Task: nan
Action: Mouse moved to (535, 137)
Screenshot: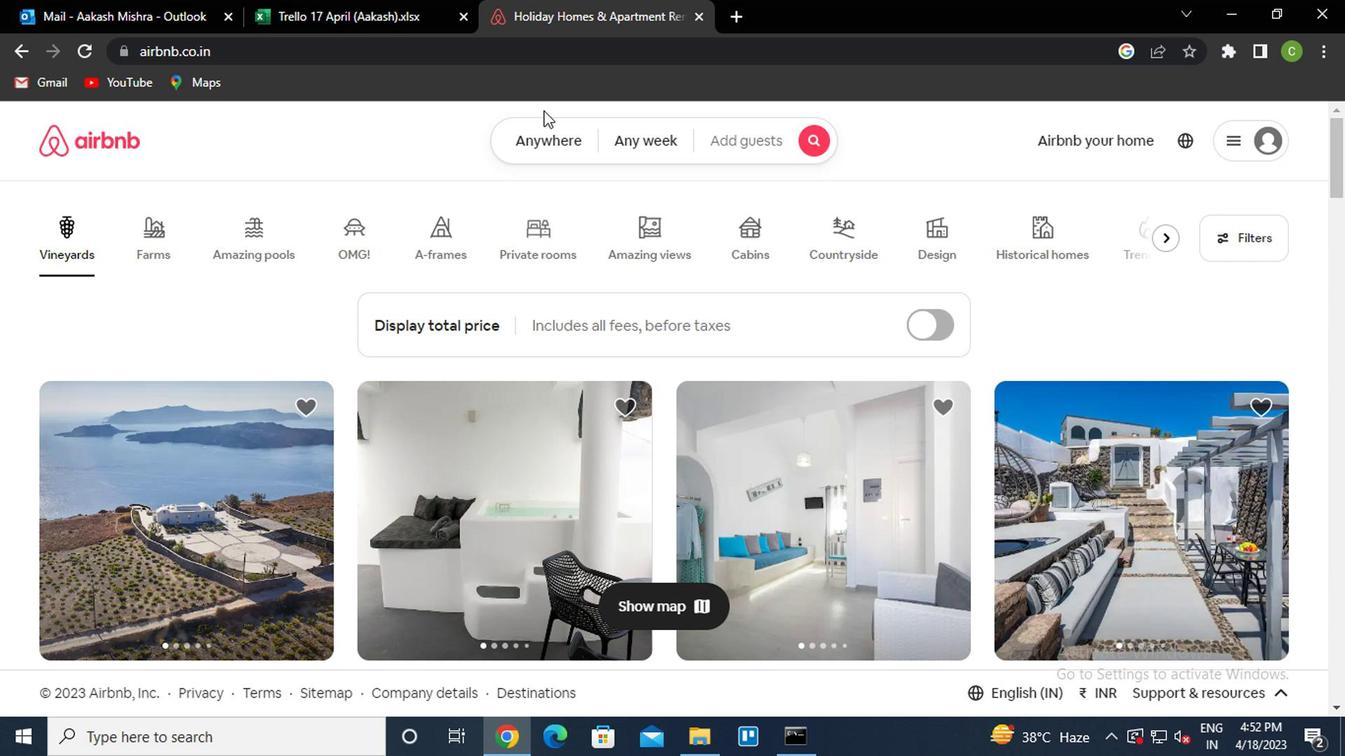 
Action: Mouse pressed left at (535, 137)
Screenshot: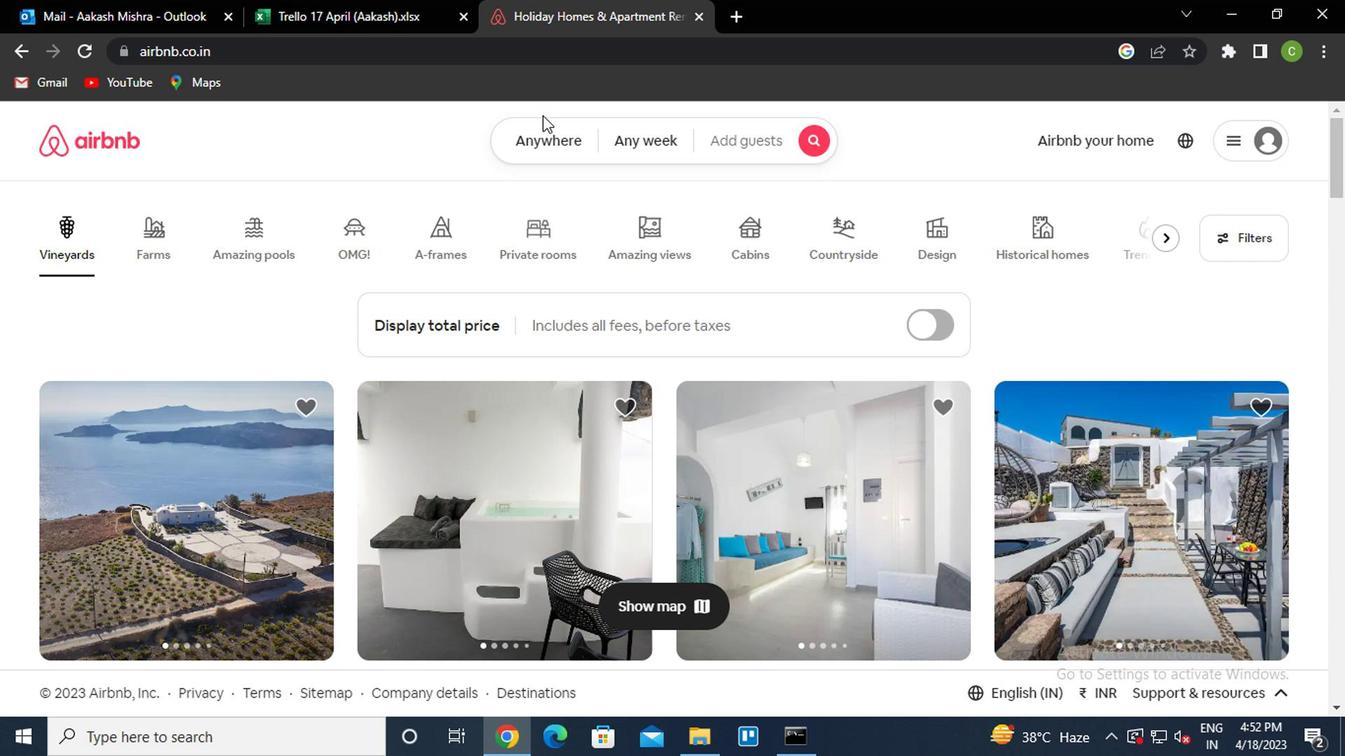 
Action: Mouse moved to (376, 227)
Screenshot: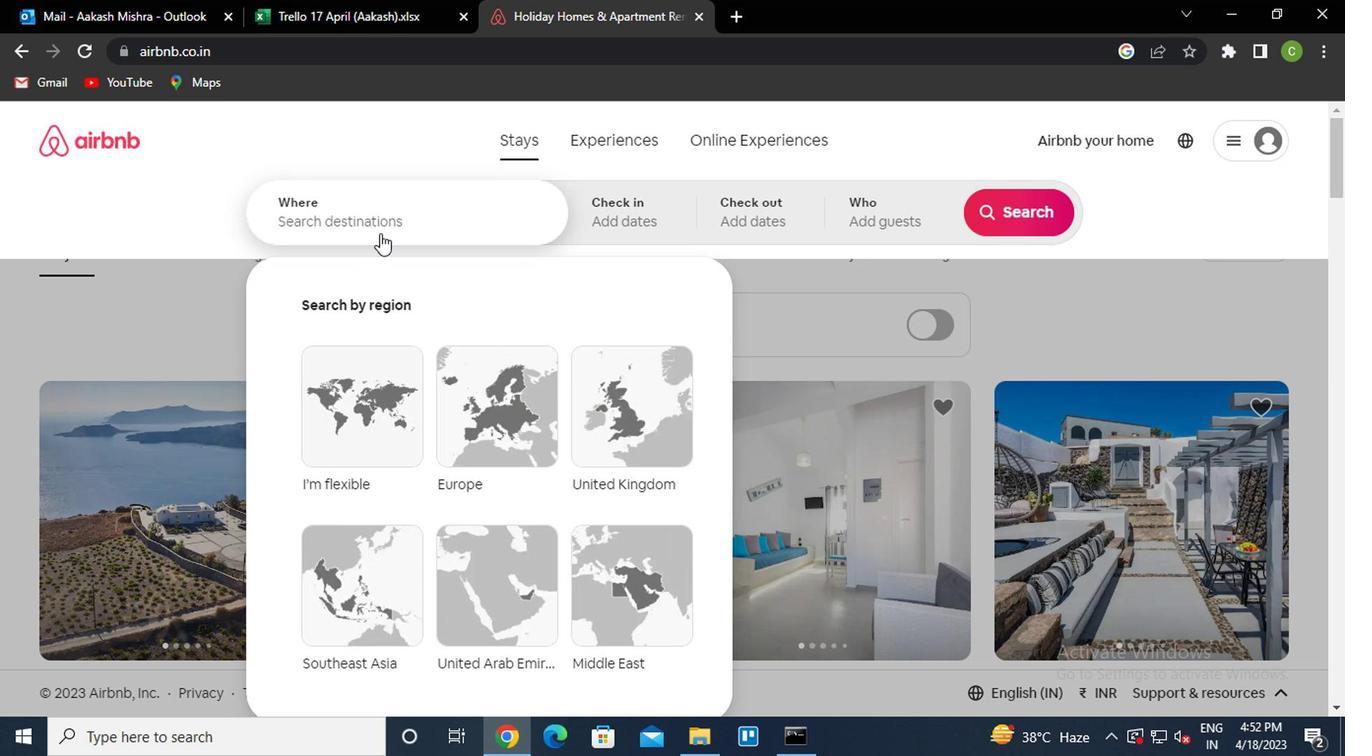 
Action: Mouse pressed left at (376, 227)
Screenshot: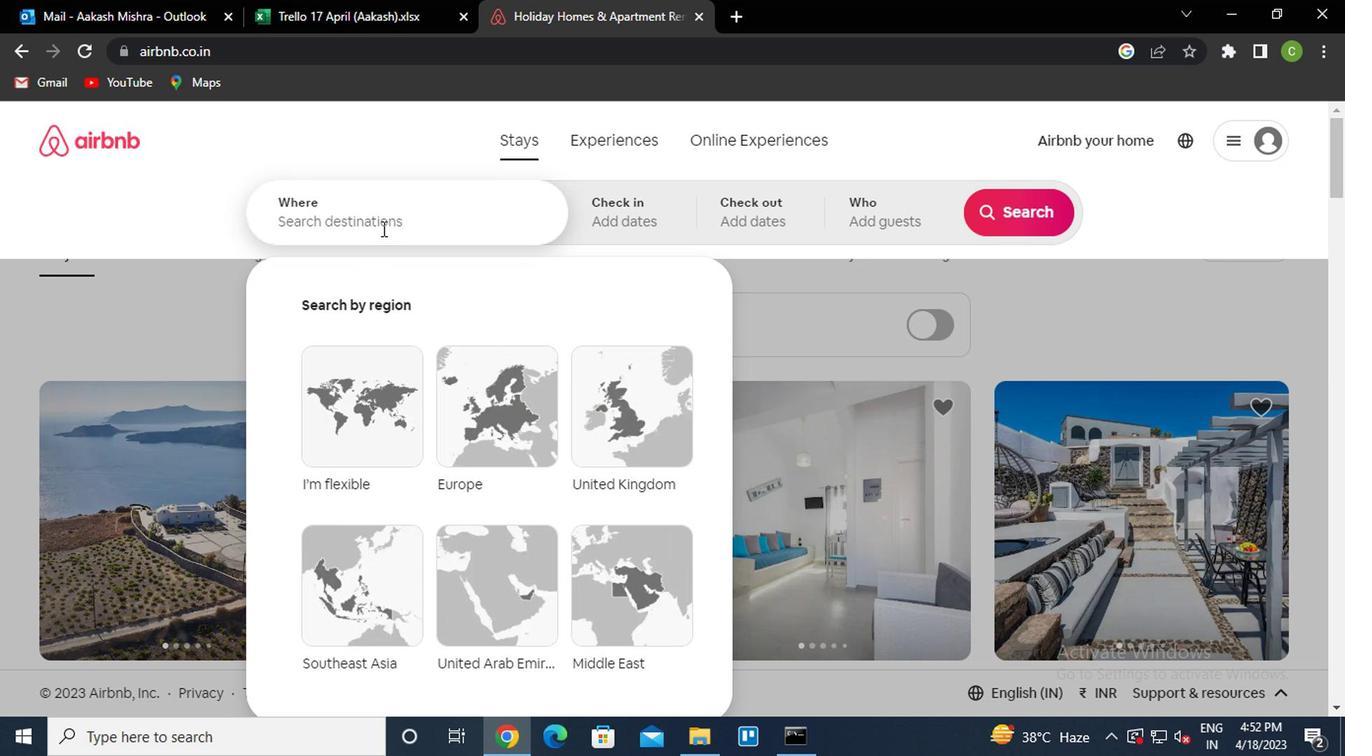 
Action: Key pressed <Key.caps_lock><Key.caps_lock>b<Key.caps_lock>reves<Key.space>brazil<Key.down><Key.enter>
Screenshot: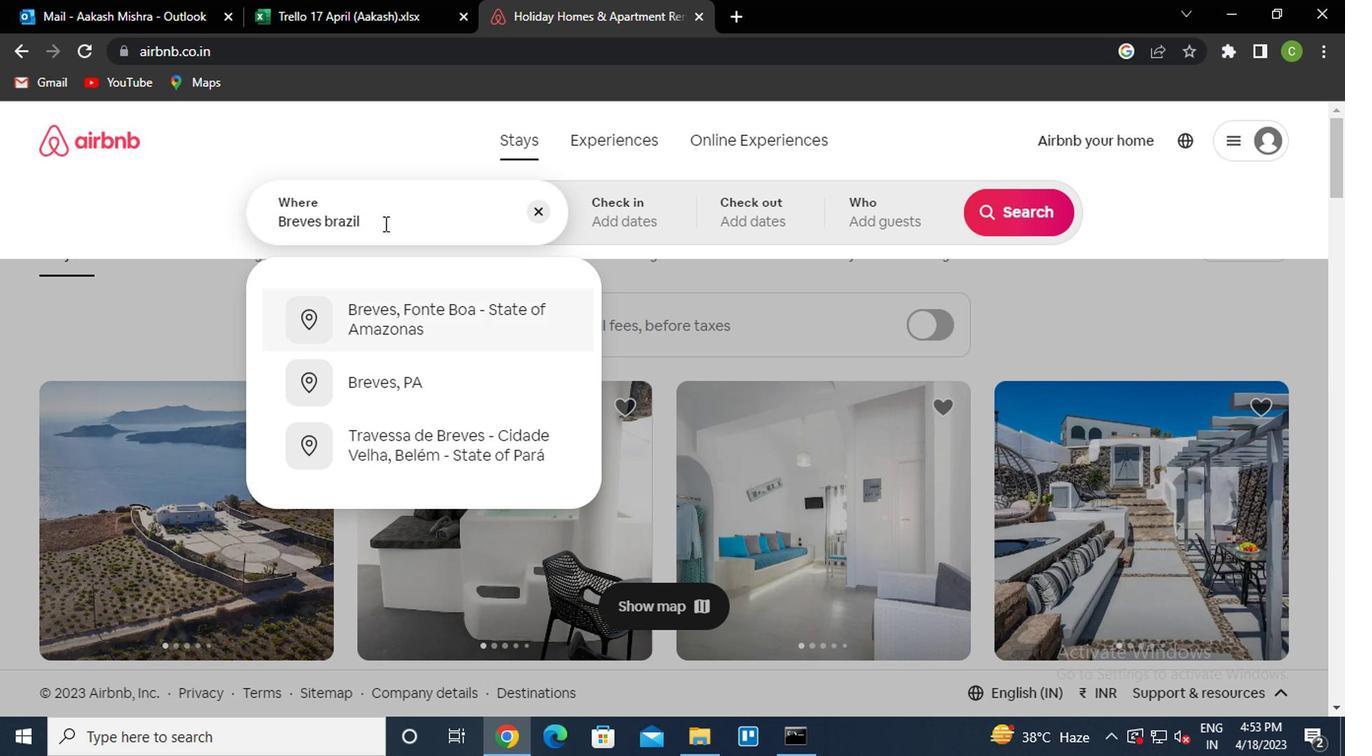 
Action: Mouse moved to (1002, 376)
Screenshot: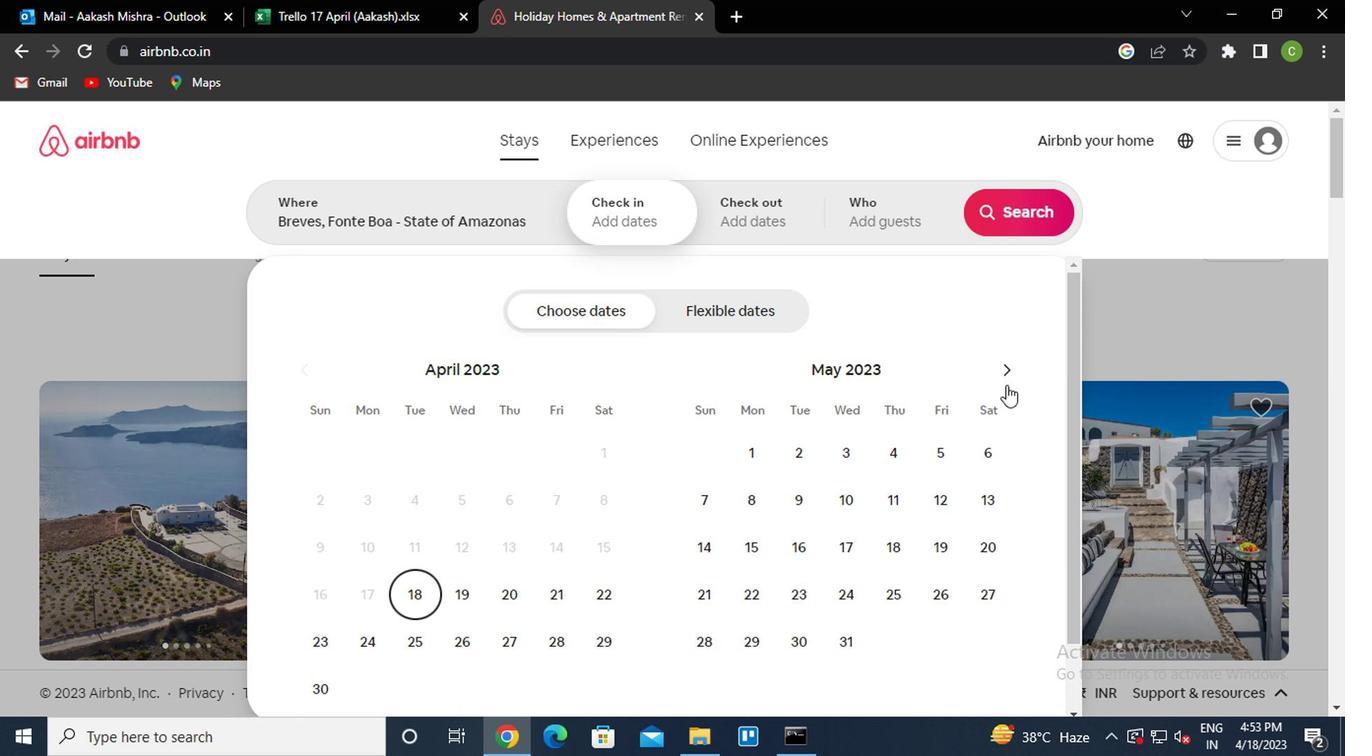 
Action: Mouse pressed left at (1002, 376)
Screenshot: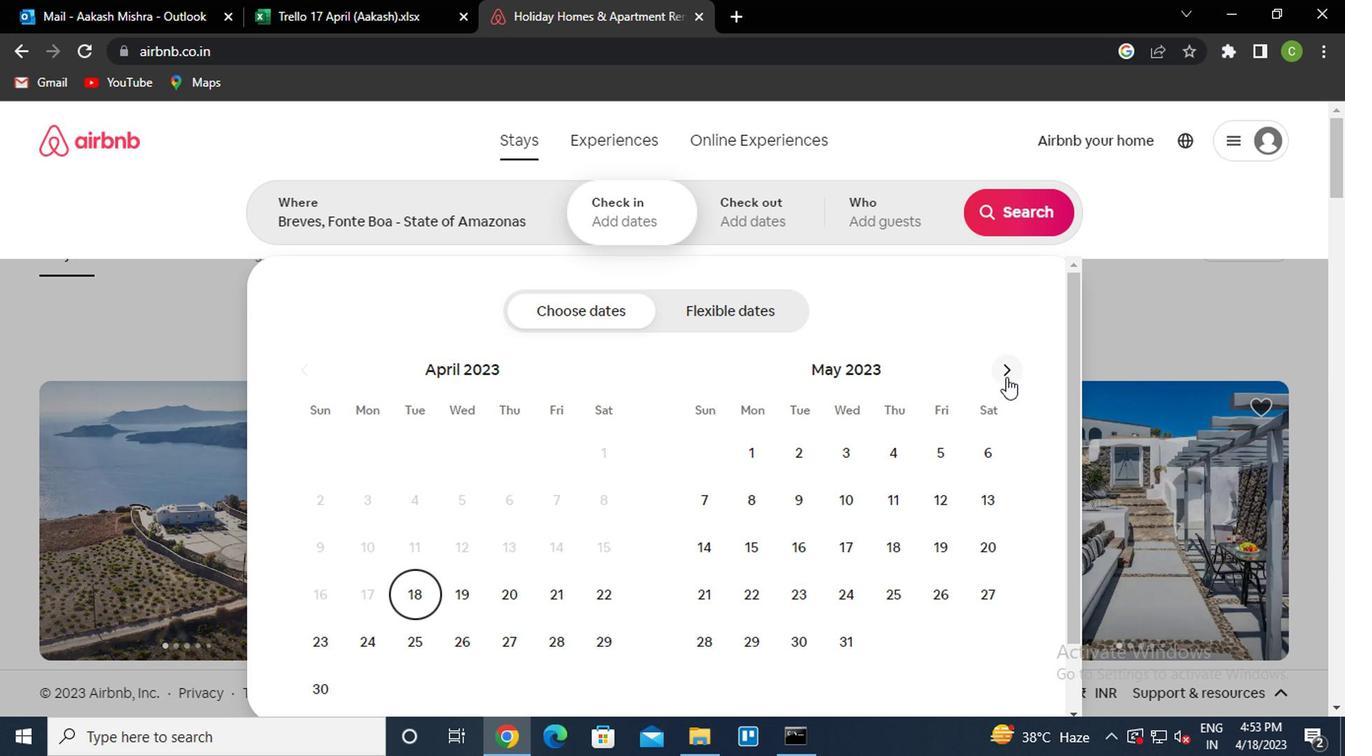 
Action: Mouse moved to (947, 494)
Screenshot: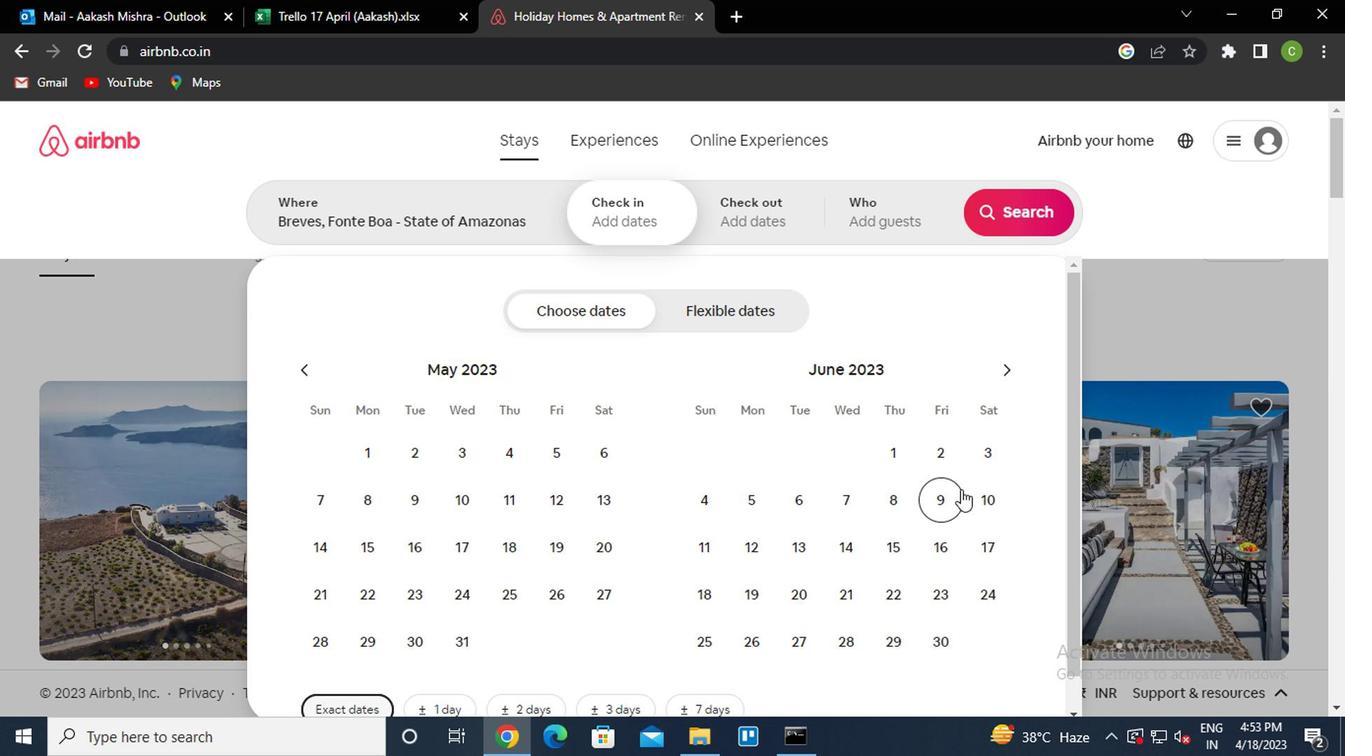 
Action: Mouse pressed left at (947, 494)
Screenshot: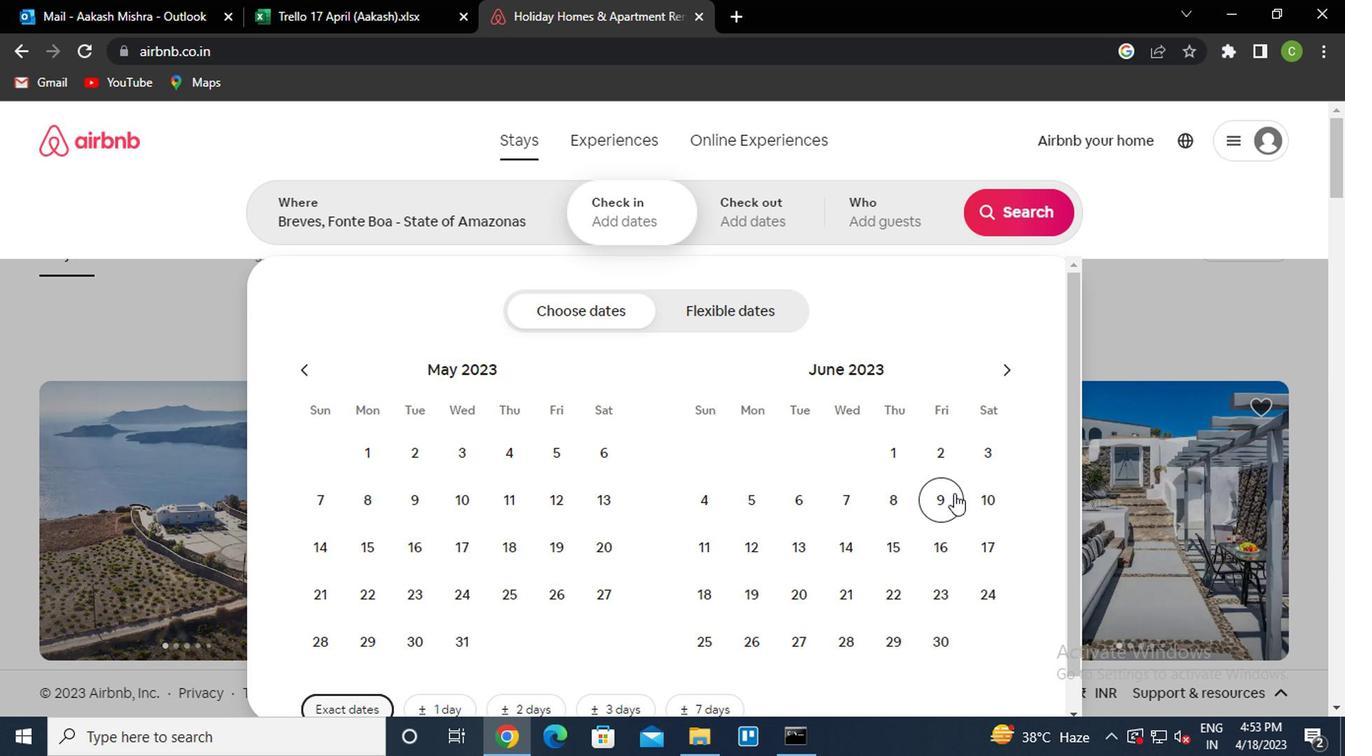 
Action: Mouse moved to (935, 537)
Screenshot: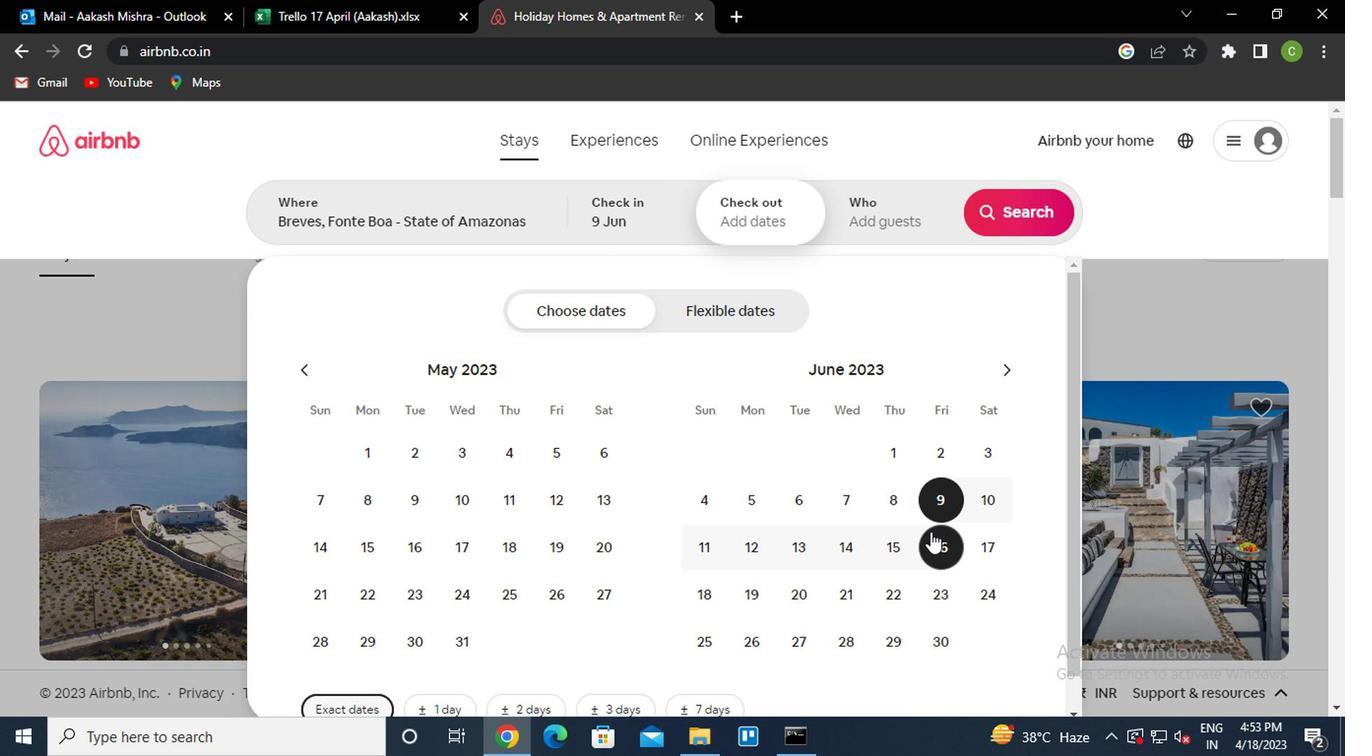 
Action: Mouse pressed left at (935, 537)
Screenshot: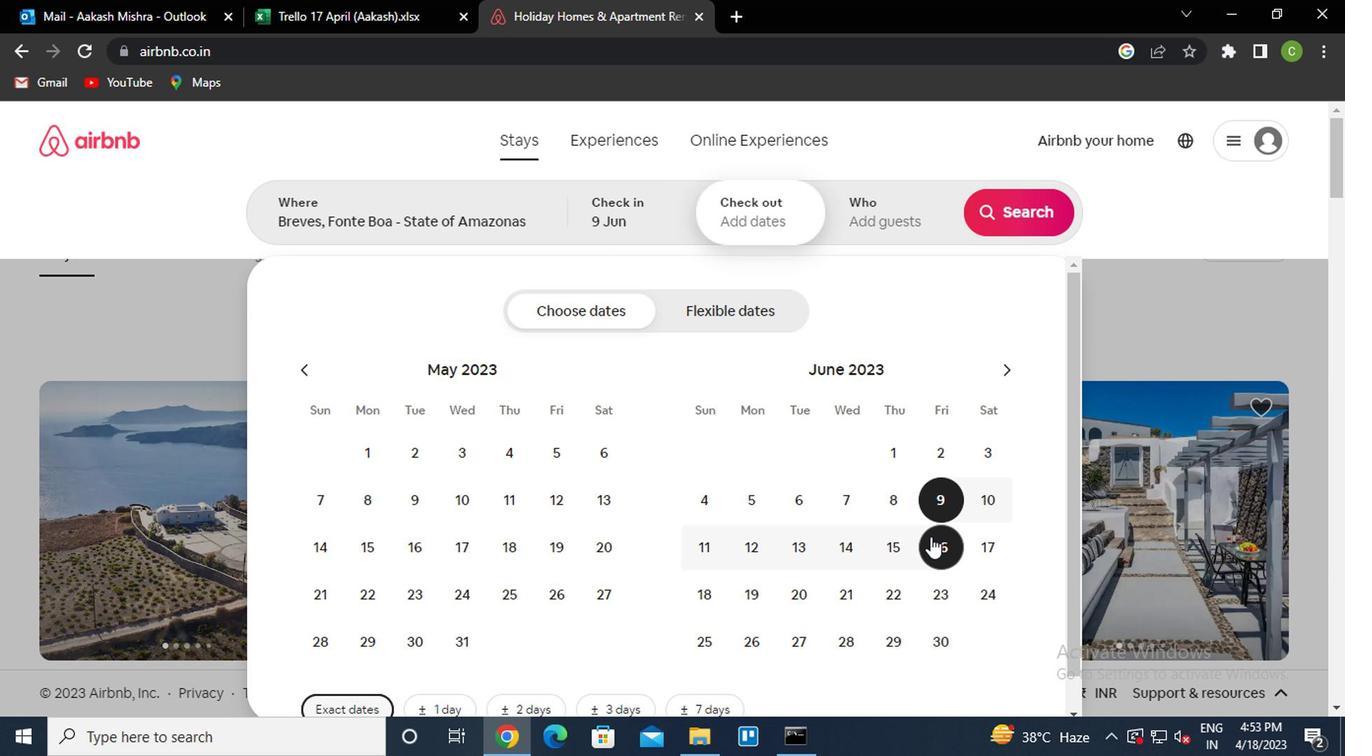 
Action: Mouse moved to (880, 199)
Screenshot: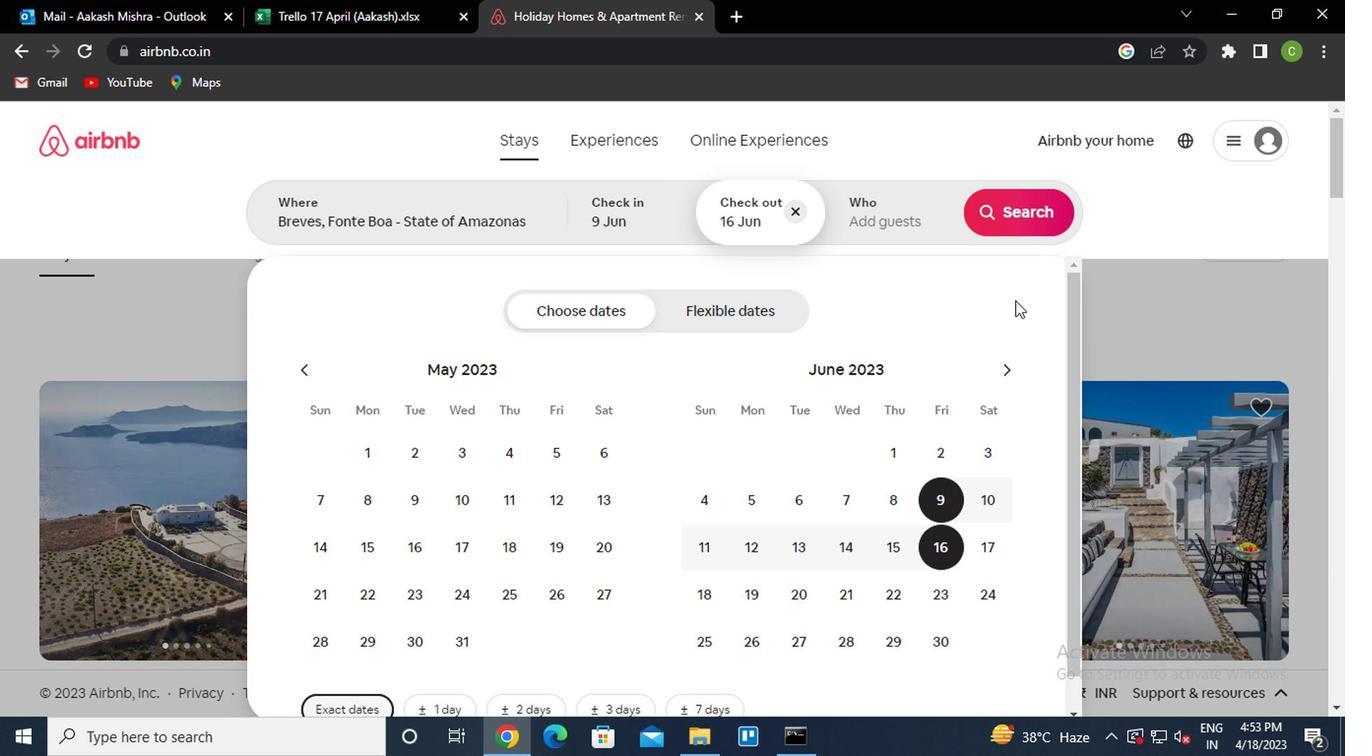 
Action: Mouse pressed left at (880, 199)
Screenshot: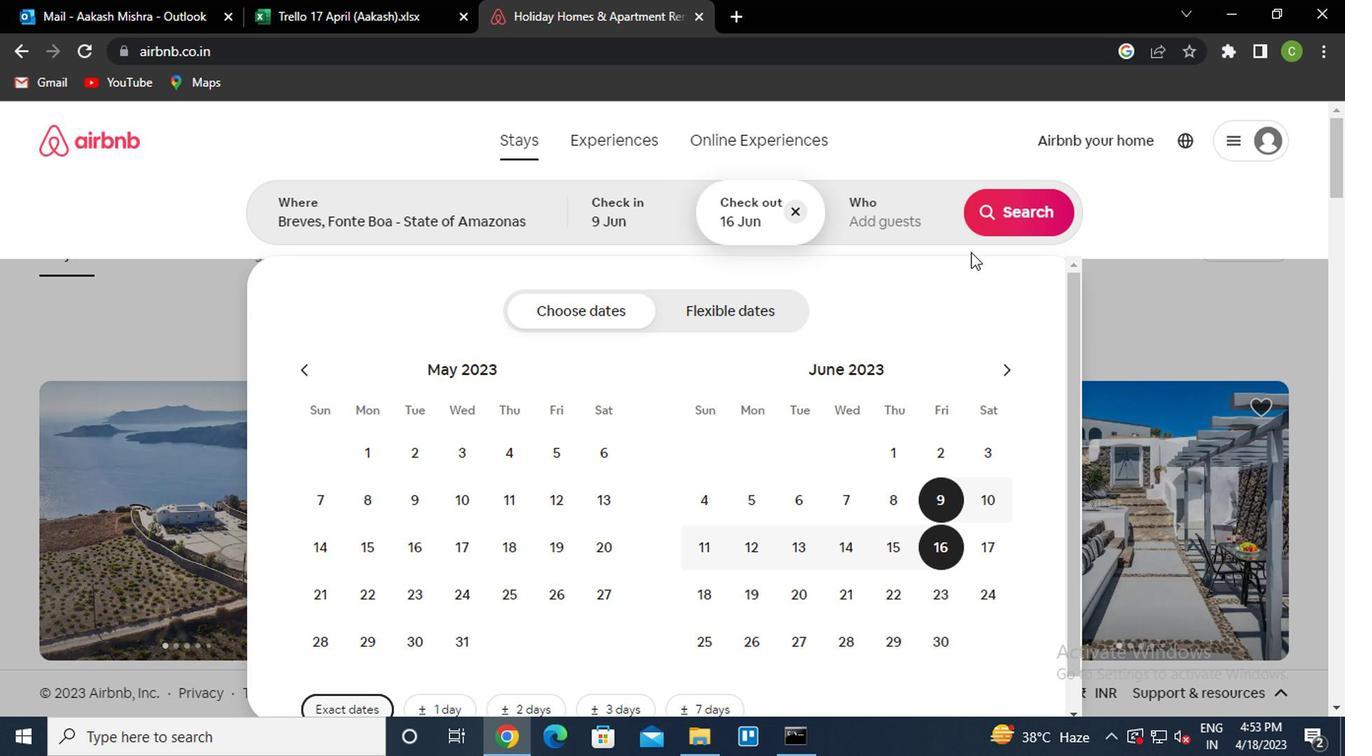 
Action: Mouse moved to (1005, 311)
Screenshot: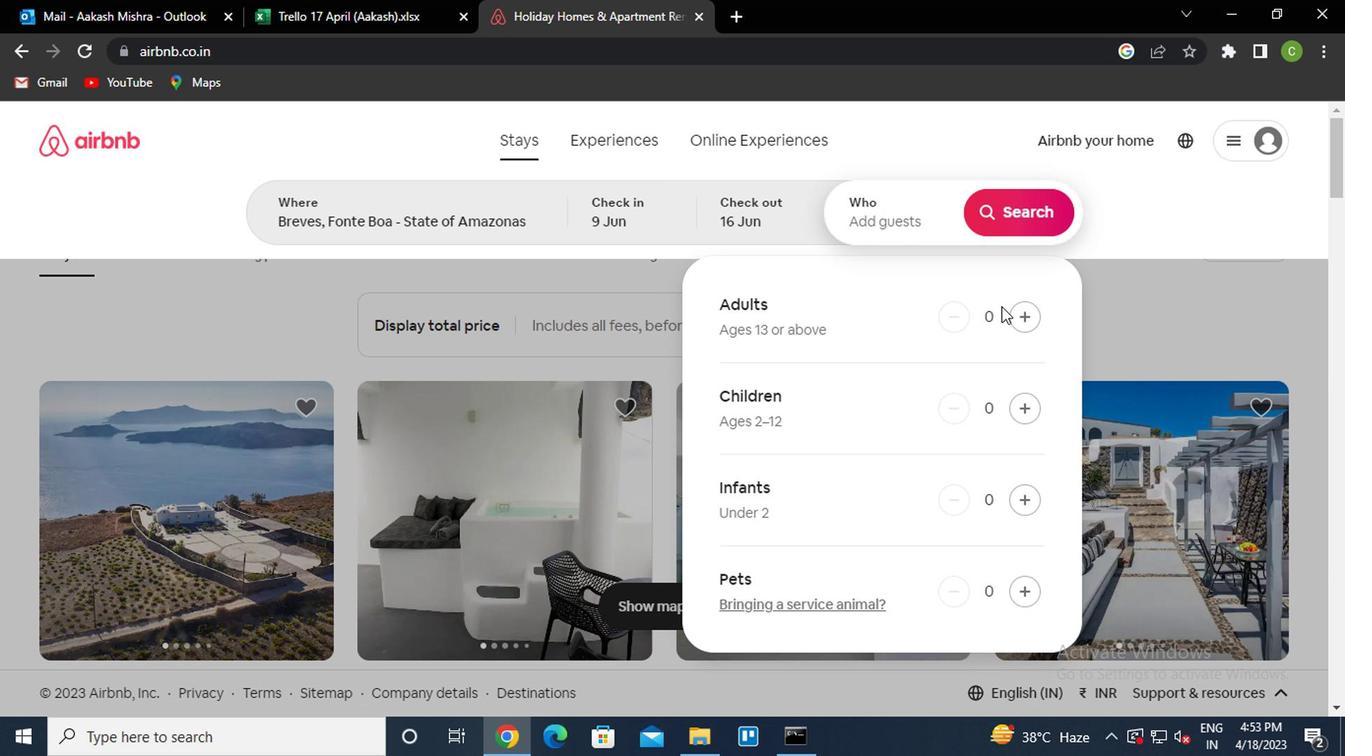 
Action: Mouse pressed left at (1005, 311)
Screenshot: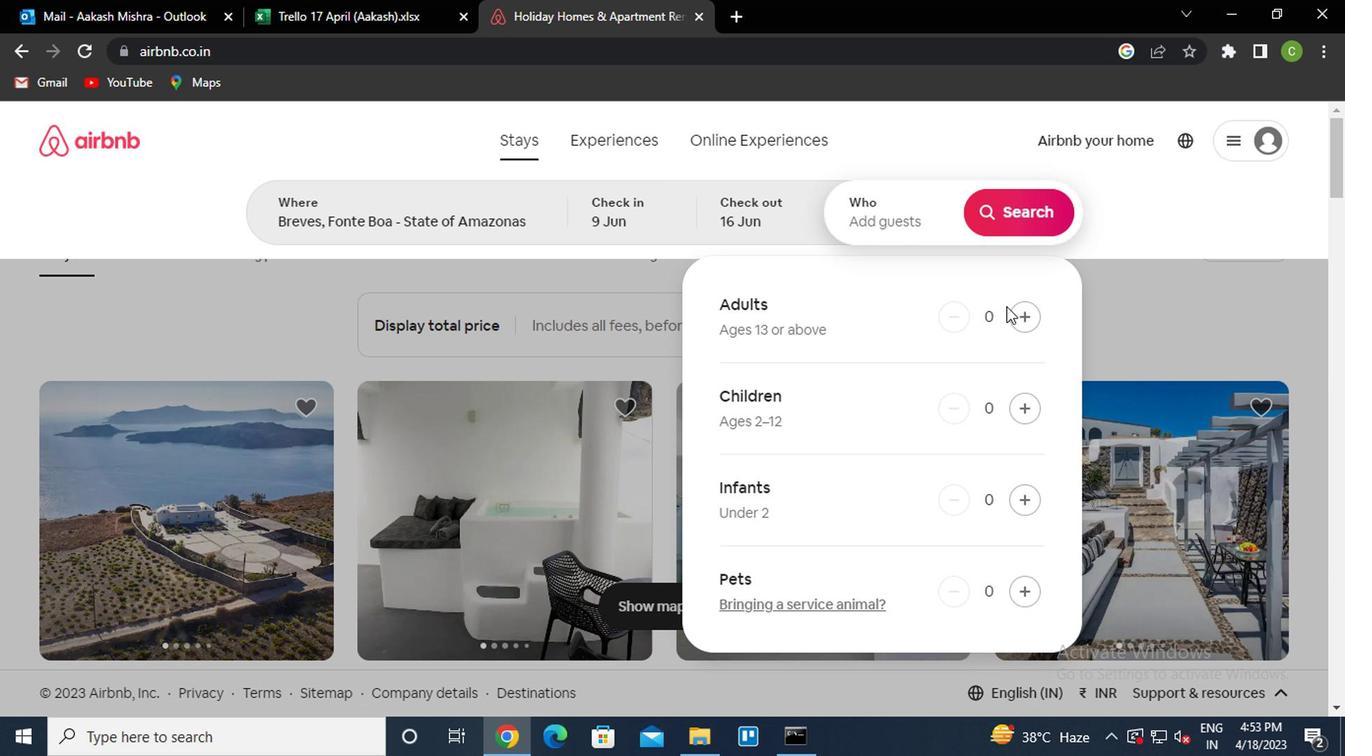 
Action: Mouse moved to (1012, 314)
Screenshot: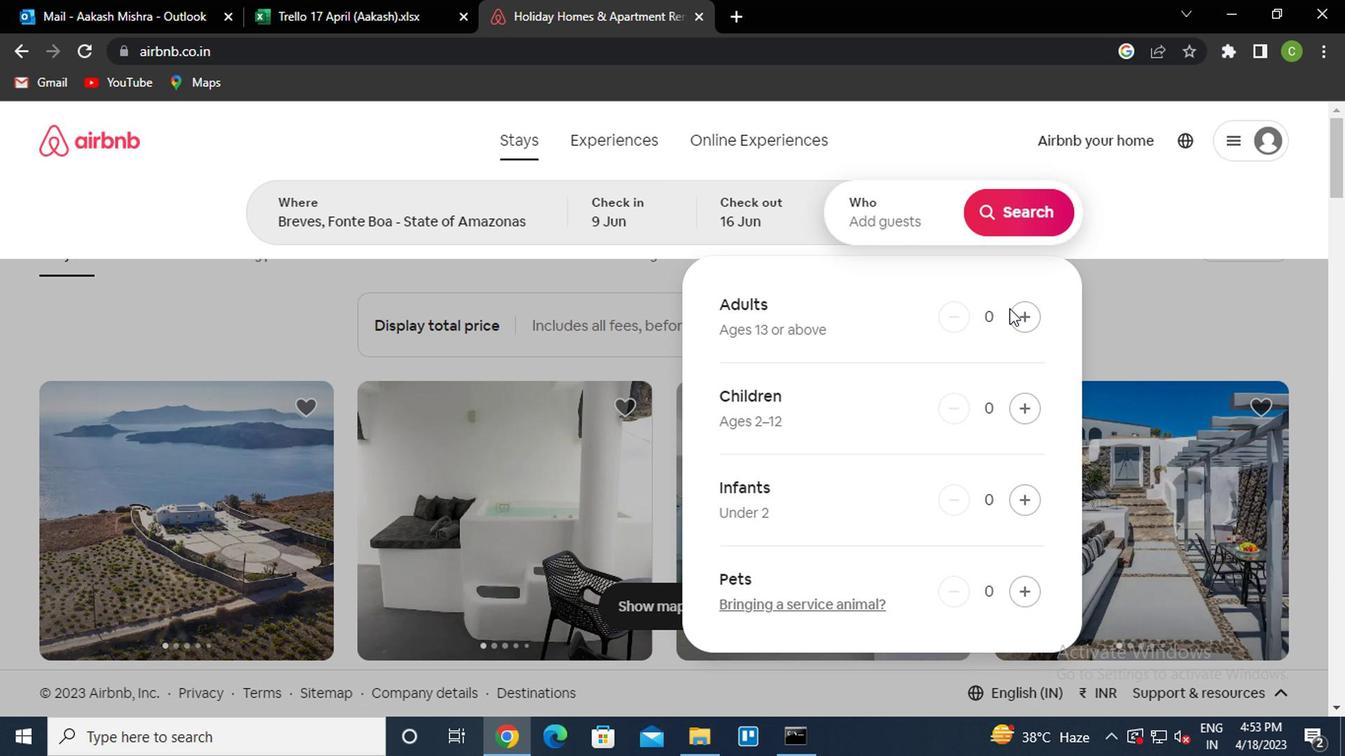
Action: Mouse pressed left at (1012, 314)
Screenshot: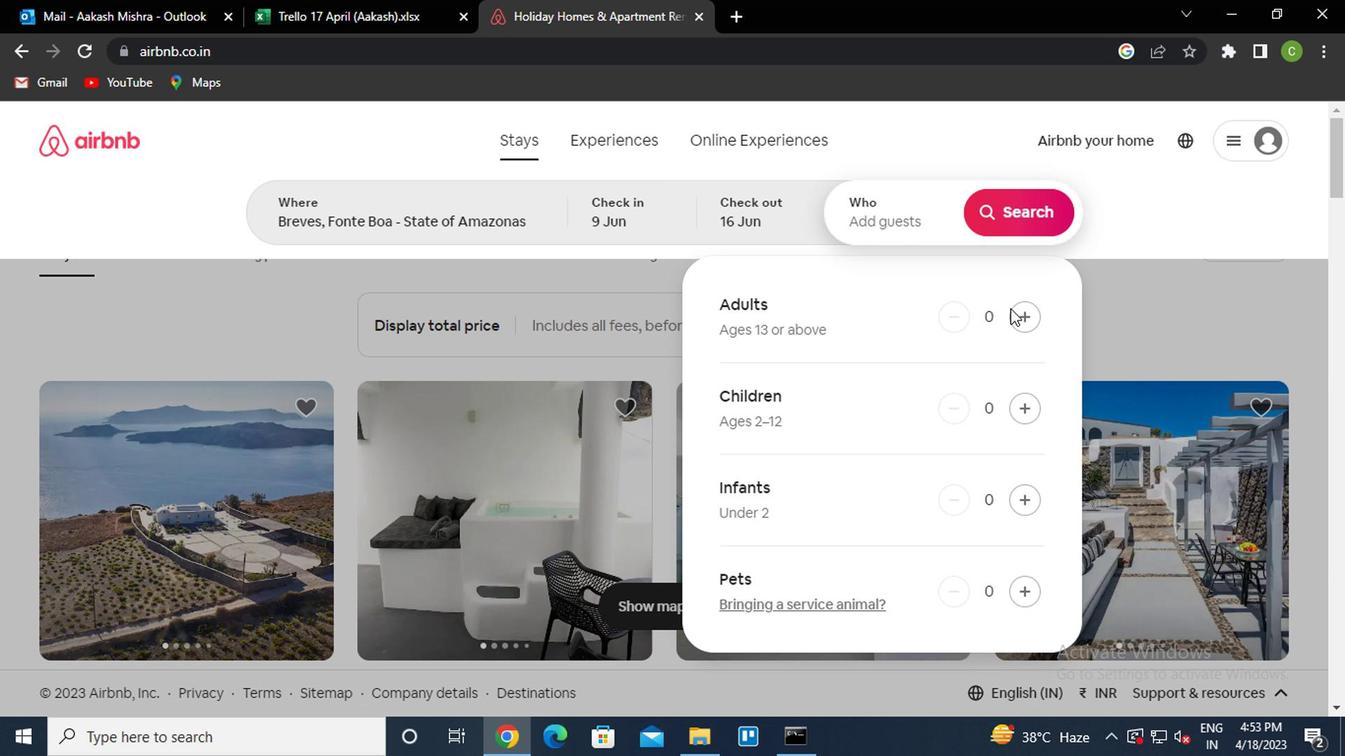 
Action: Mouse pressed left at (1012, 314)
Screenshot: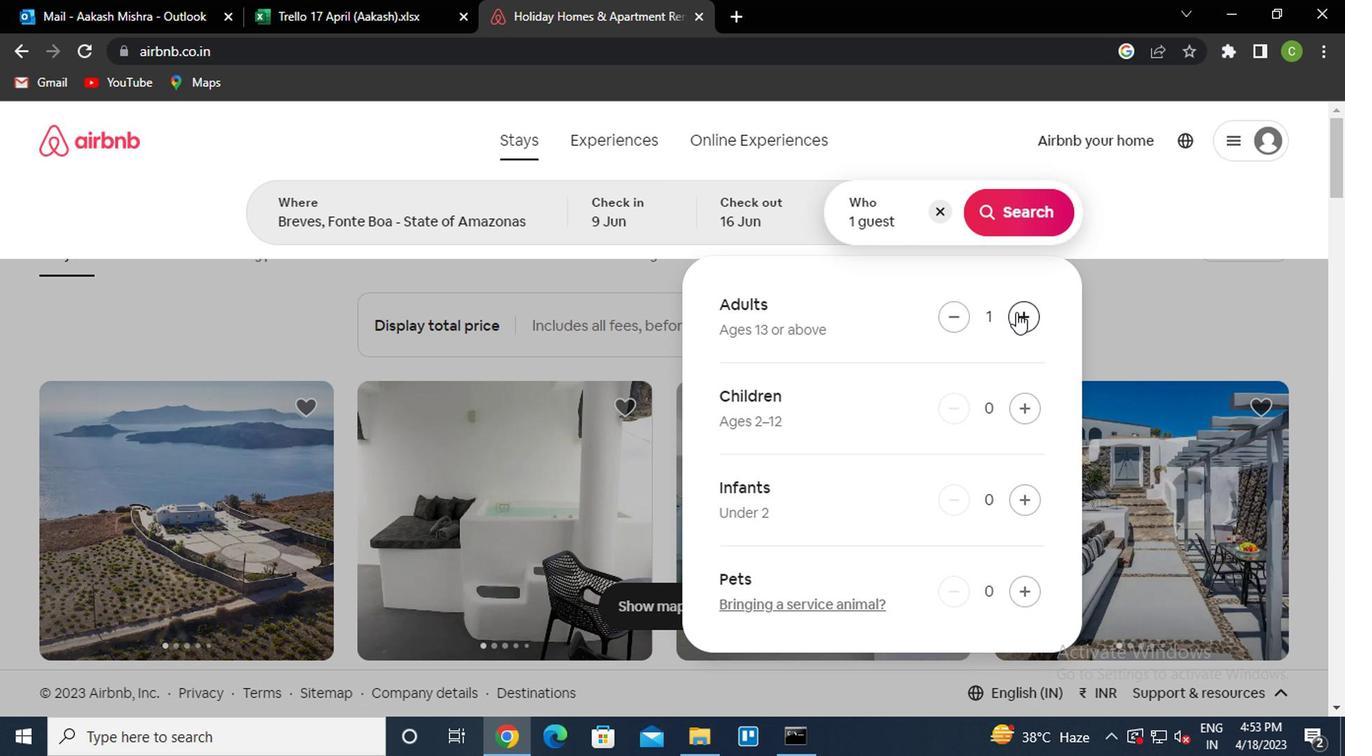 
Action: Mouse pressed left at (1012, 314)
Screenshot: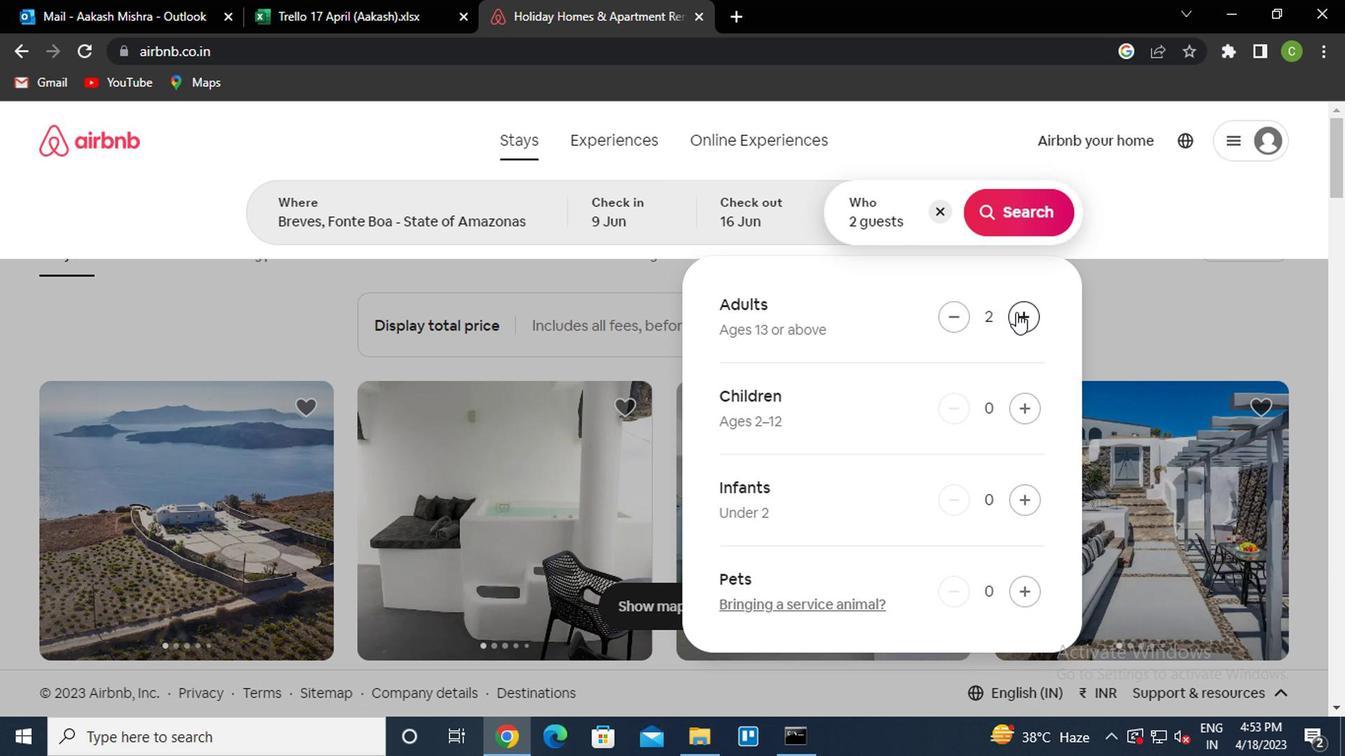 
Action: Mouse moved to (1129, 318)
Screenshot: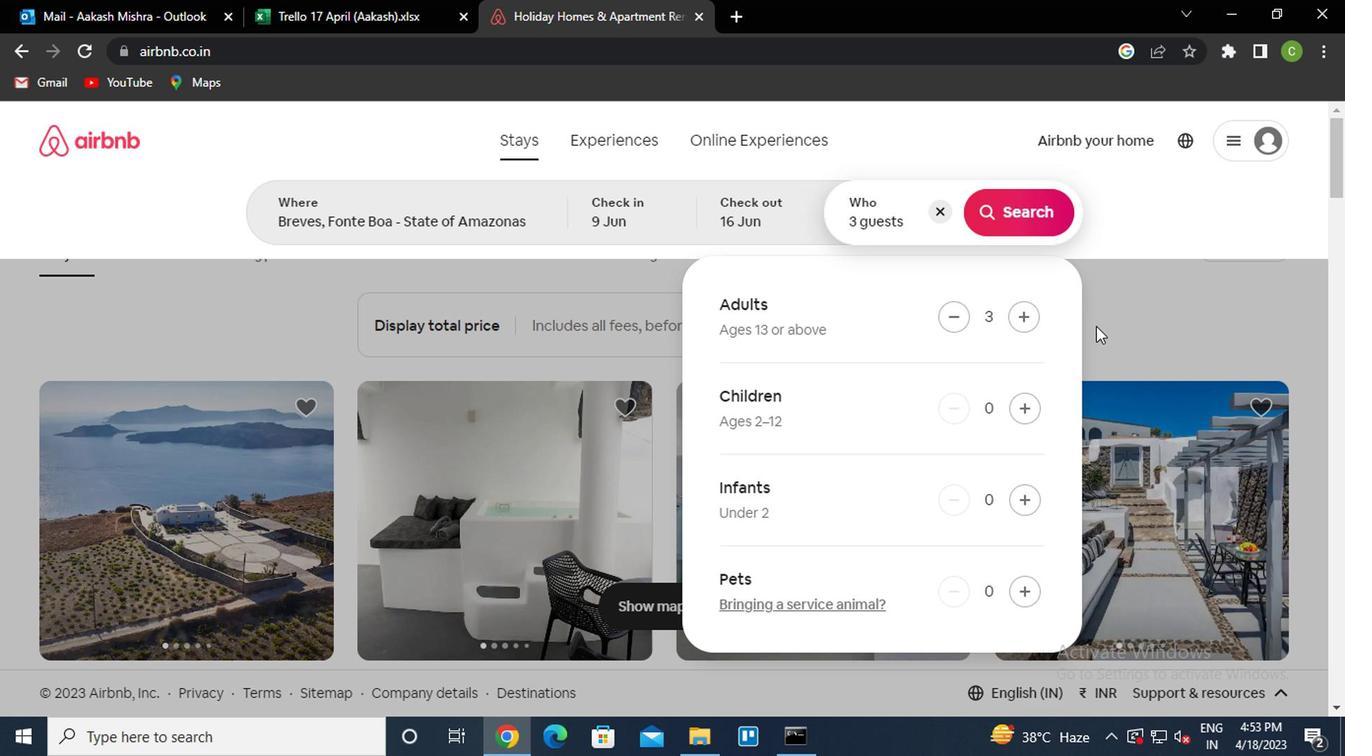 
Action: Mouse pressed left at (1129, 318)
Screenshot: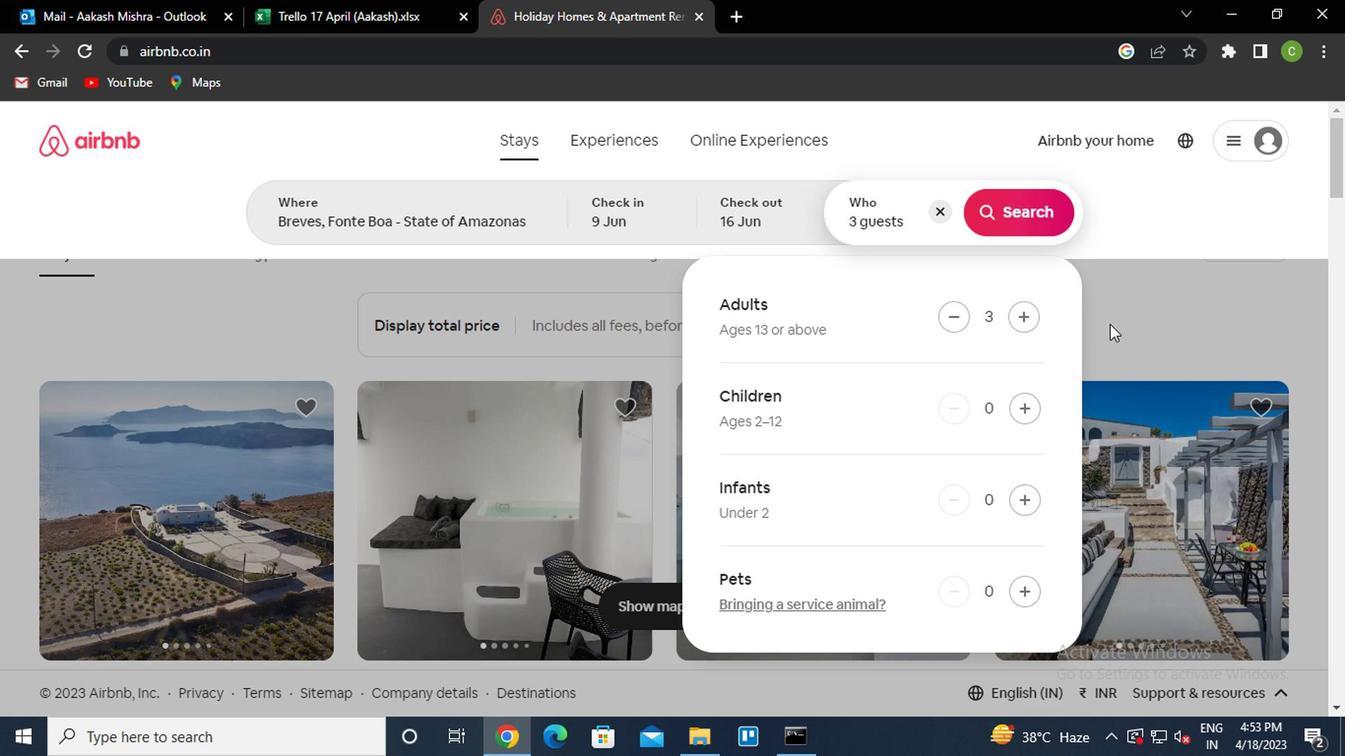 
Action: Mouse moved to (1231, 249)
Screenshot: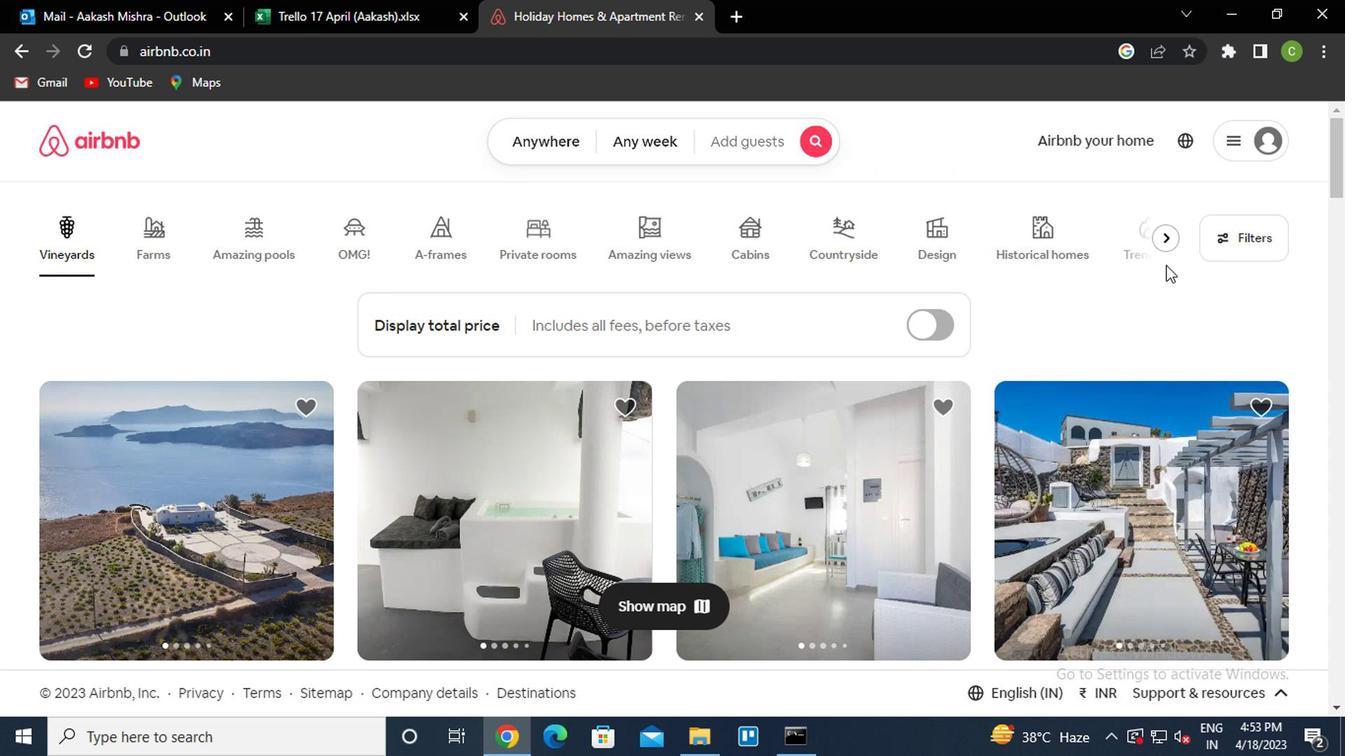 
Action: Mouse pressed left at (1231, 249)
Screenshot: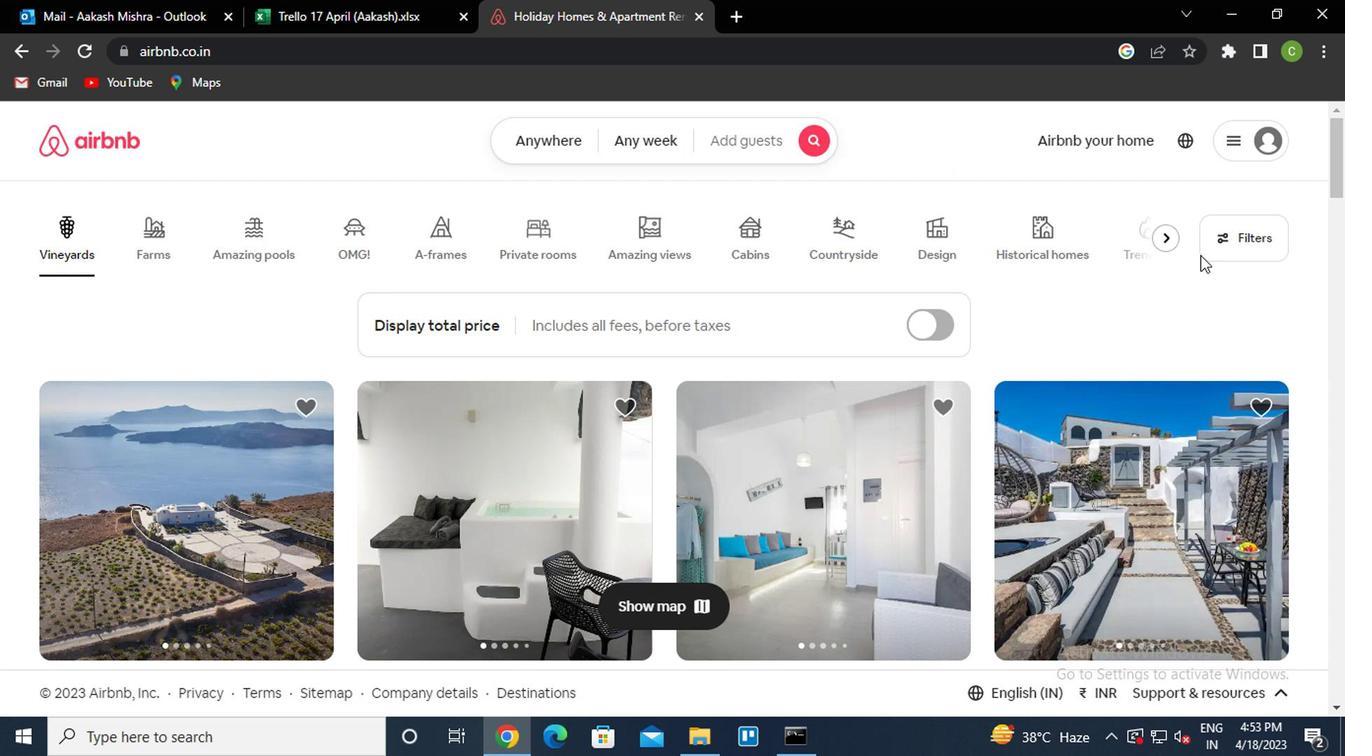 
Action: Mouse moved to (425, 461)
Screenshot: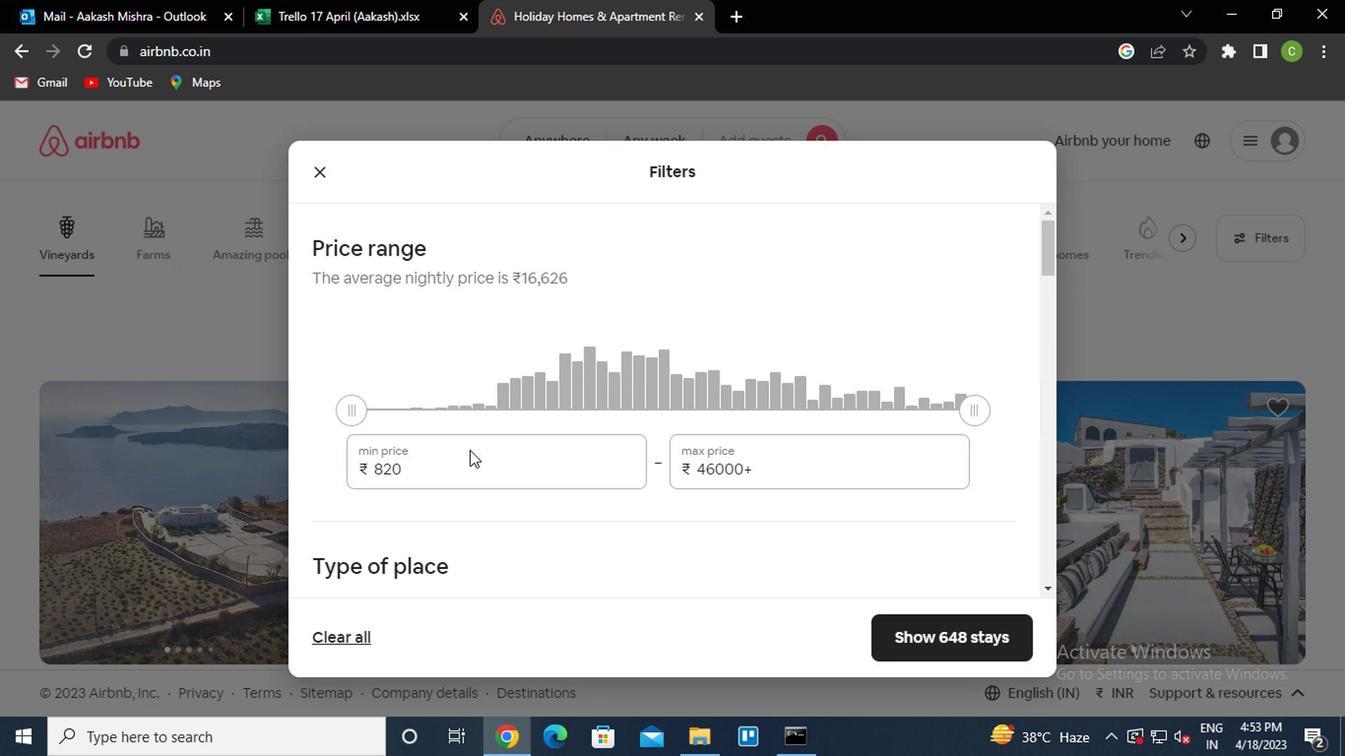 
Action: Mouse pressed left at (425, 461)
Screenshot: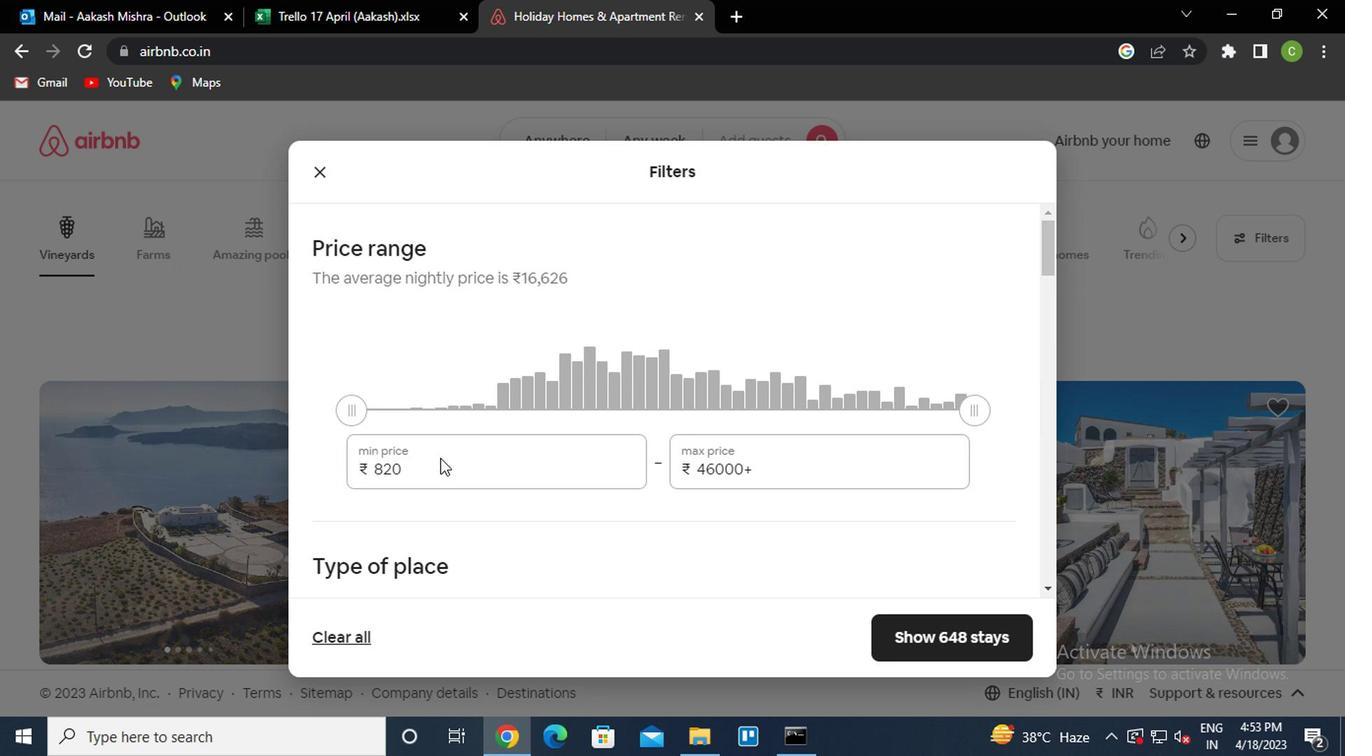 
Action: Key pressed <Key.backspace><Key.backspace><Key.backspace>12000<Key.tab>16000<Key.backspace><Key.backspace><Key.backspace><Key.backspace><Key.backspace><Key.backspace><Key.backspace><Key.backspace><Key.backspace><Key.backspace><Key.backspace><Key.backspace><Key.backspace><Key.backspace><Key.backspace><Key.backspace><Key.backspace><Key.backspace>16000
Screenshot: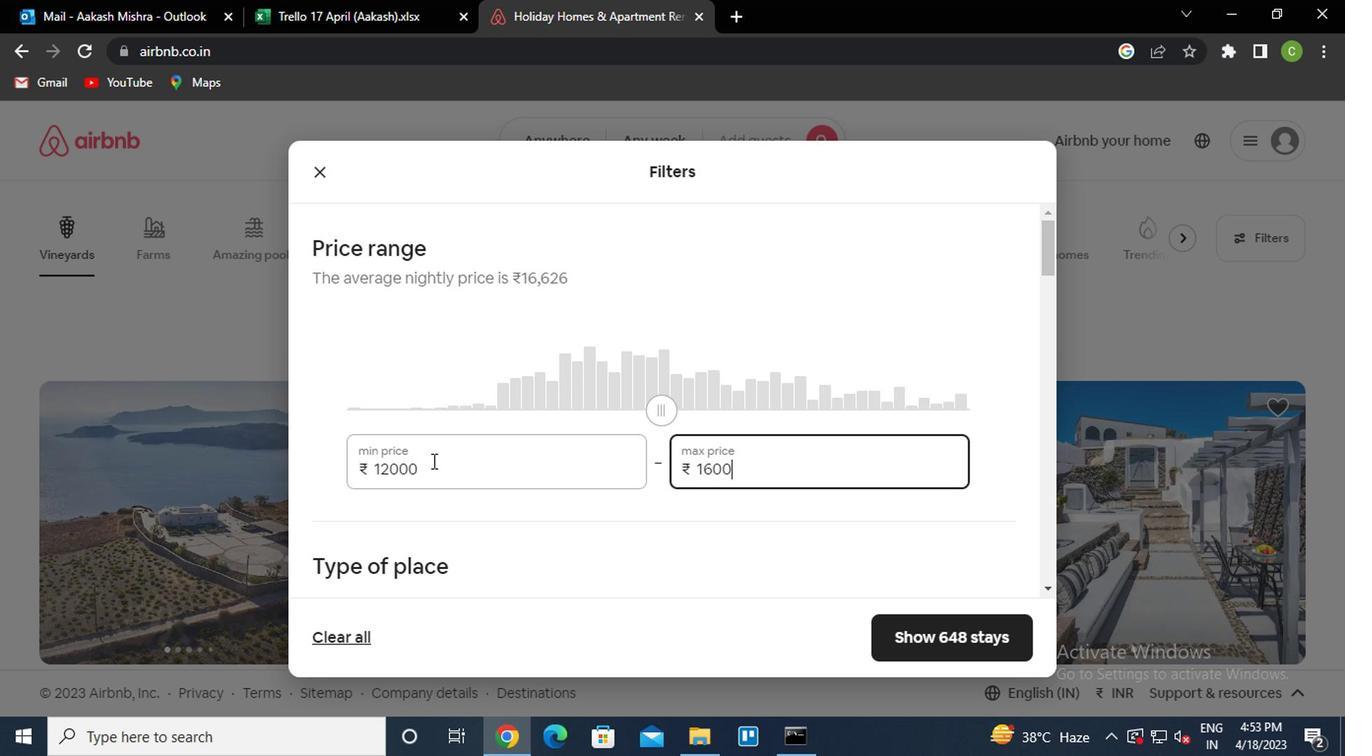 
Action: Mouse moved to (538, 400)
Screenshot: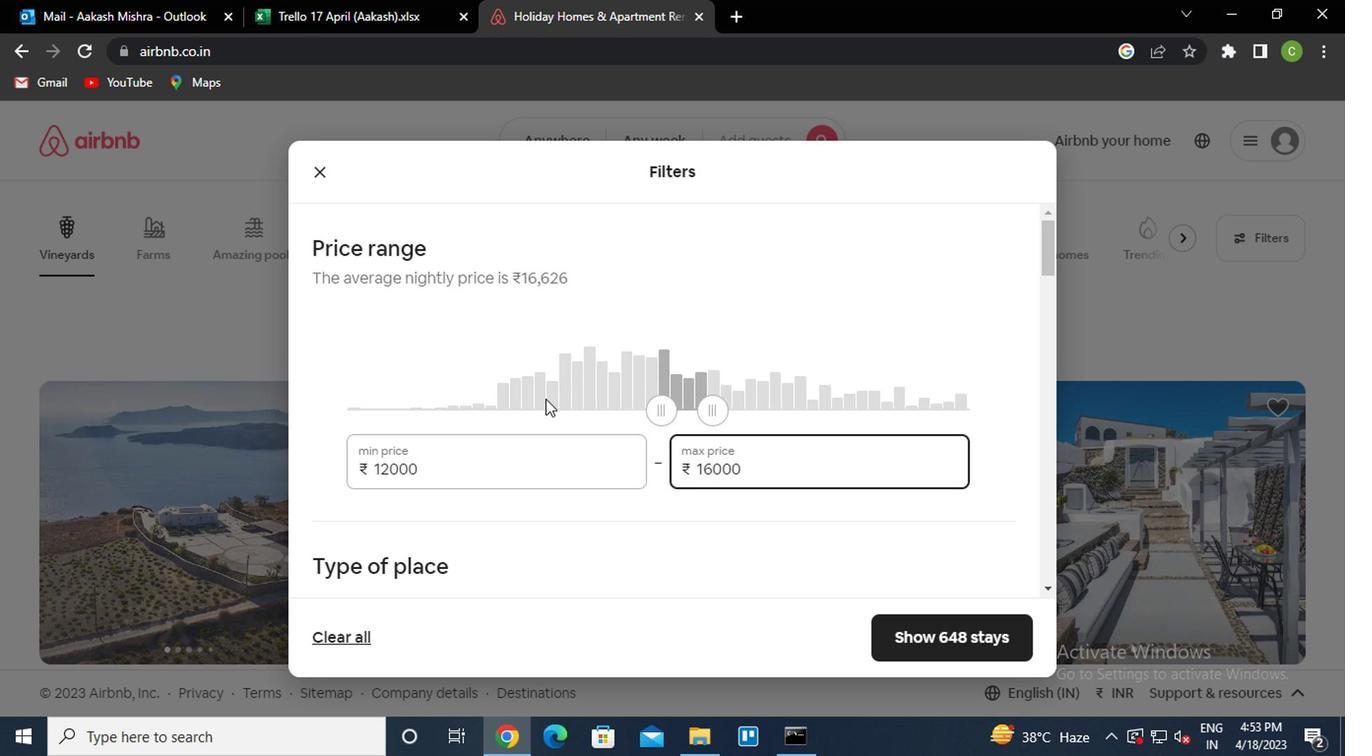 
Action: Mouse scrolled (538, 398) with delta (0, -1)
Screenshot: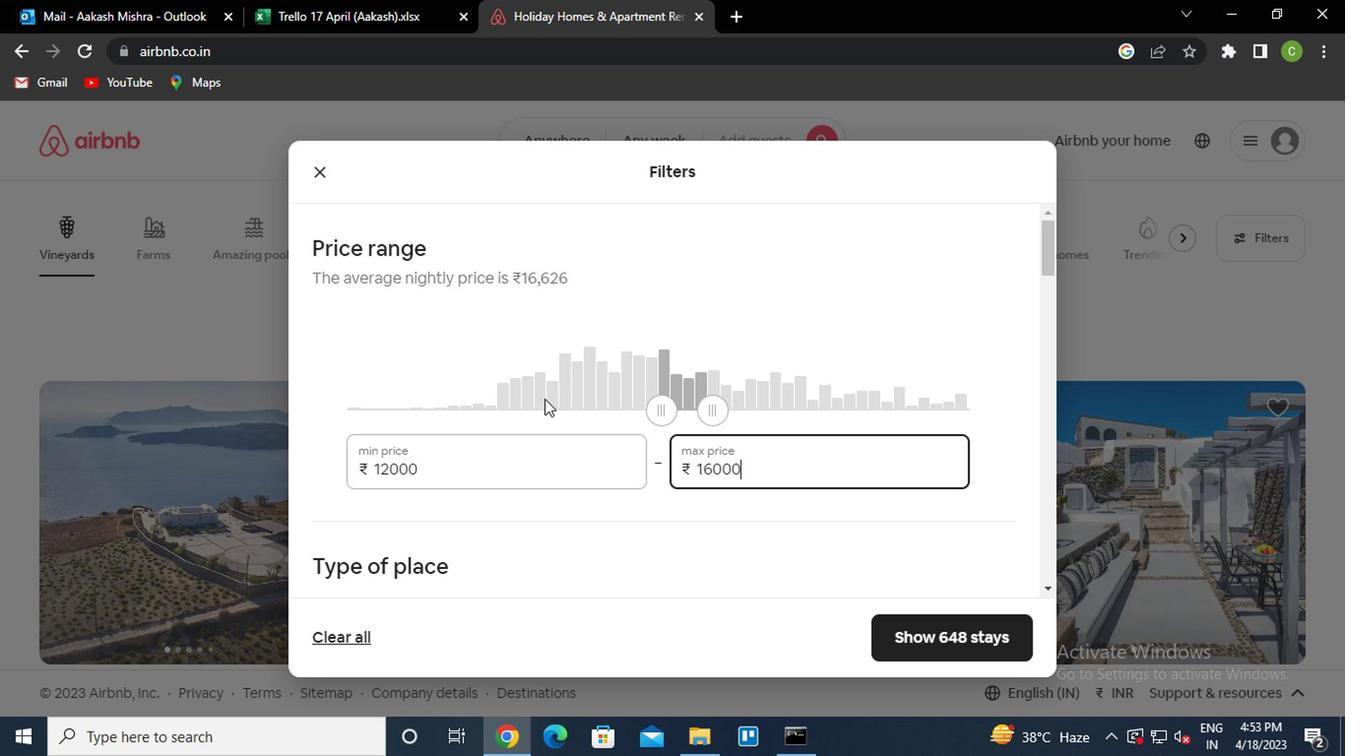 
Action: Mouse moved to (381, 369)
Screenshot: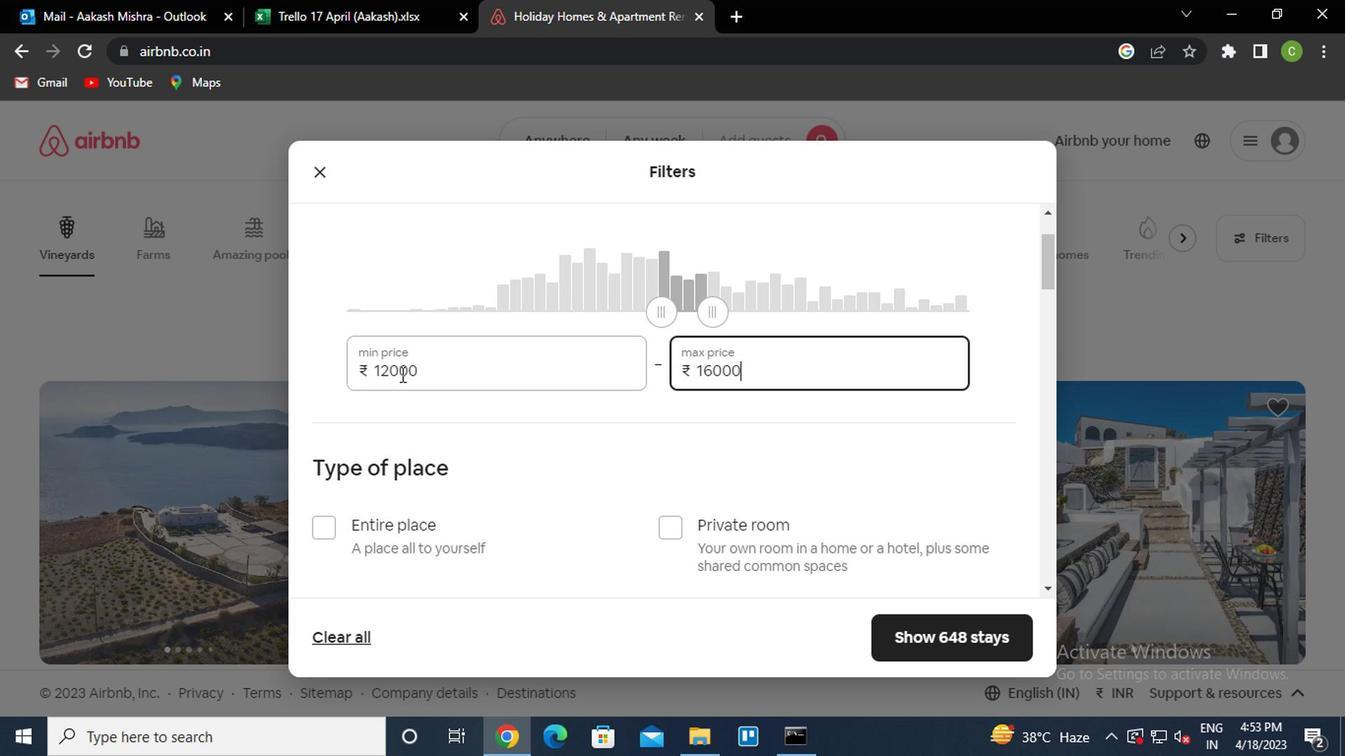 
Action: Mouse pressed left at (381, 369)
Screenshot: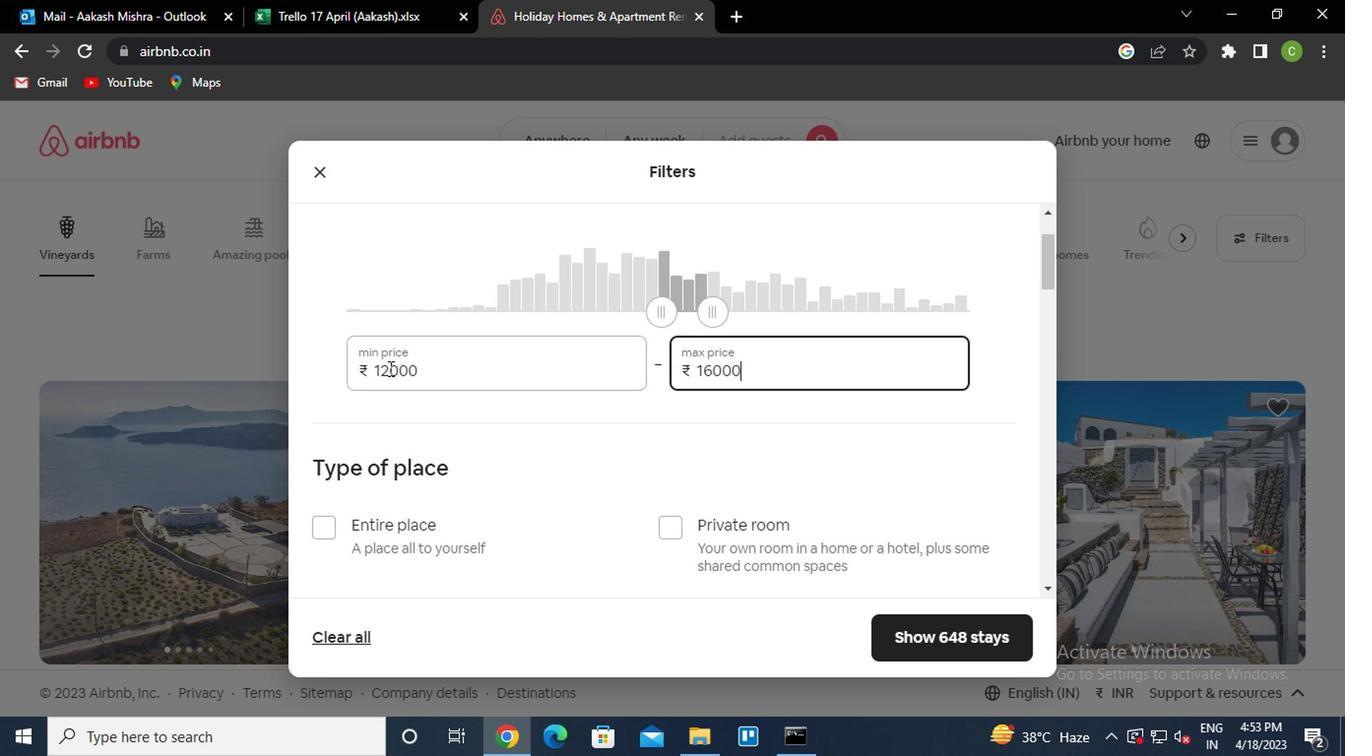 
Action: Mouse moved to (449, 390)
Screenshot: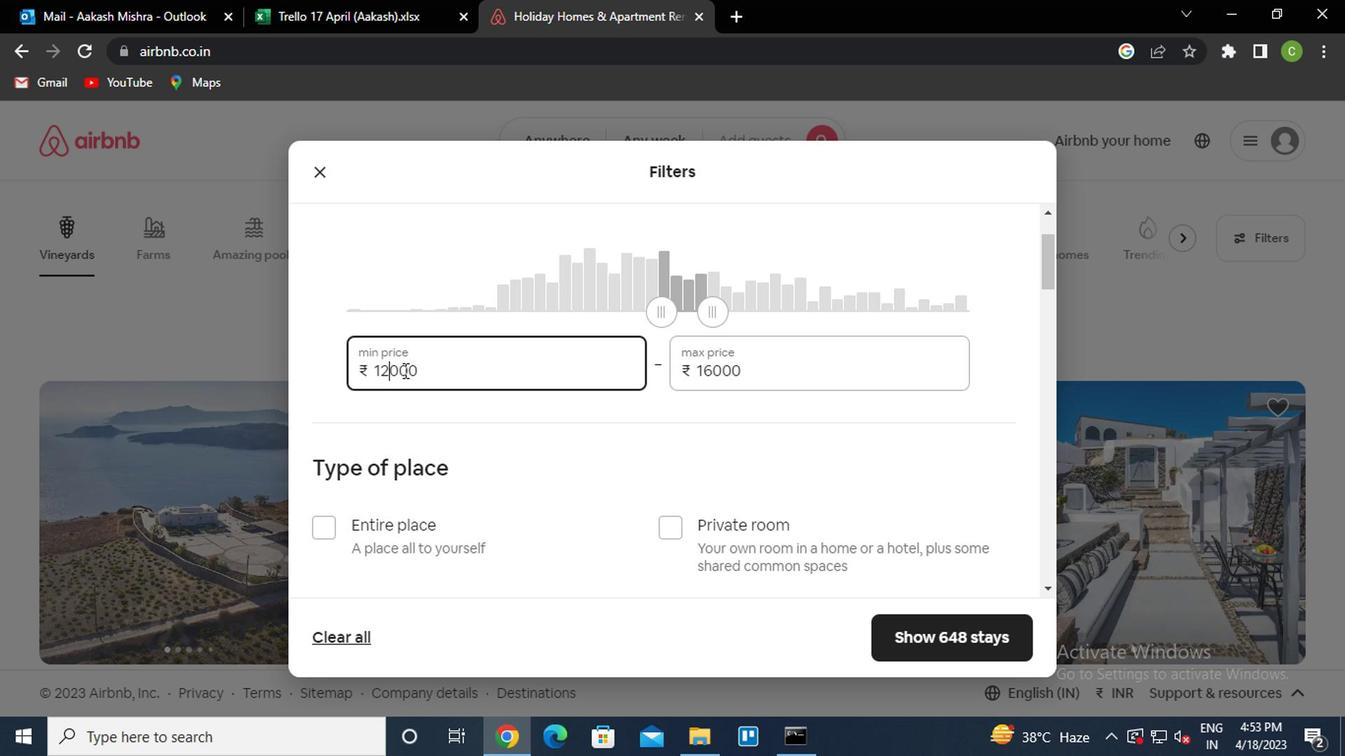 
Action: Key pressed <Key.backspace><Key.backspace>8
Screenshot: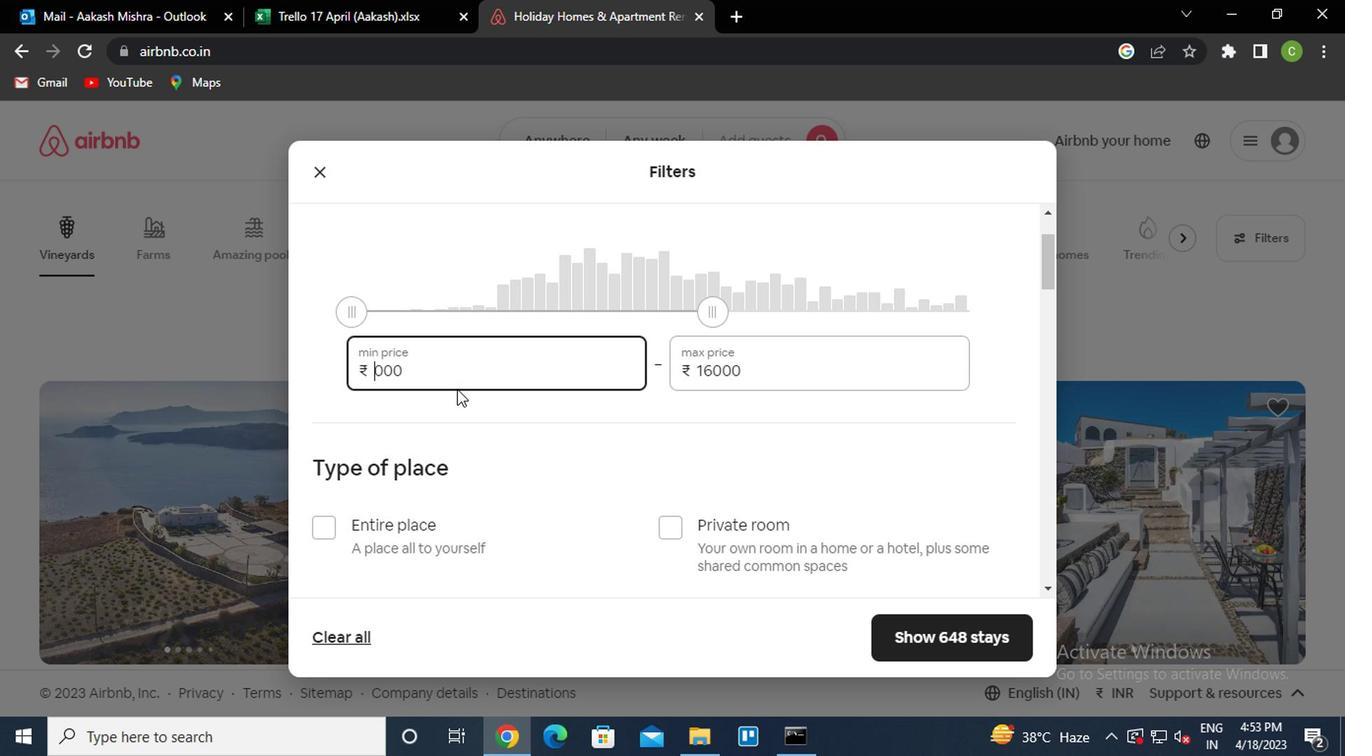 
Action: Mouse moved to (533, 472)
Screenshot: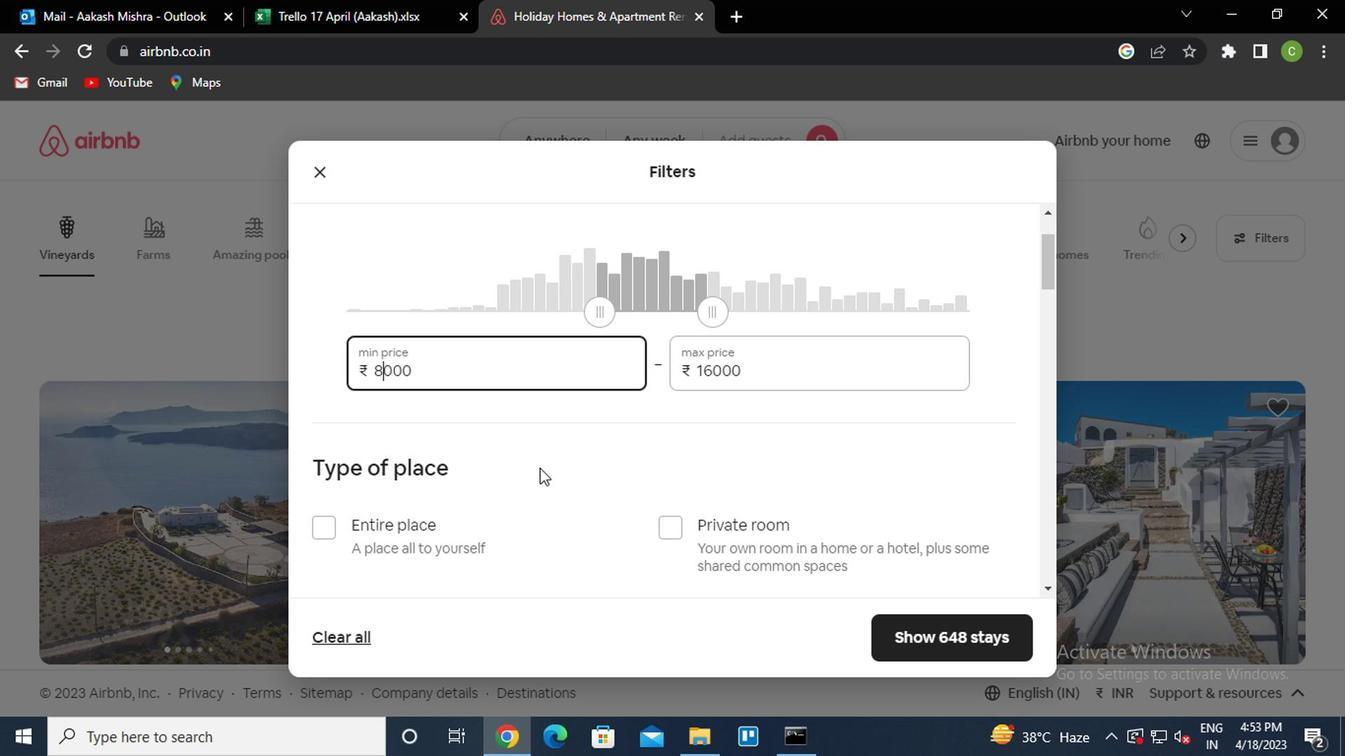 
Action: Mouse scrolled (533, 471) with delta (0, 0)
Screenshot: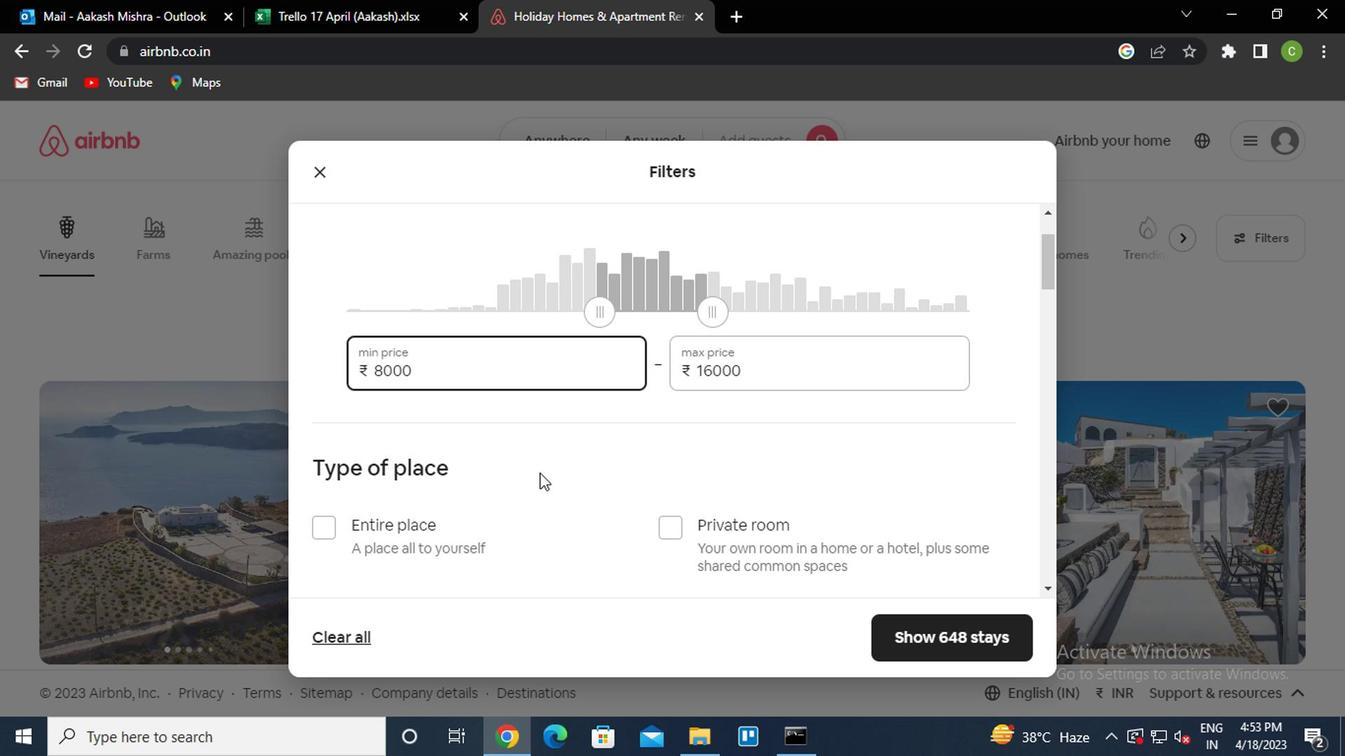 
Action: Mouse moved to (534, 484)
Screenshot: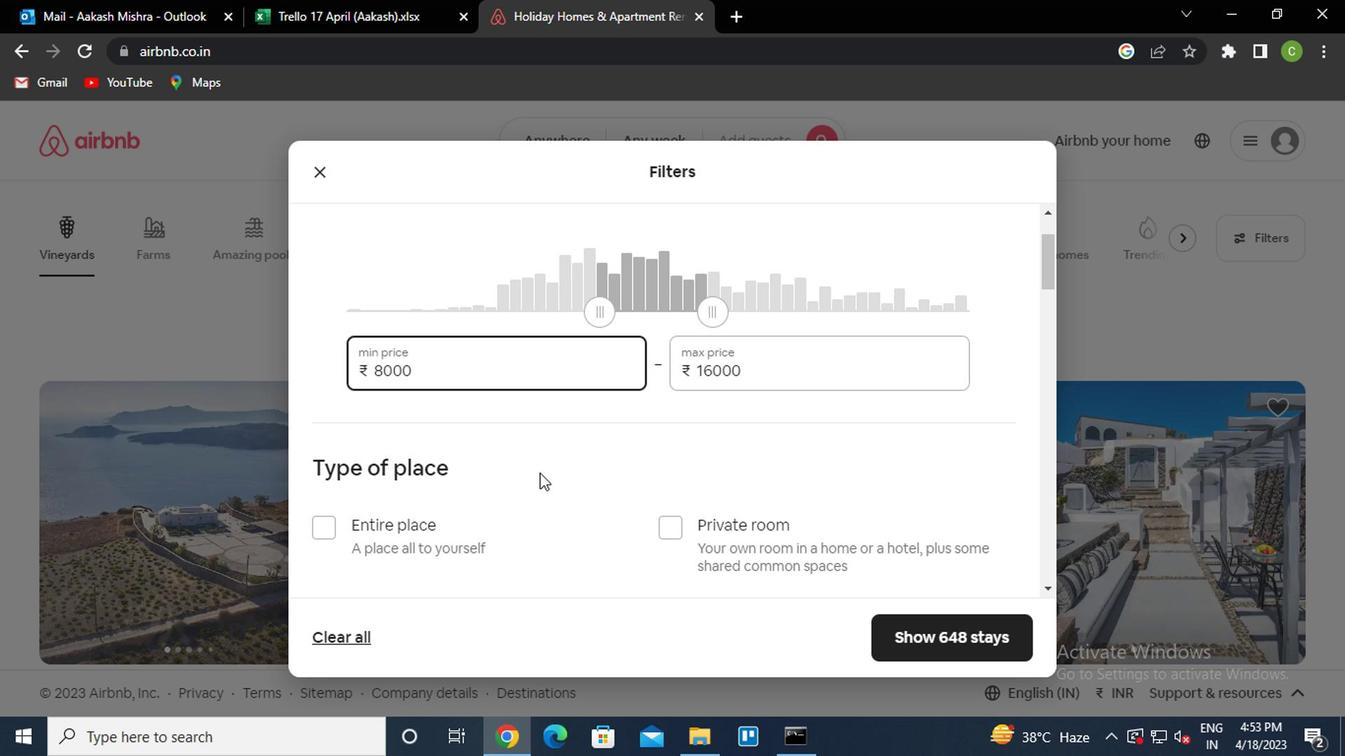 
Action: Mouse scrolled (534, 484) with delta (0, 0)
Screenshot: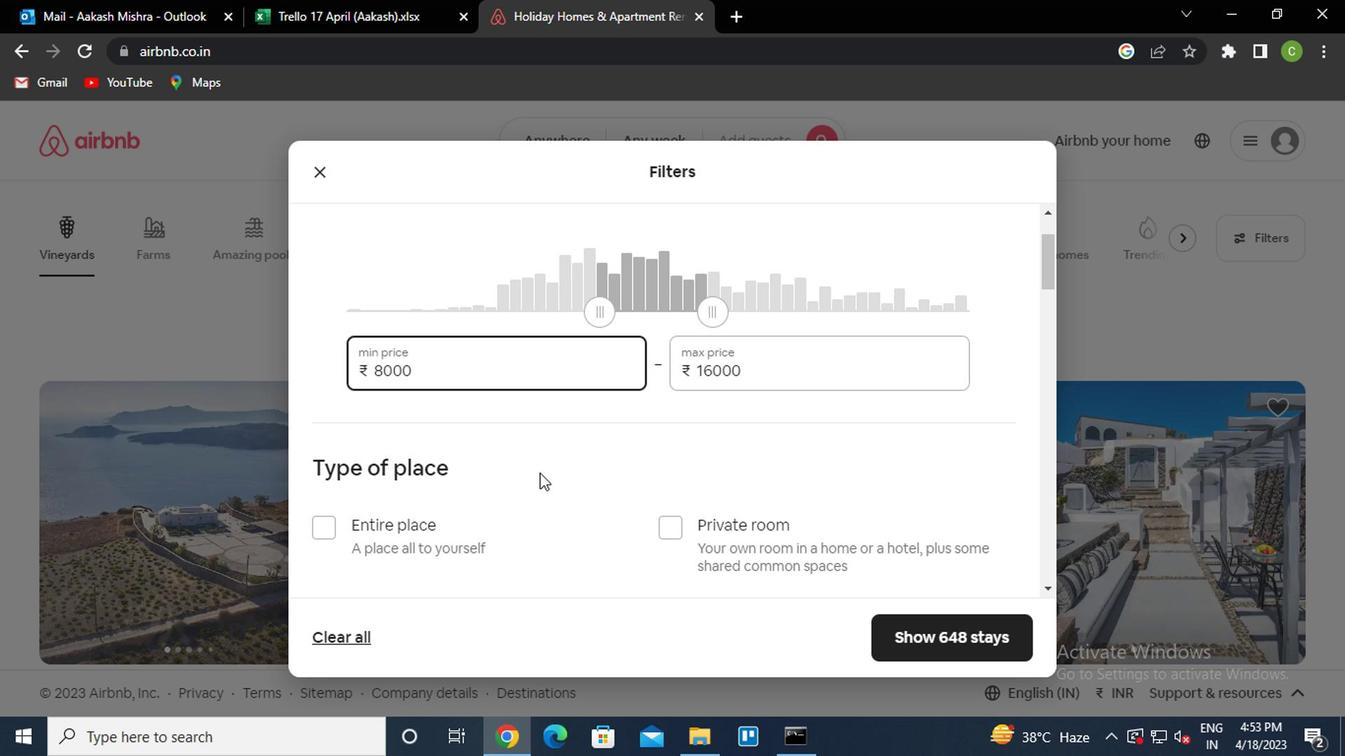 
Action: Mouse moved to (339, 334)
Screenshot: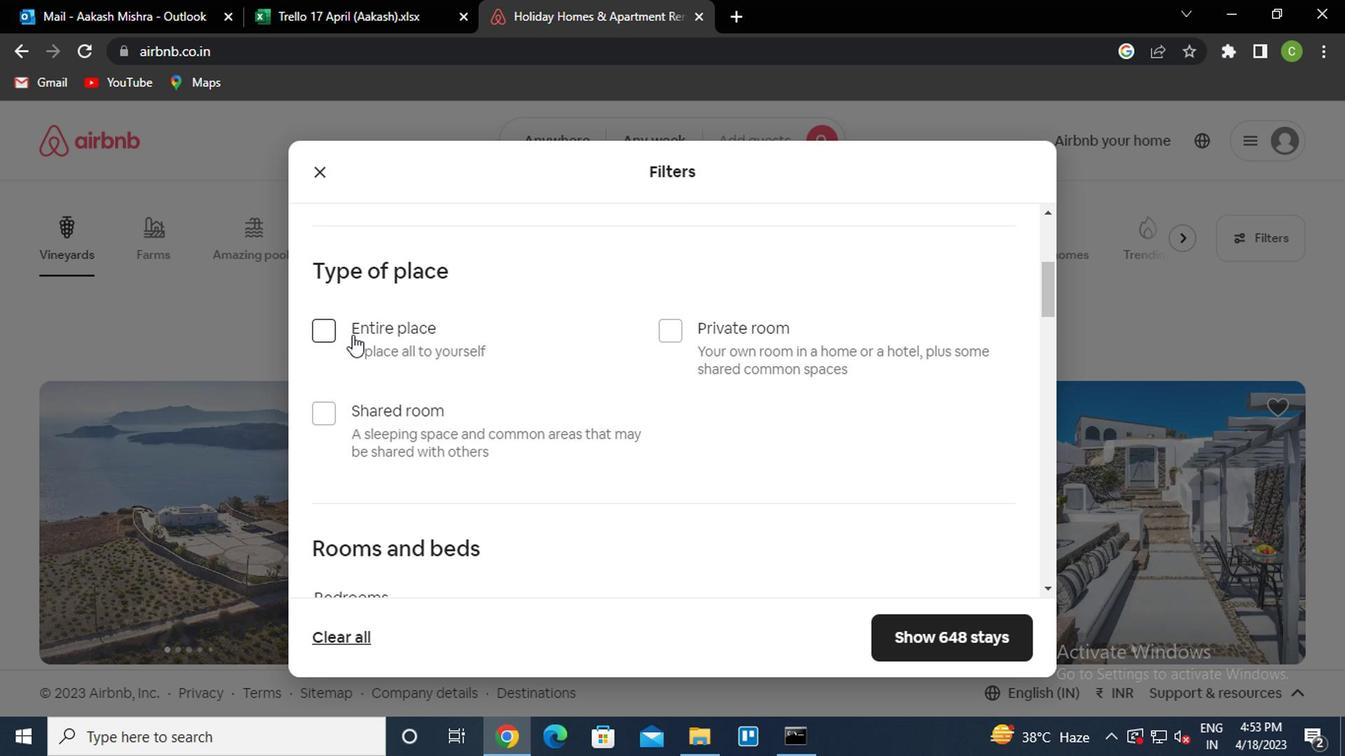 
Action: Mouse pressed left at (339, 334)
Screenshot: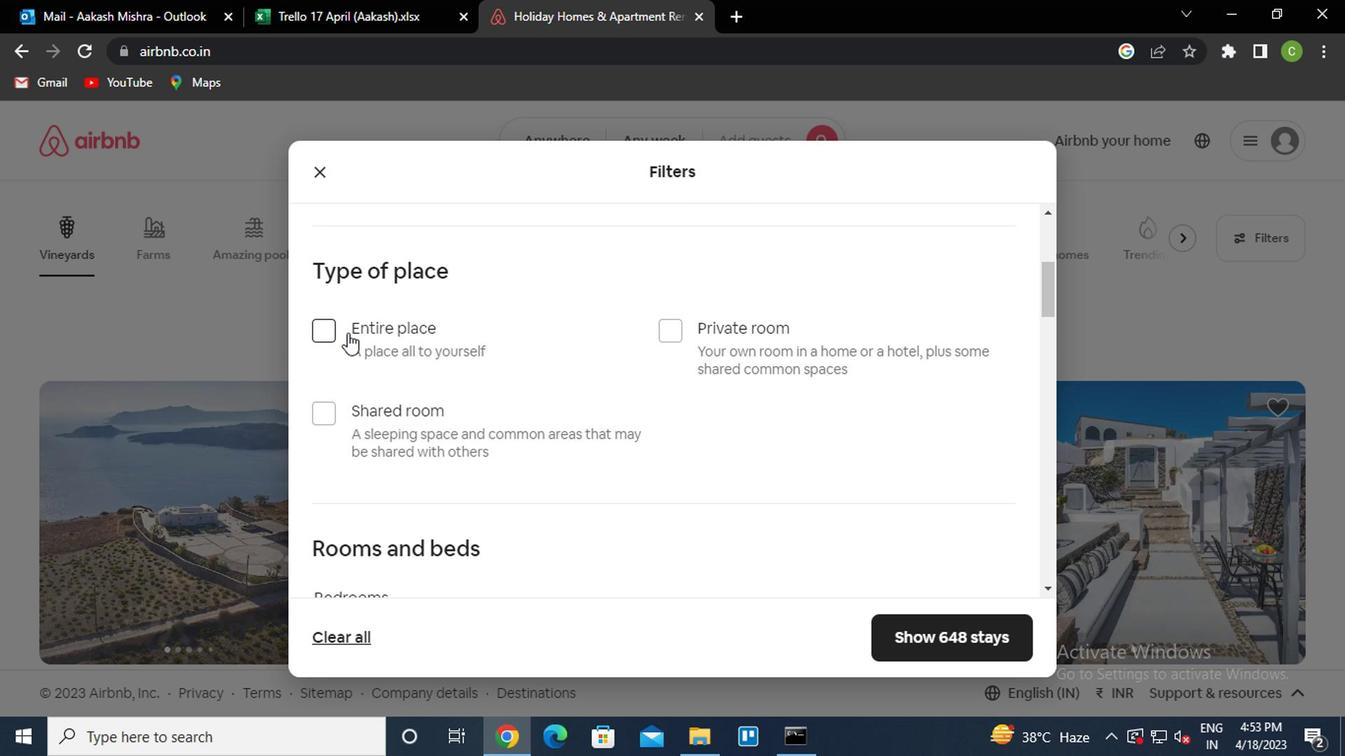 
Action: Mouse moved to (549, 379)
Screenshot: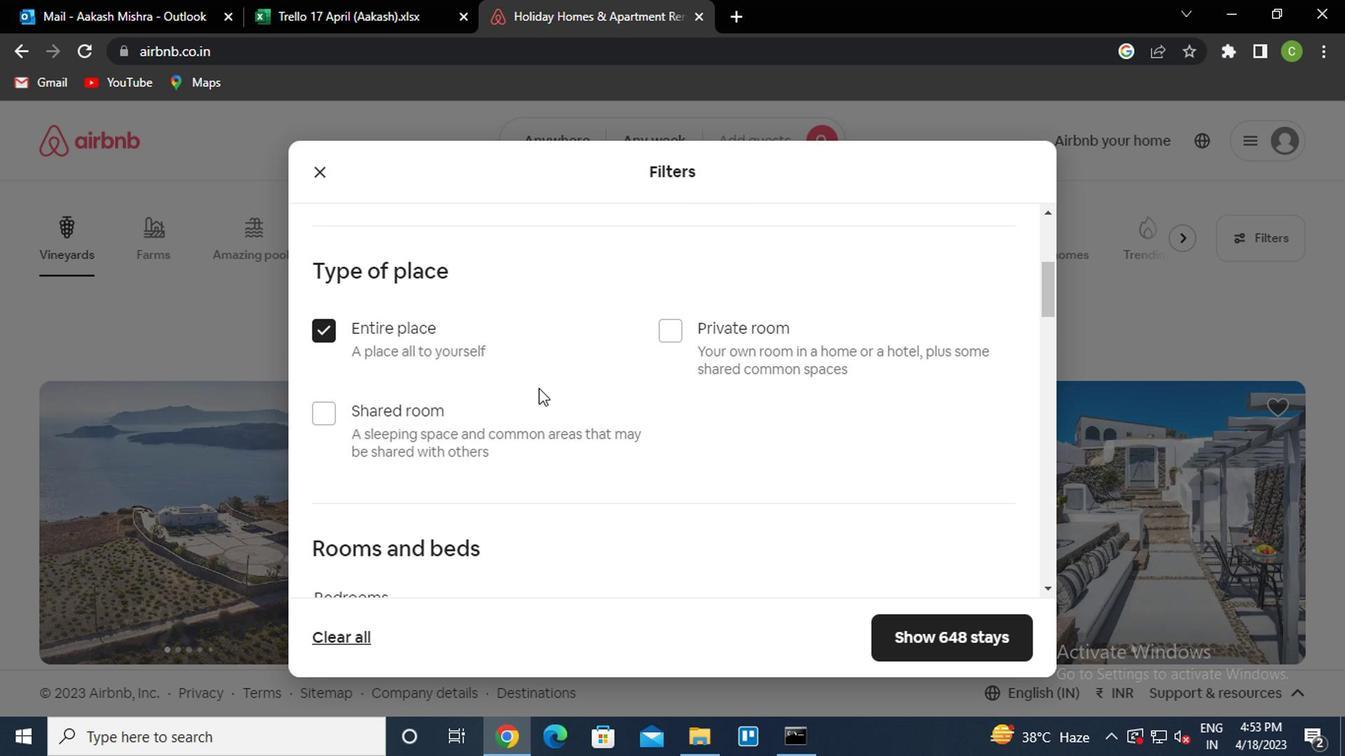 
Action: Mouse scrolled (549, 378) with delta (0, -1)
Screenshot: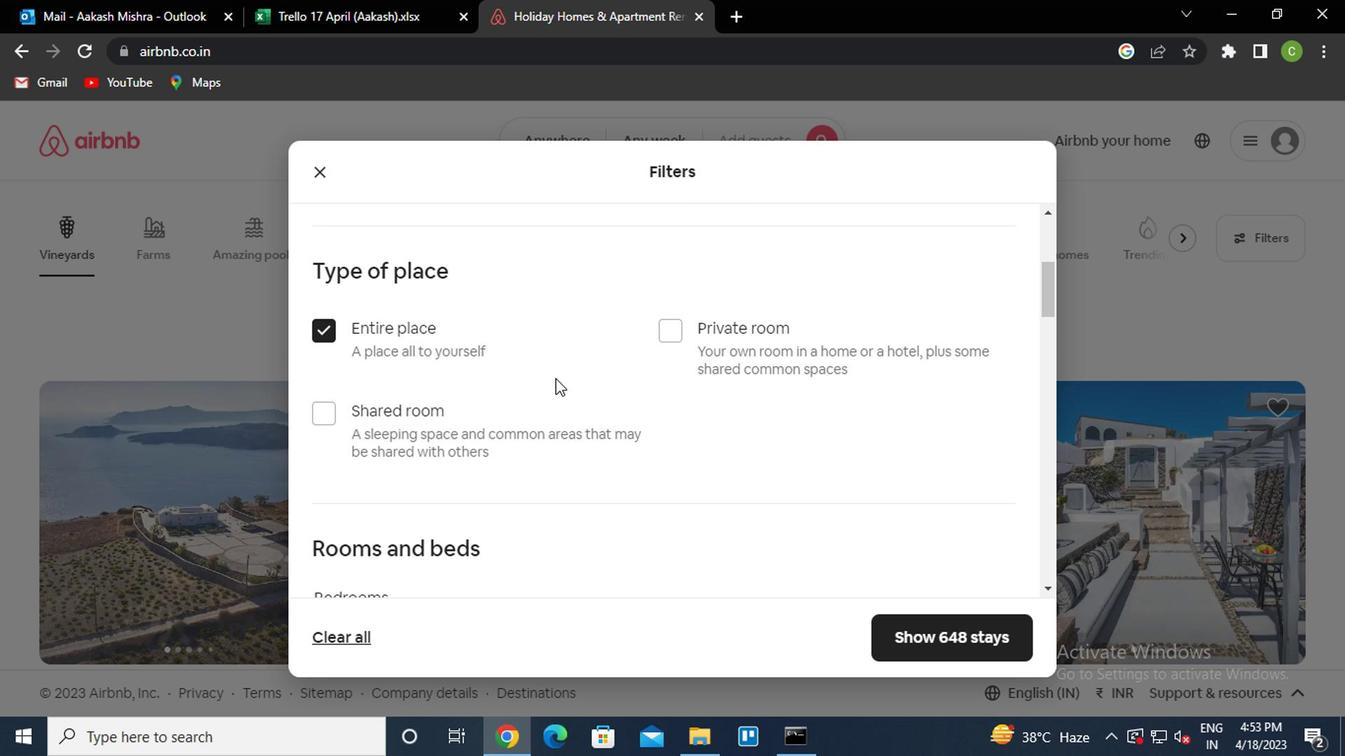 
Action: Mouse scrolled (549, 378) with delta (0, -1)
Screenshot: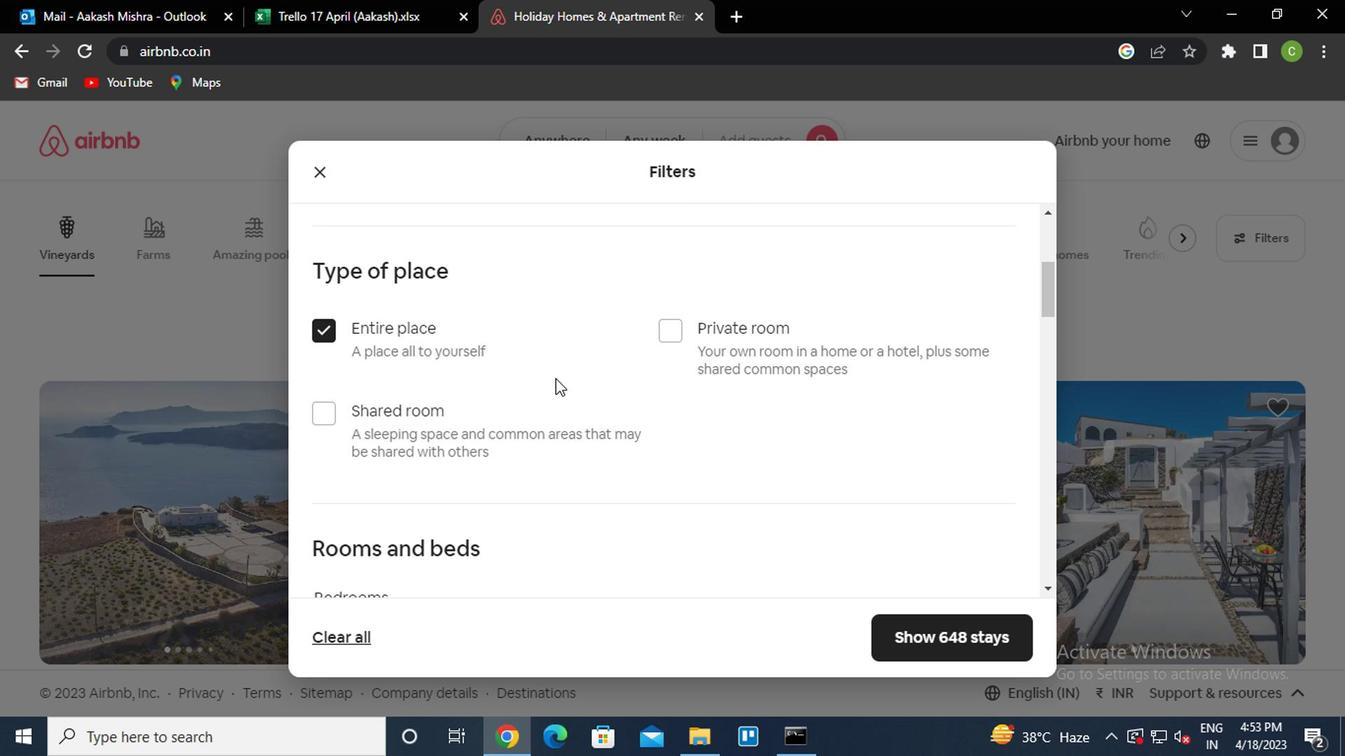 
Action: Mouse scrolled (549, 378) with delta (0, -1)
Screenshot: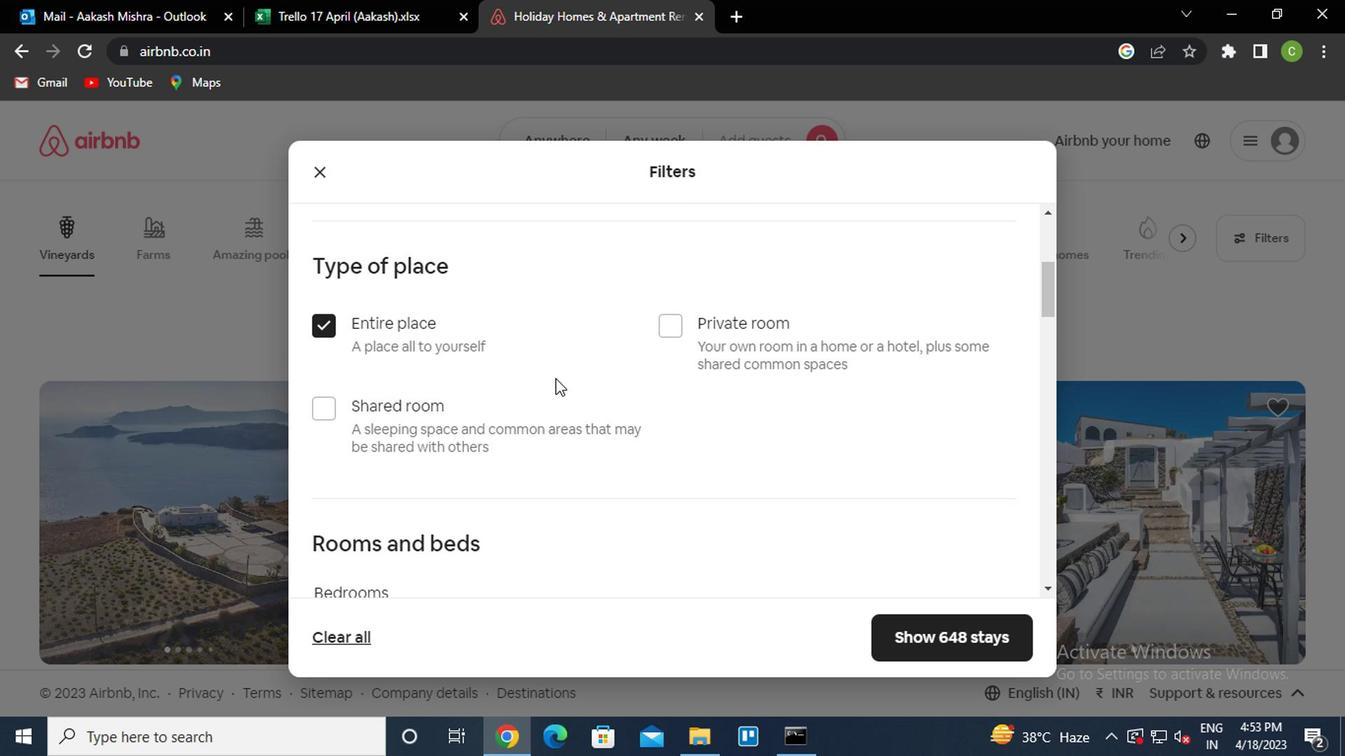 
Action: Mouse scrolled (549, 378) with delta (0, -1)
Screenshot: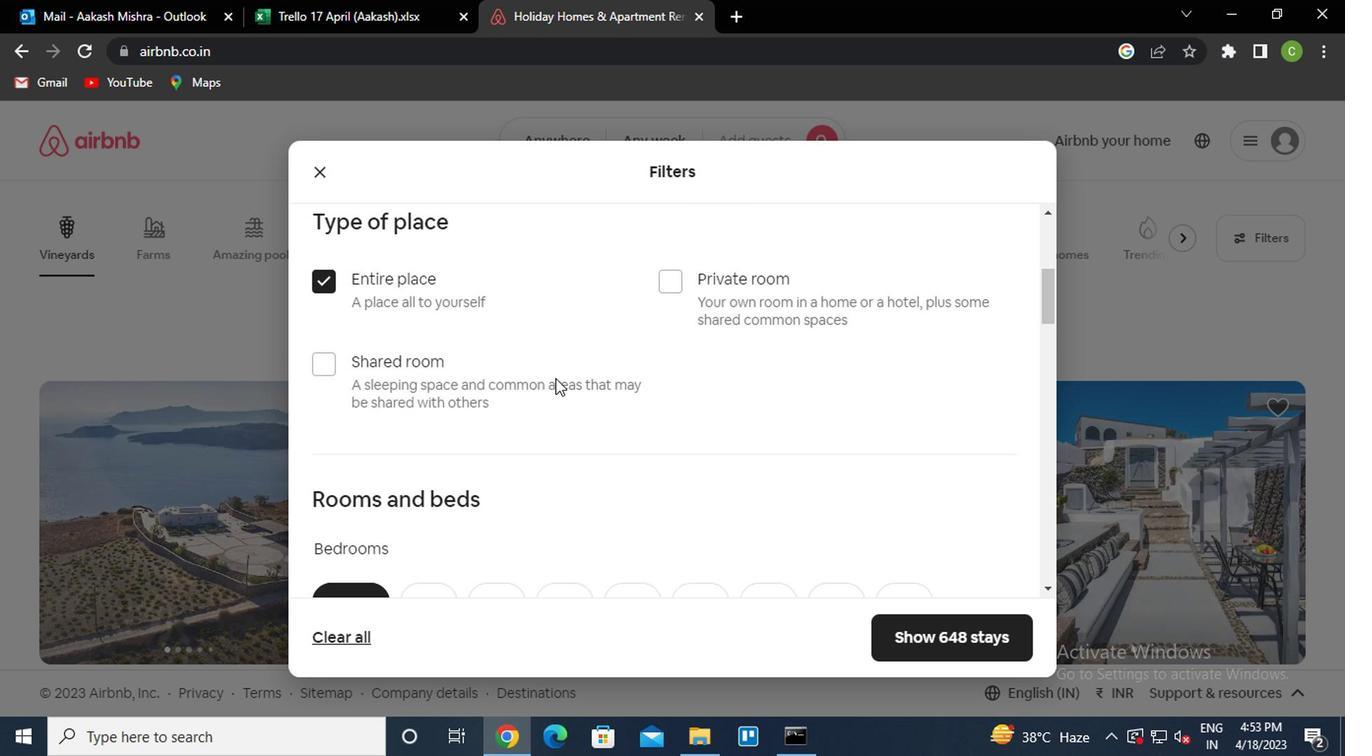 
Action: Mouse moved to (491, 265)
Screenshot: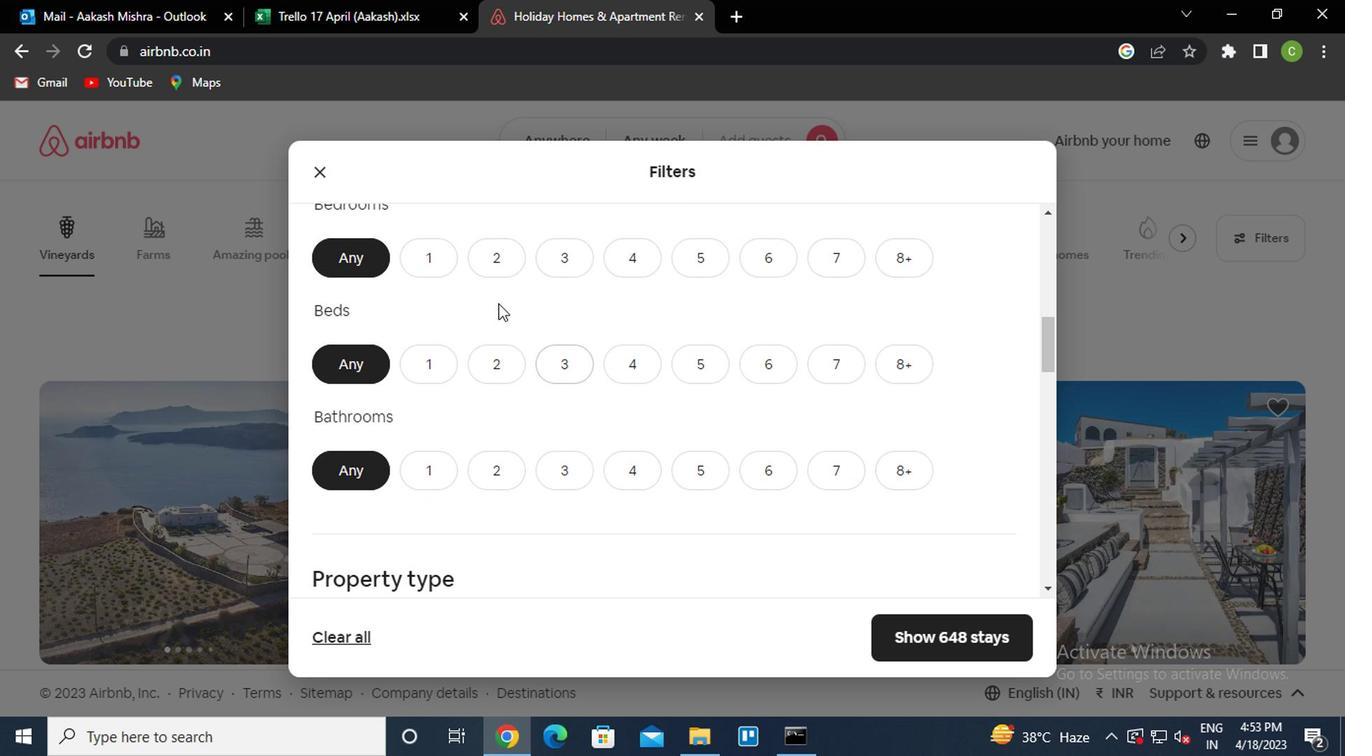 
Action: Mouse pressed left at (491, 265)
Screenshot: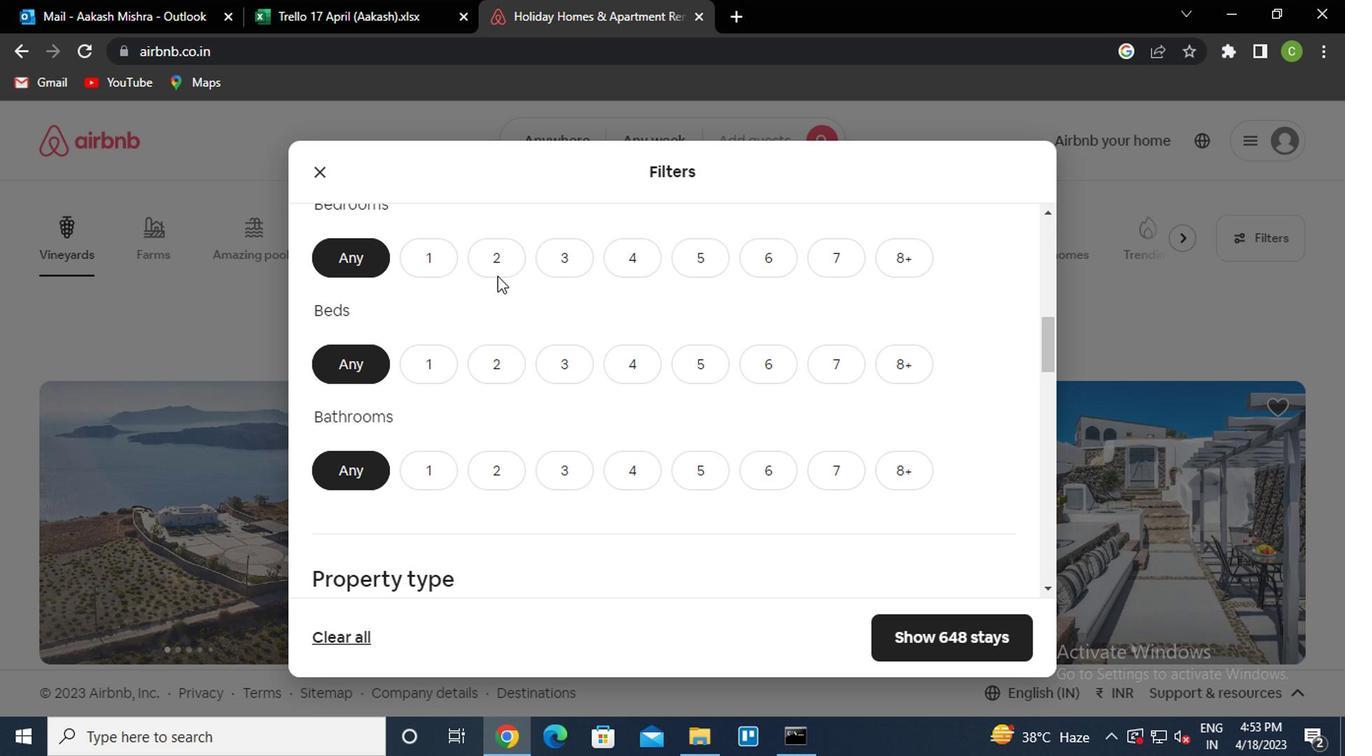 
Action: Mouse moved to (491, 364)
Screenshot: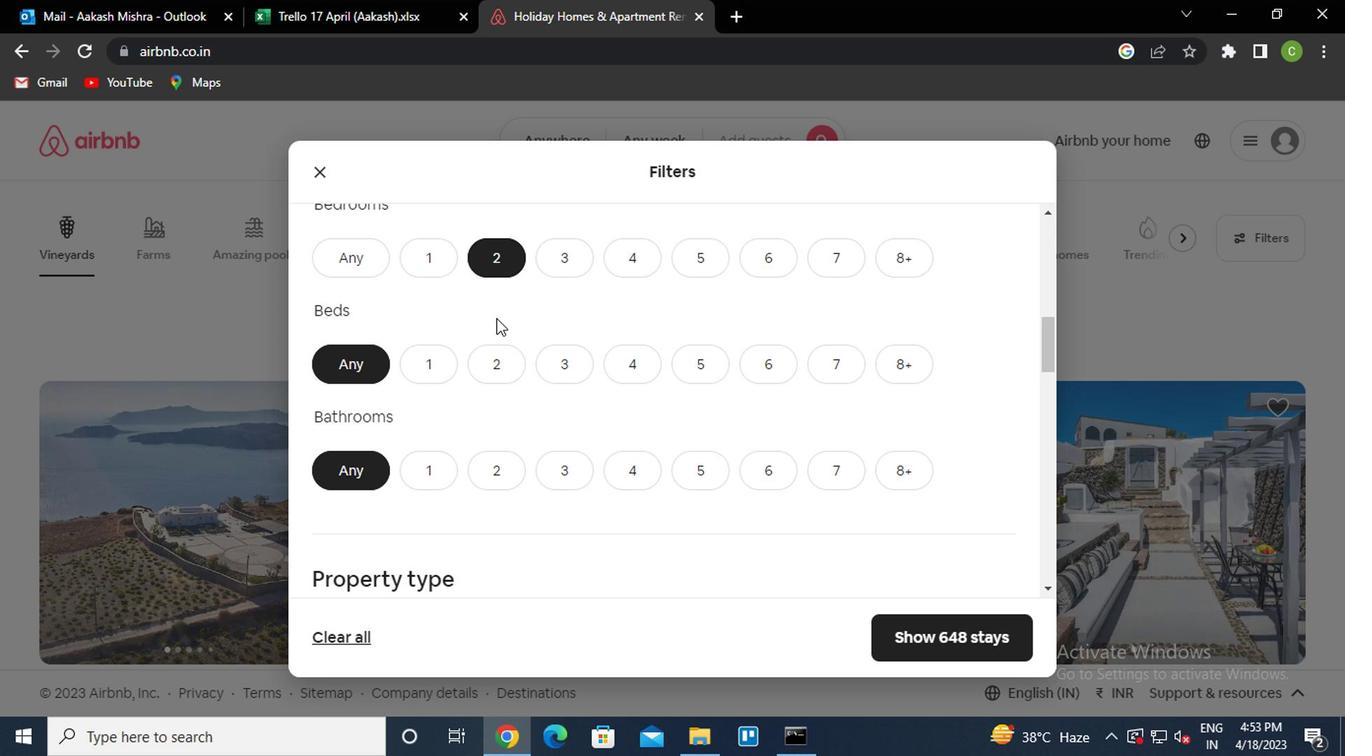 
Action: Mouse pressed left at (491, 364)
Screenshot: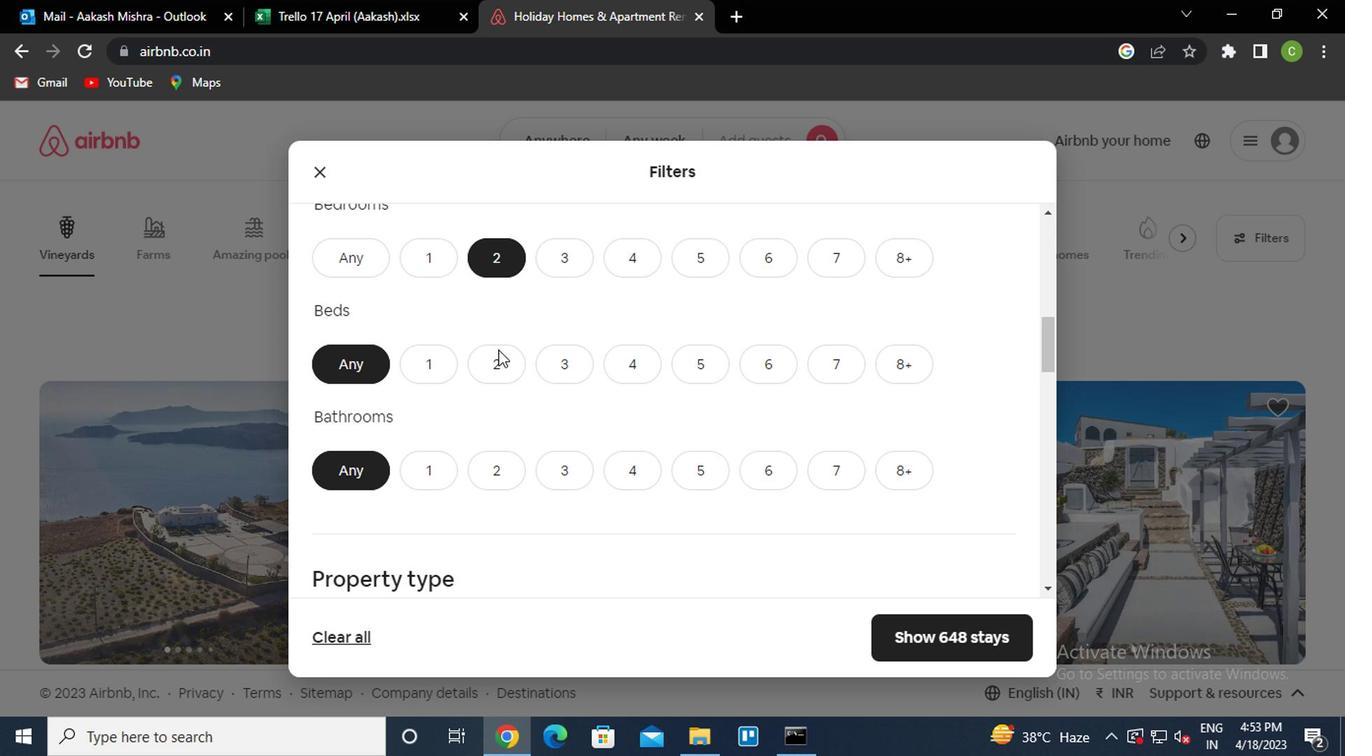 
Action: Mouse moved to (426, 482)
Screenshot: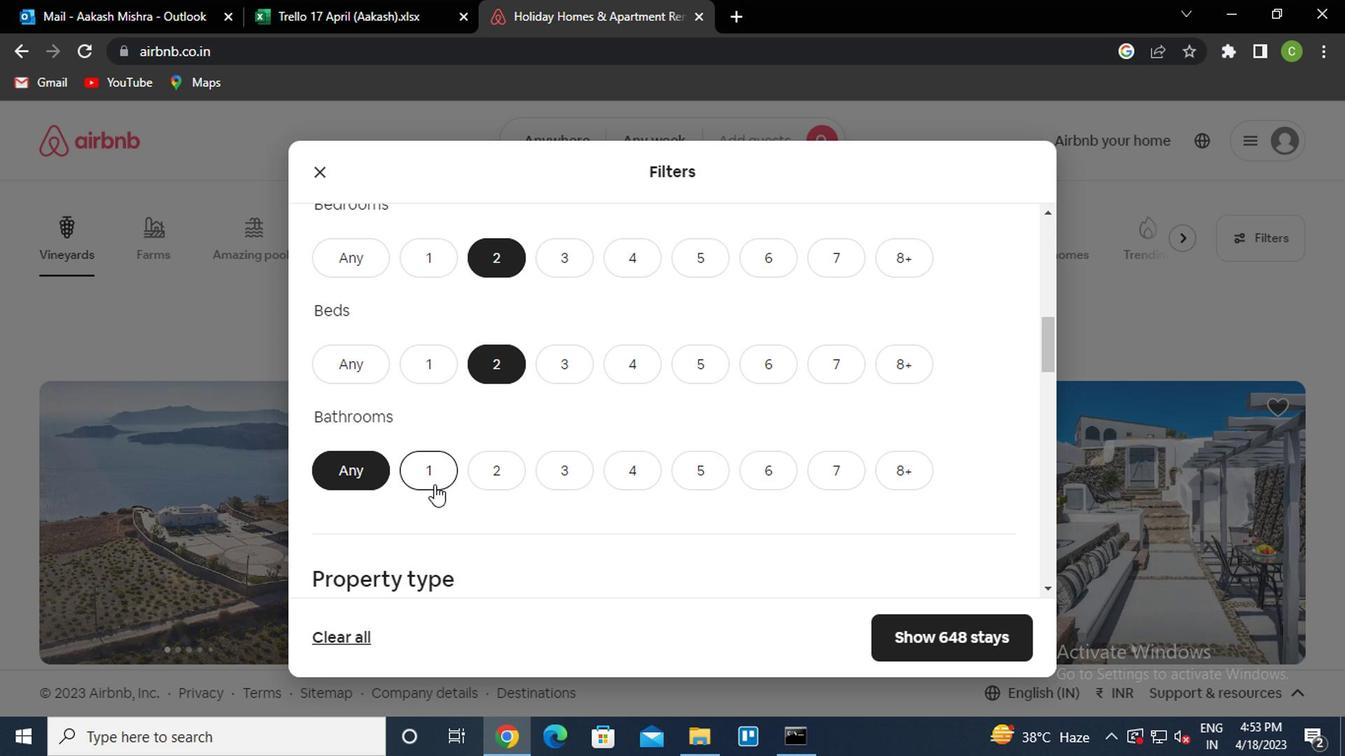 
Action: Mouse pressed left at (426, 482)
Screenshot: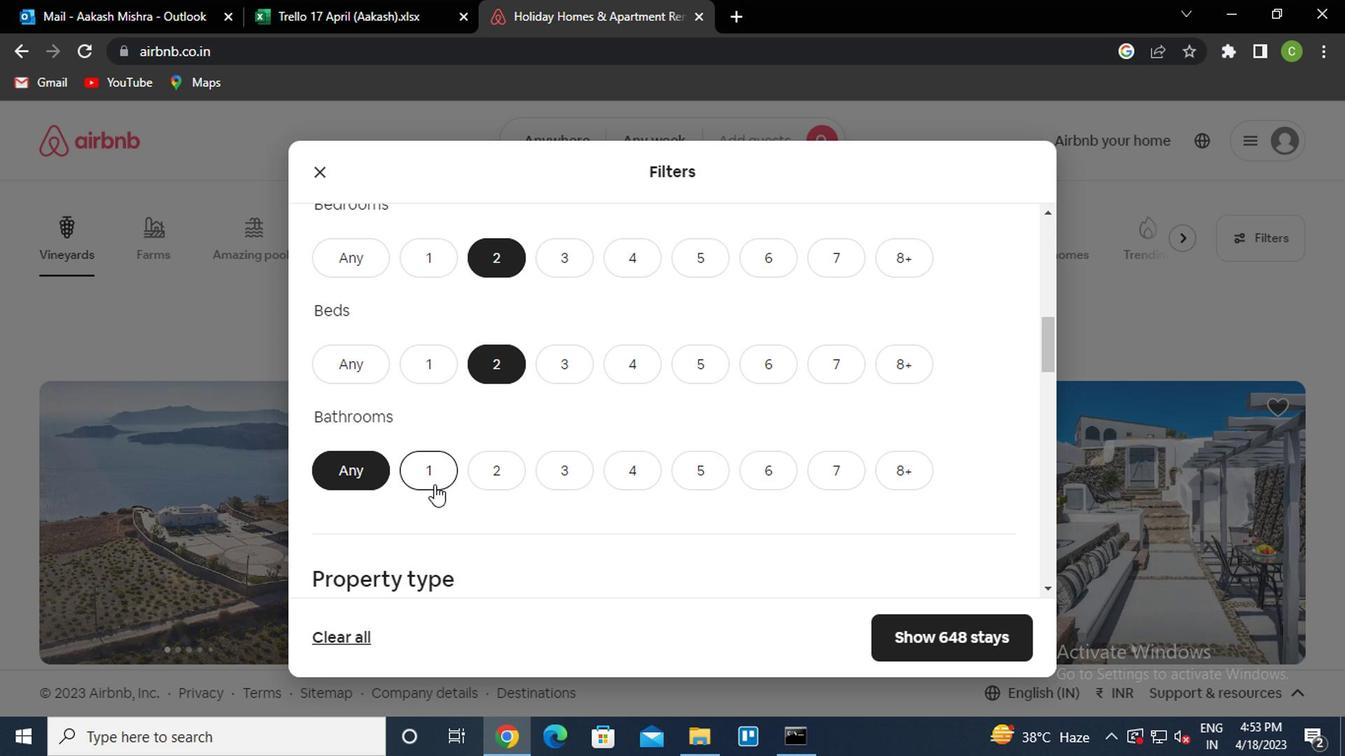 
Action: Mouse moved to (539, 458)
Screenshot: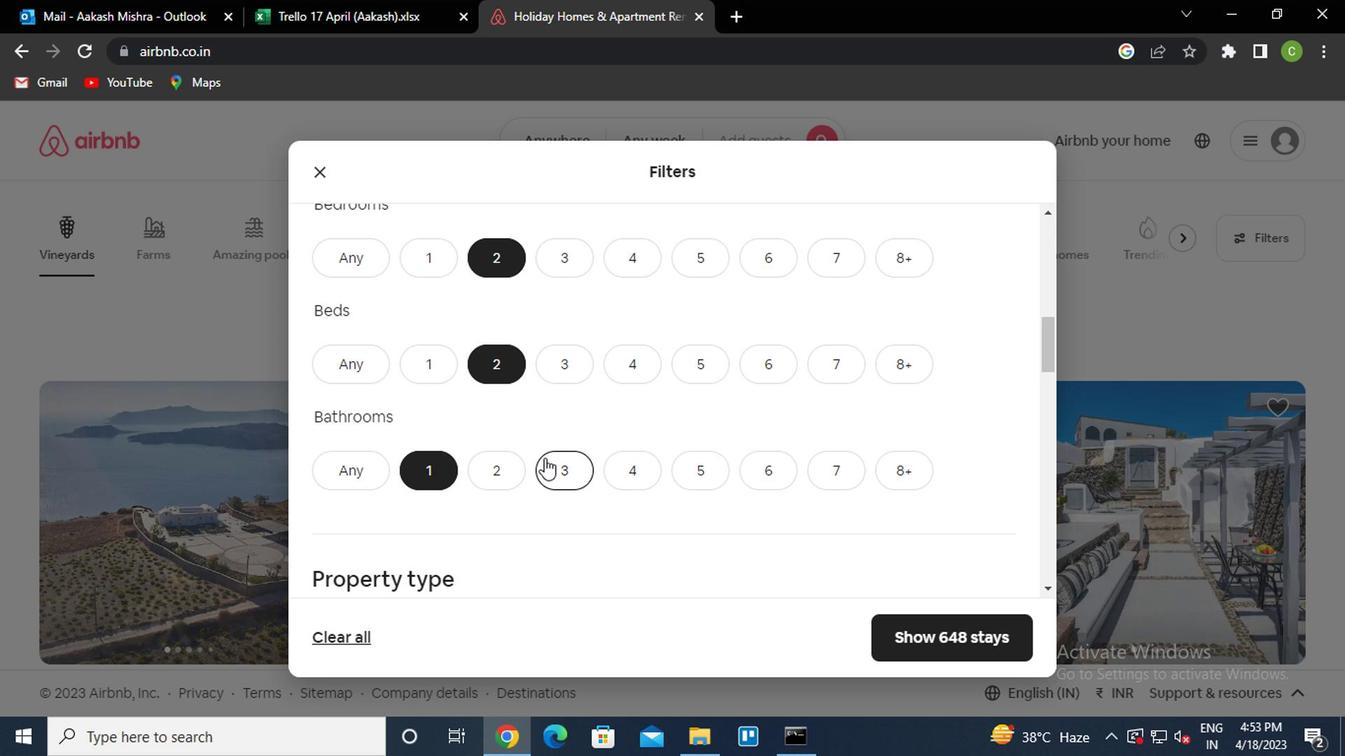 
Action: Mouse scrolled (539, 456) with delta (0, -1)
Screenshot: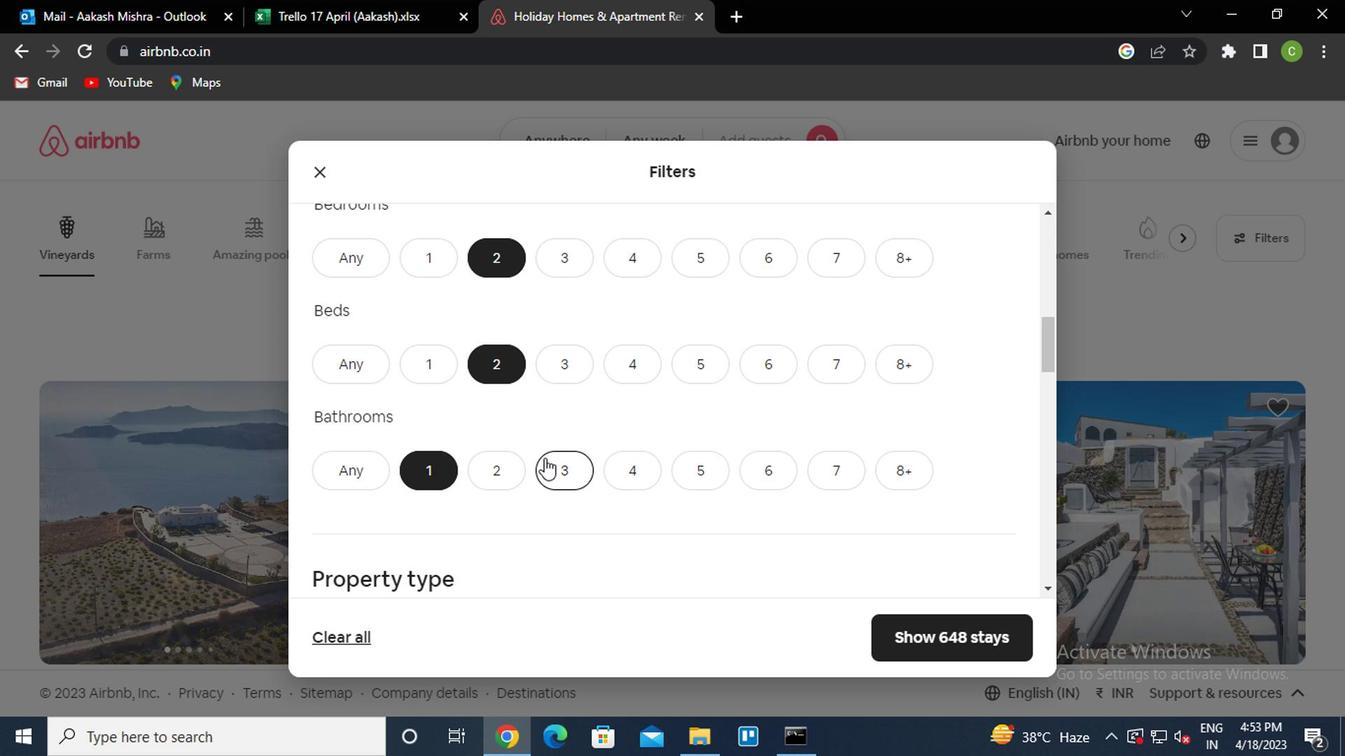 
Action: Mouse scrolled (539, 456) with delta (0, -1)
Screenshot: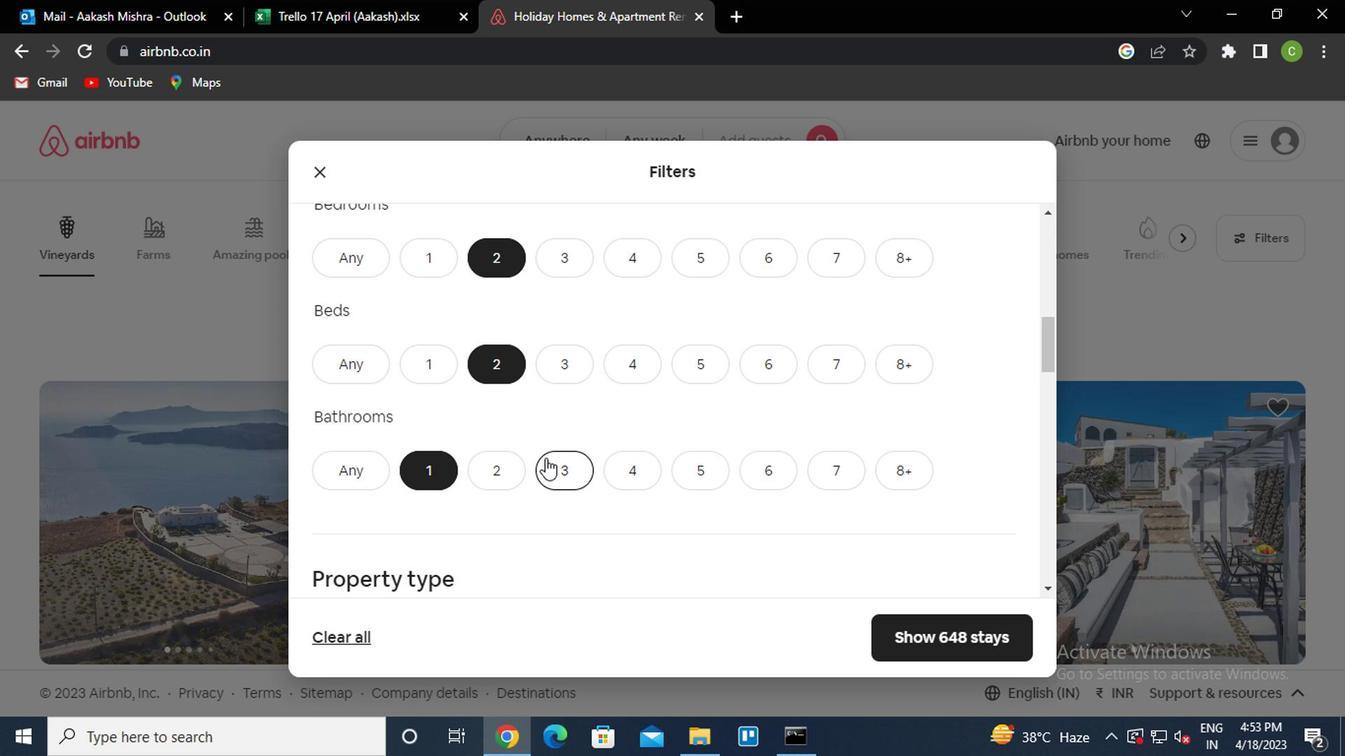 
Action: Mouse scrolled (539, 456) with delta (0, -1)
Screenshot: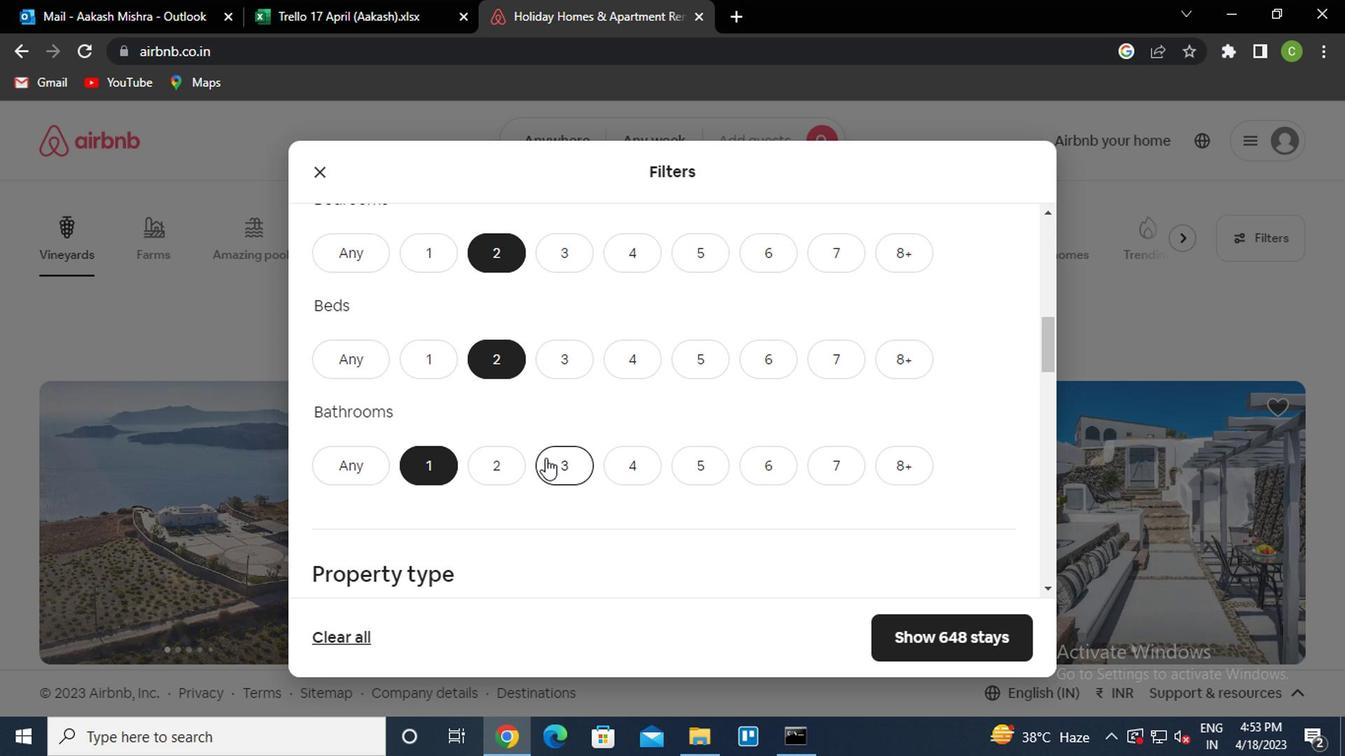 
Action: Mouse moved to (528, 400)
Screenshot: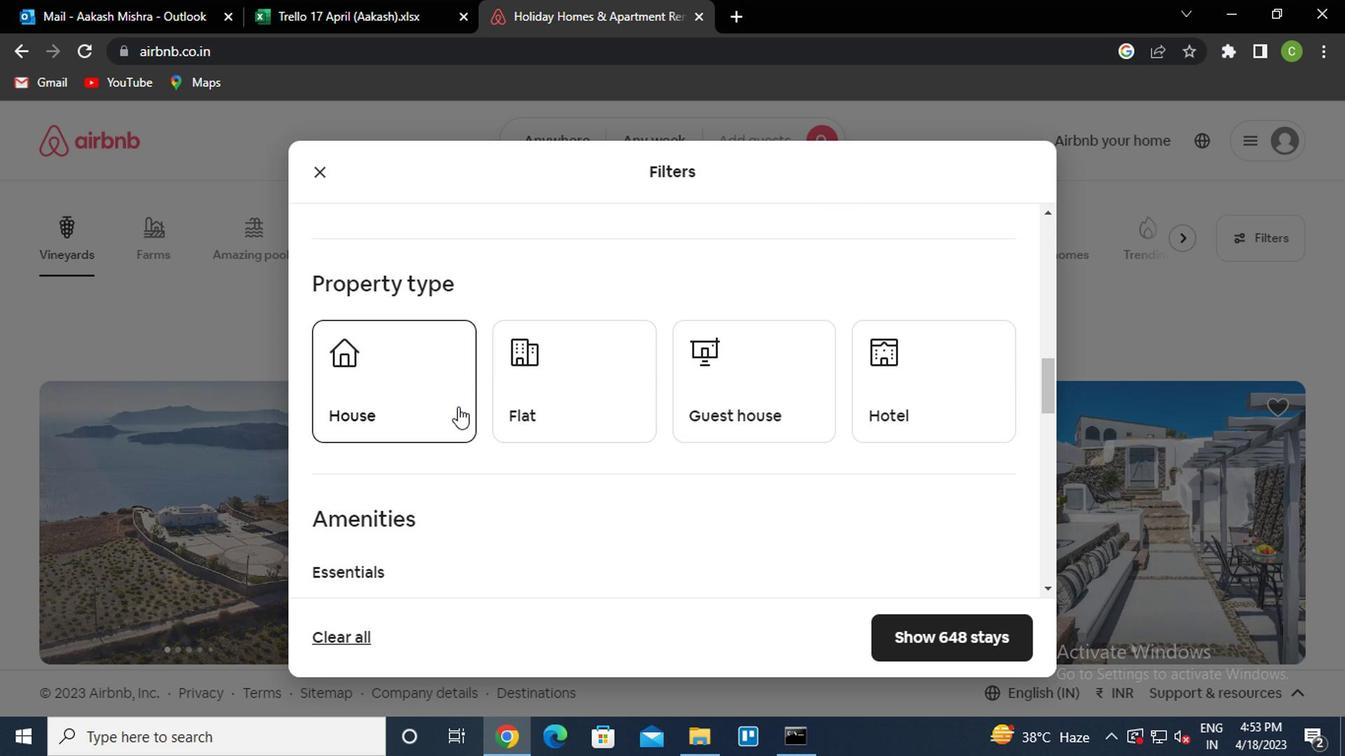 
Action: Mouse pressed left at (528, 400)
Screenshot: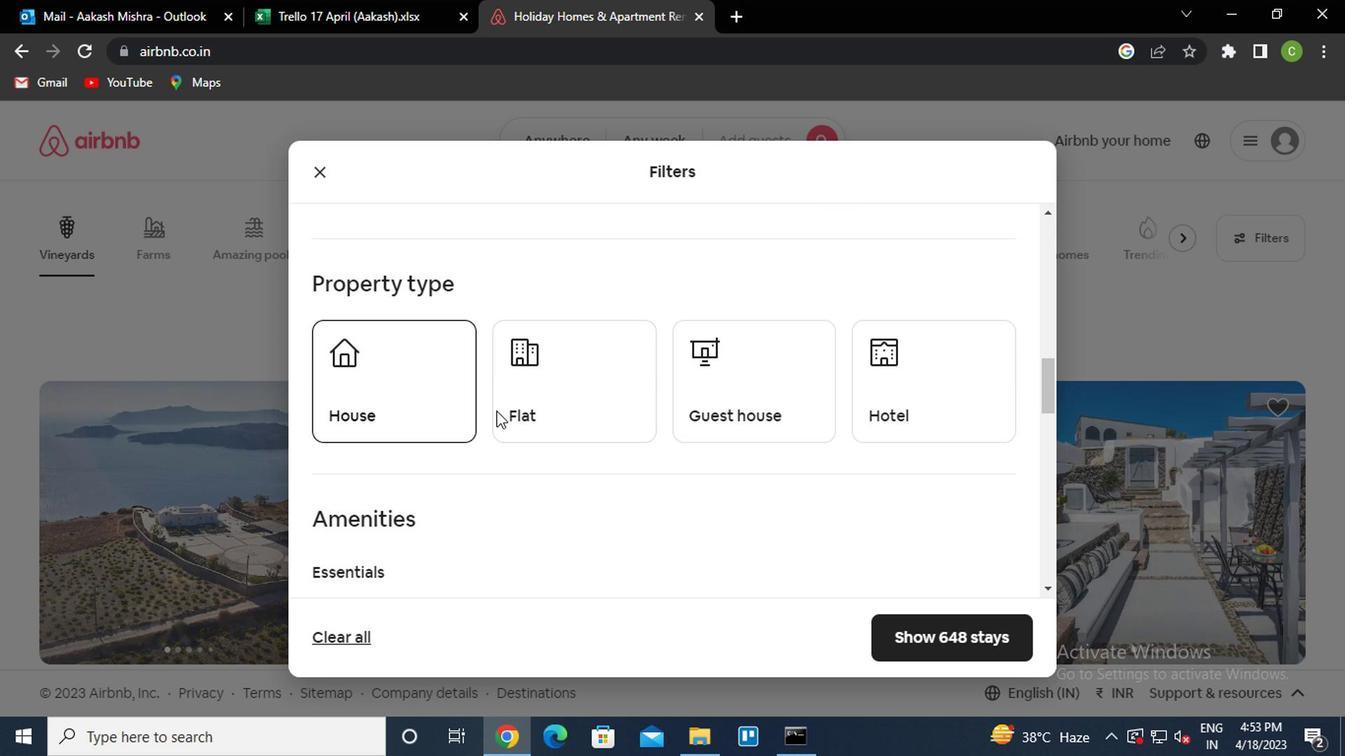 
Action: Mouse moved to (614, 482)
Screenshot: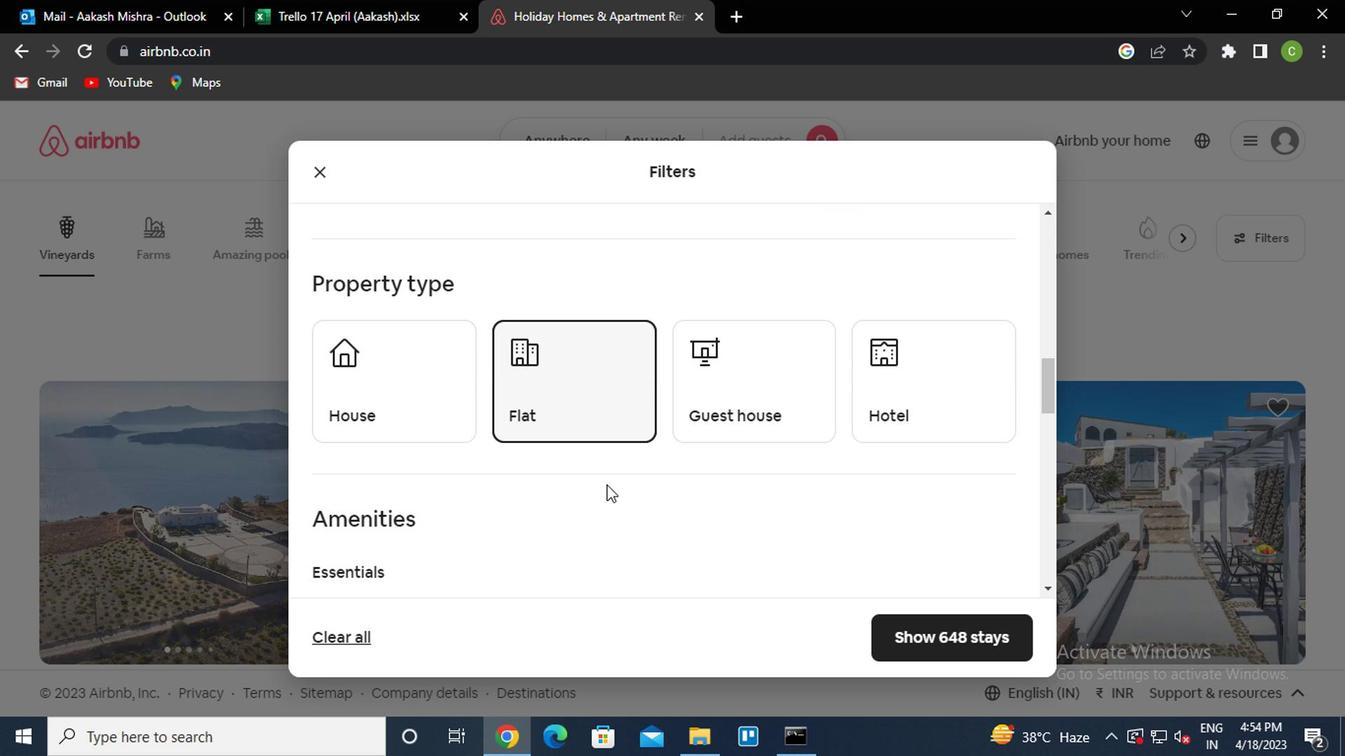 
Action: Mouse scrolled (614, 482) with delta (0, 0)
Screenshot: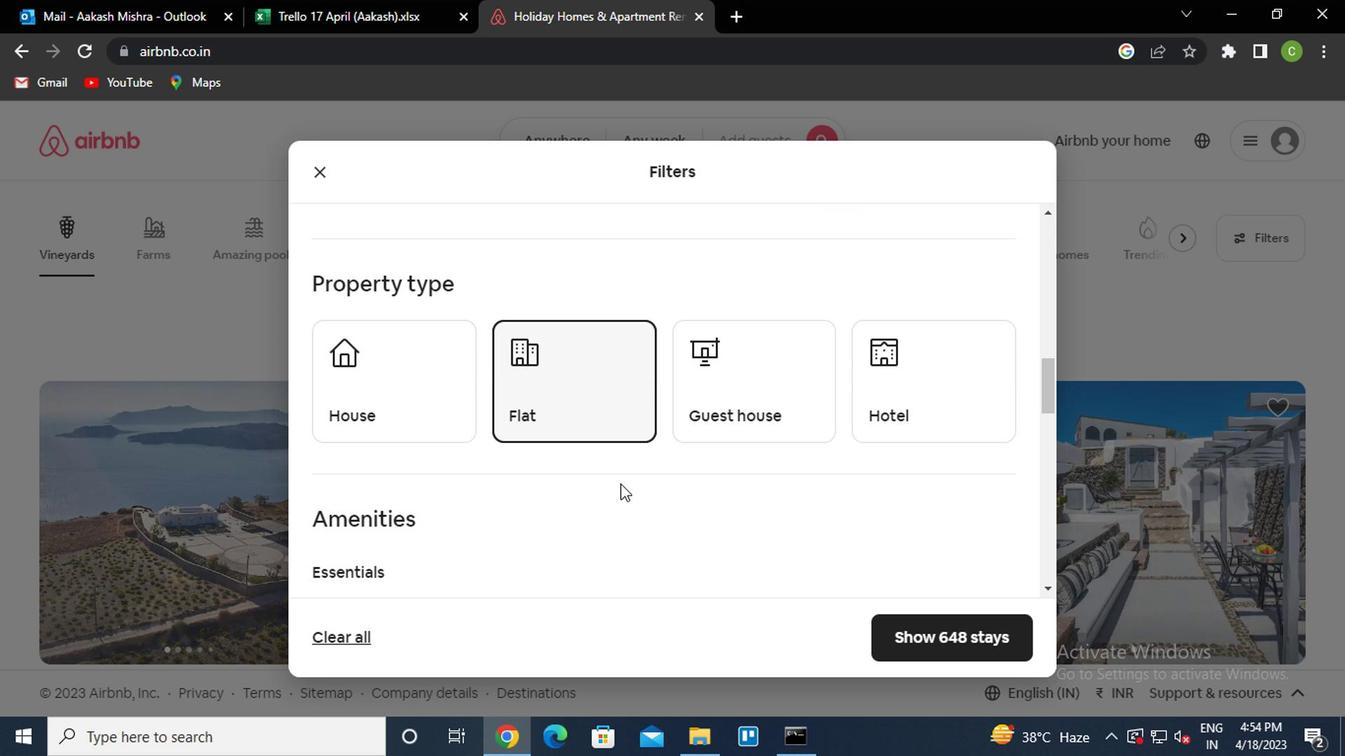 
Action: Mouse scrolled (614, 482) with delta (0, 0)
Screenshot: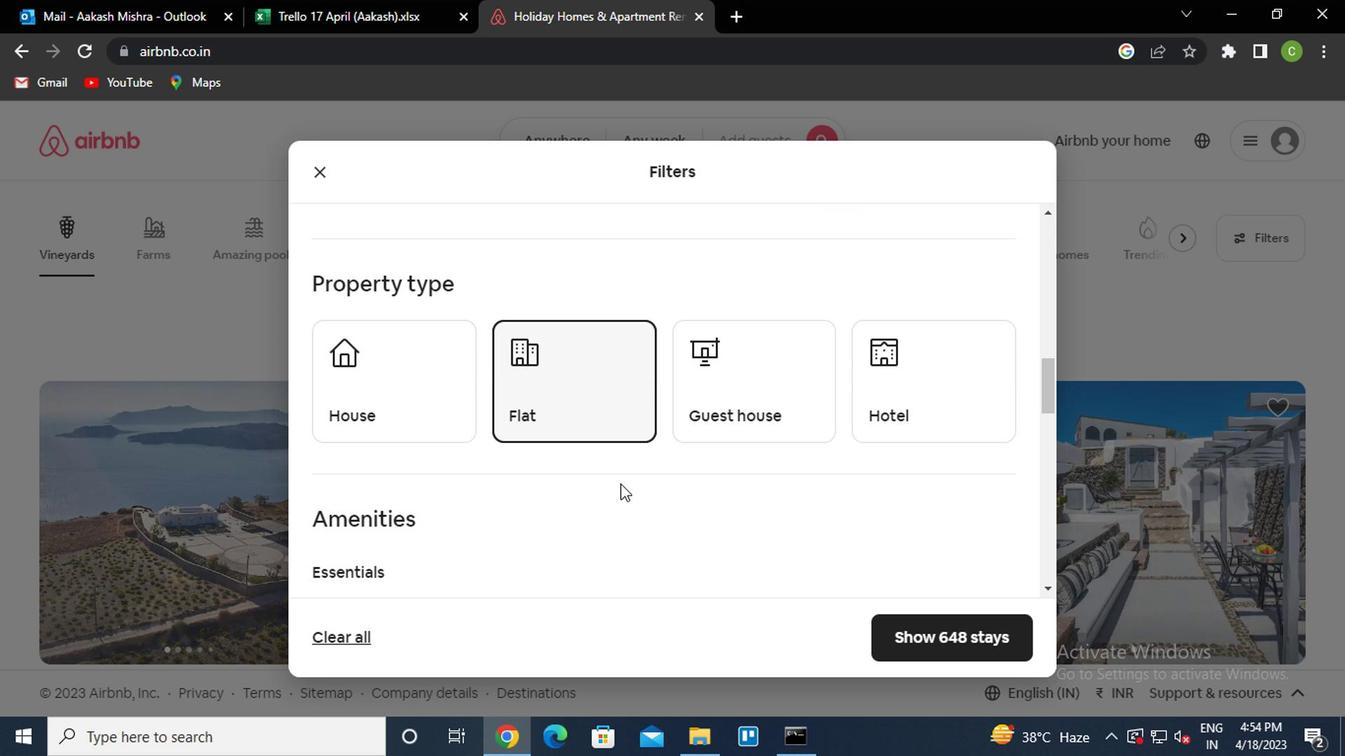 
Action: Mouse scrolled (614, 482) with delta (0, 0)
Screenshot: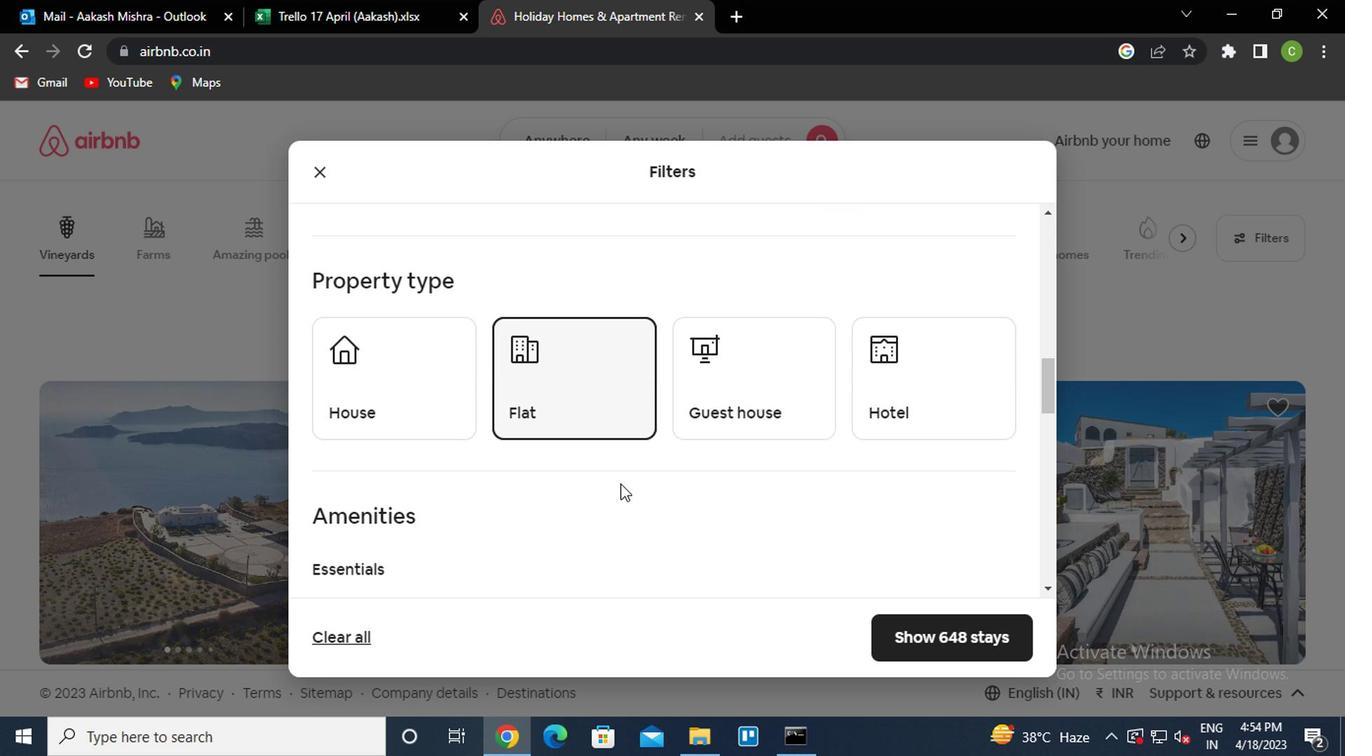 
Action: Mouse moved to (742, 482)
Screenshot: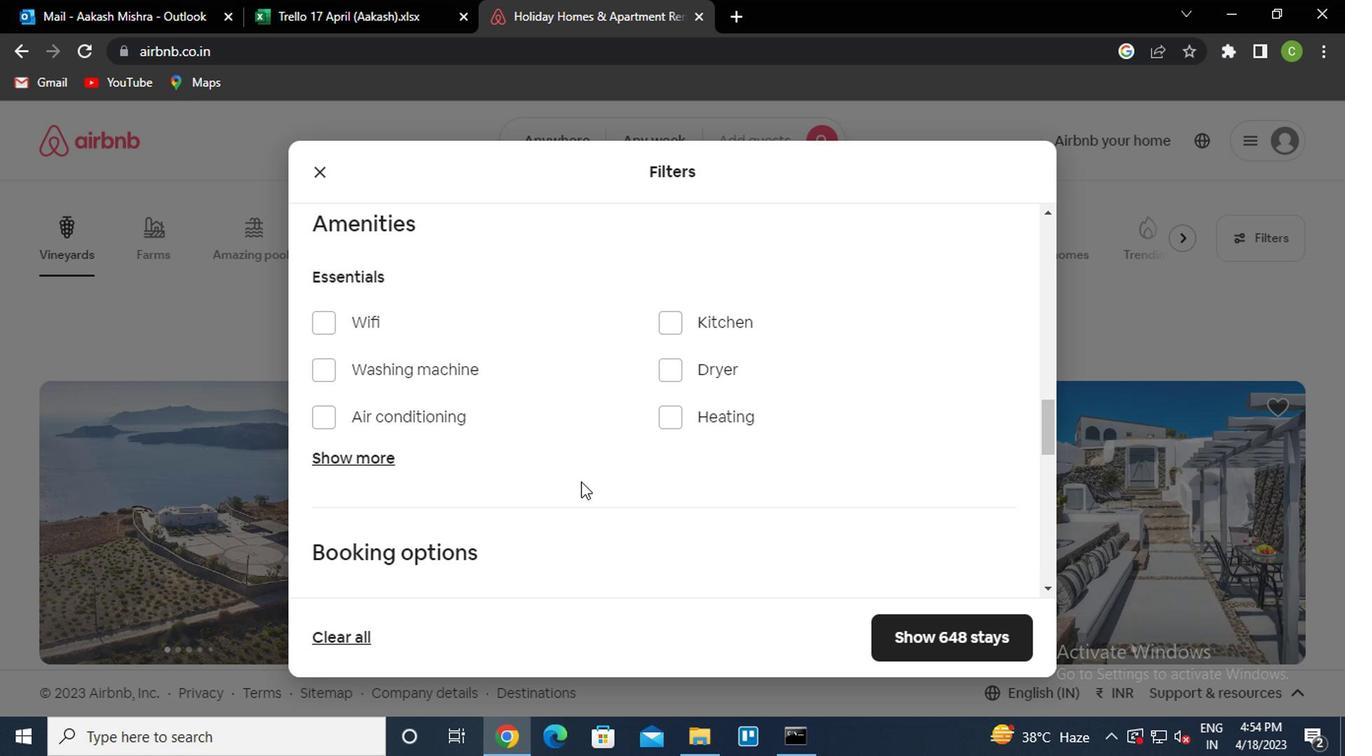 
Action: Mouse scrolled (742, 482) with delta (0, 0)
Screenshot: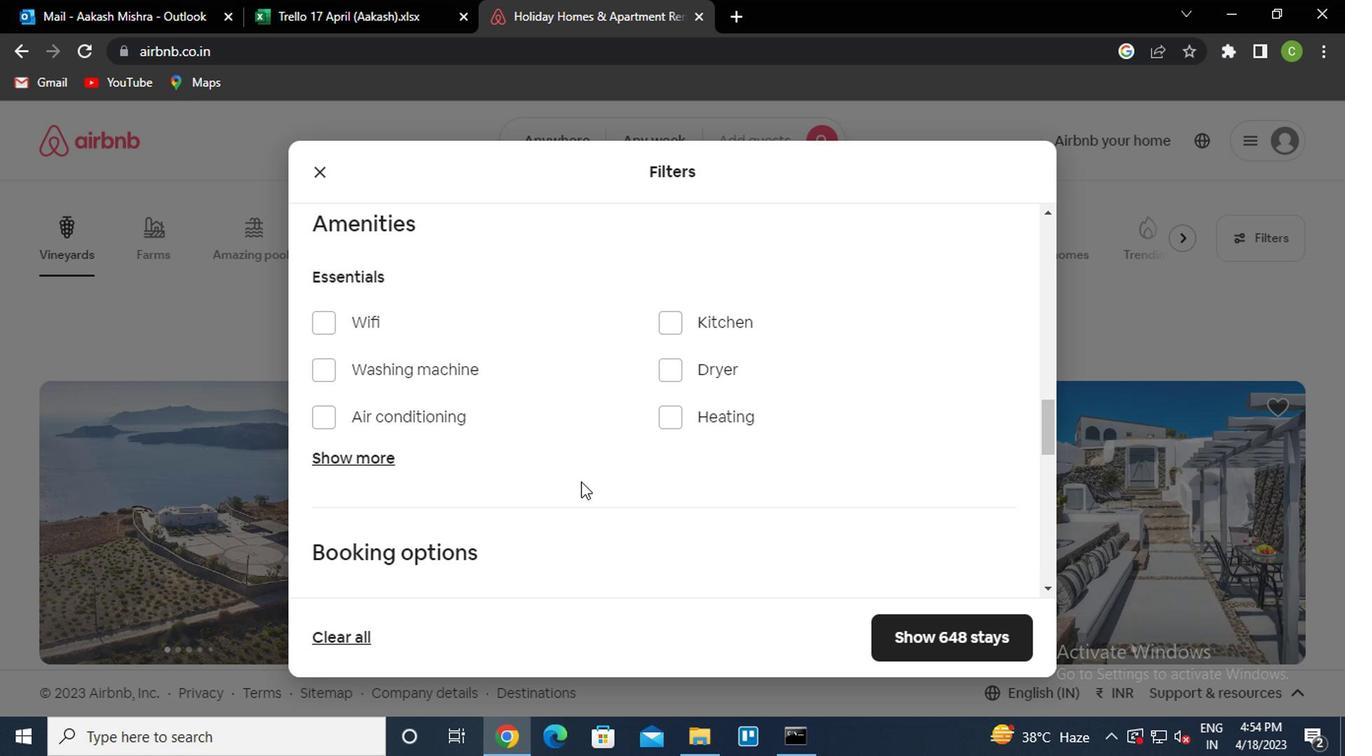 
Action: Mouse moved to (739, 482)
Screenshot: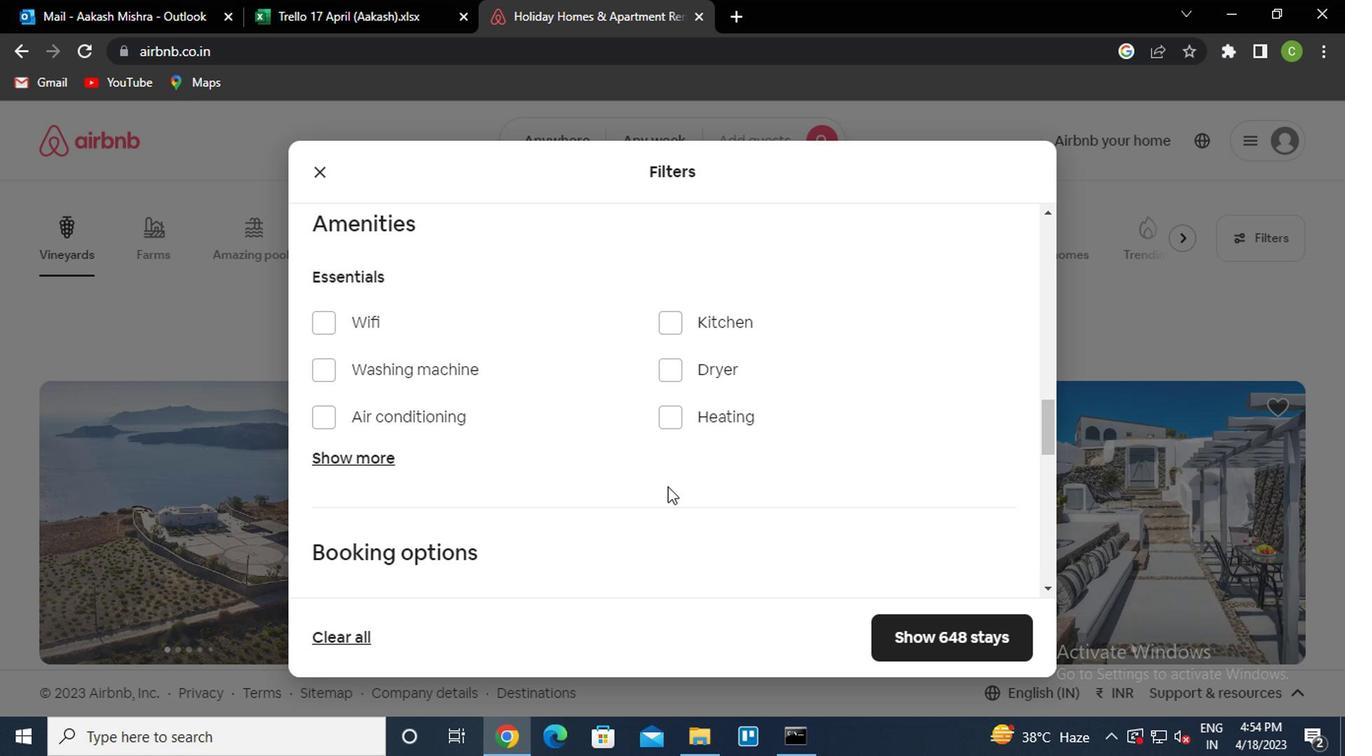 
Action: Mouse scrolled (739, 481) with delta (0, 0)
Screenshot: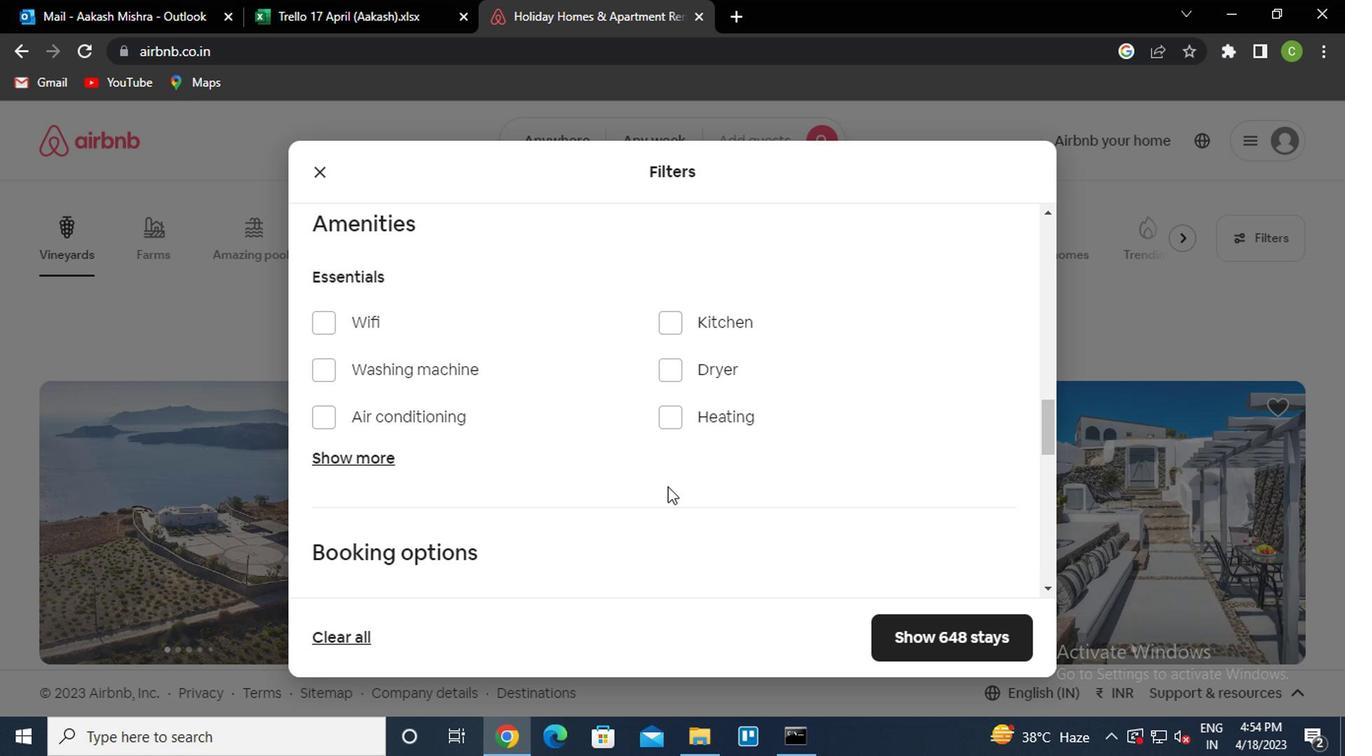 
Action: Mouse moved to (735, 479)
Screenshot: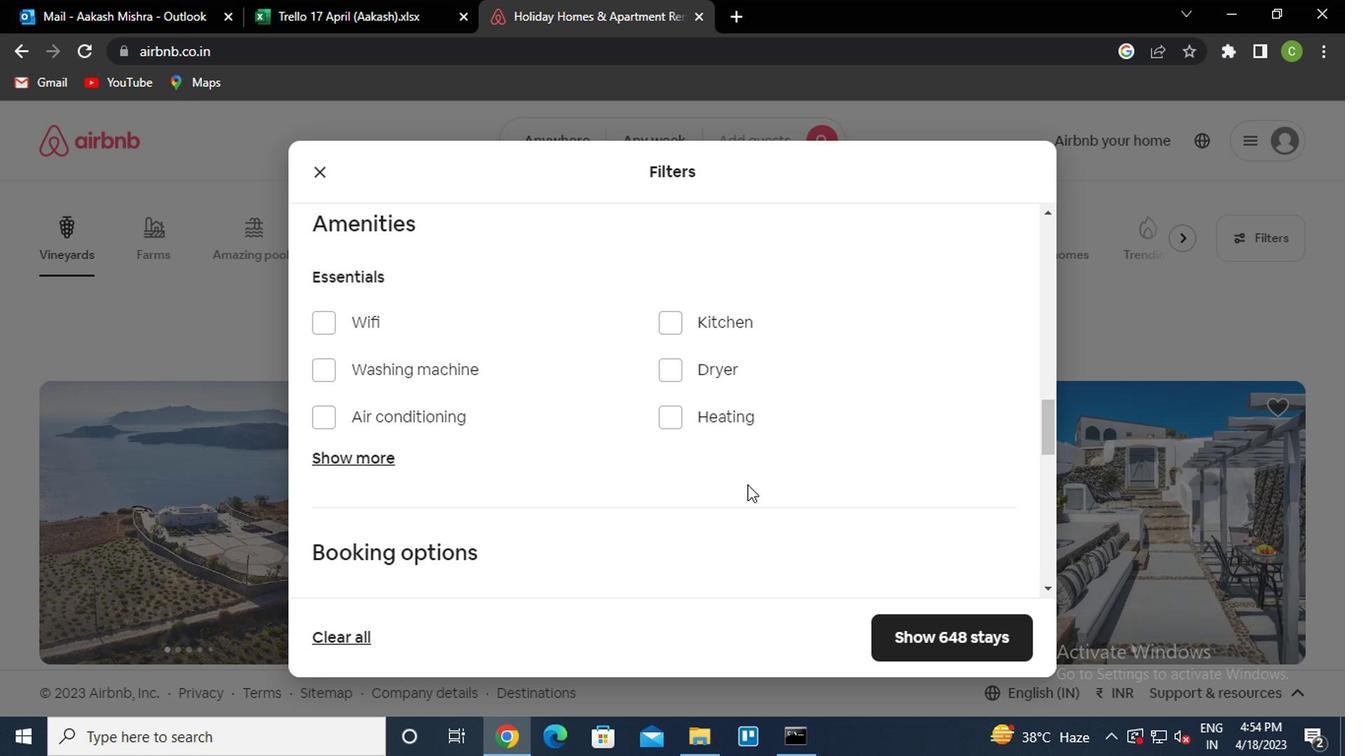 
Action: Mouse scrolled (735, 479) with delta (0, 0)
Screenshot: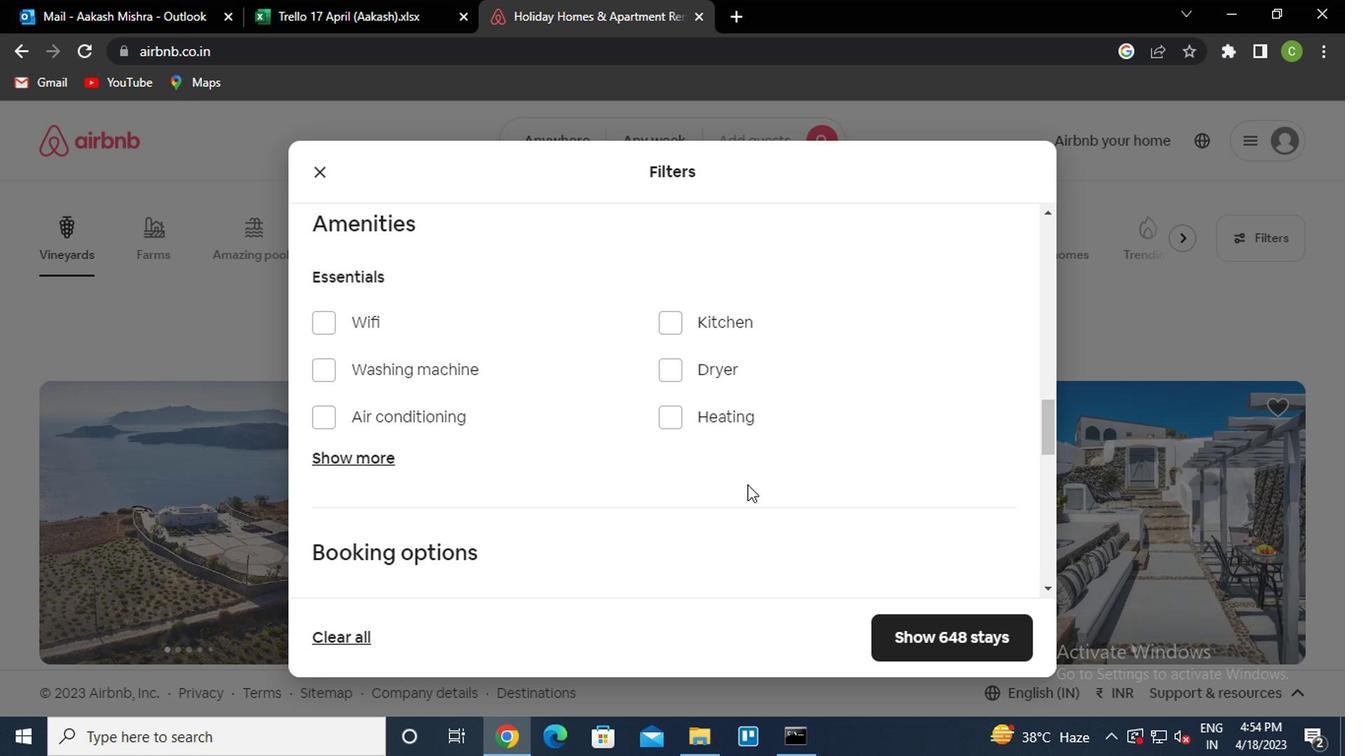 
Action: Mouse moved to (966, 392)
Screenshot: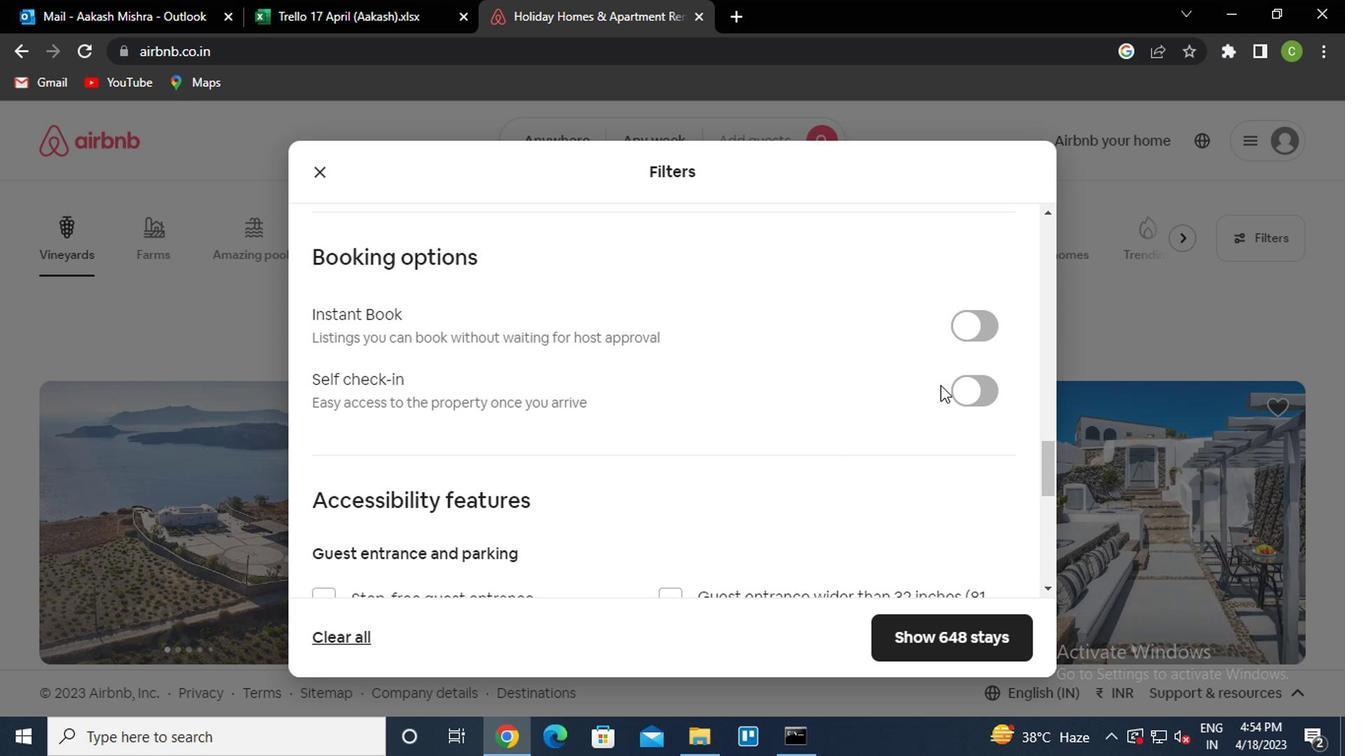 
Action: Mouse pressed left at (966, 392)
Screenshot: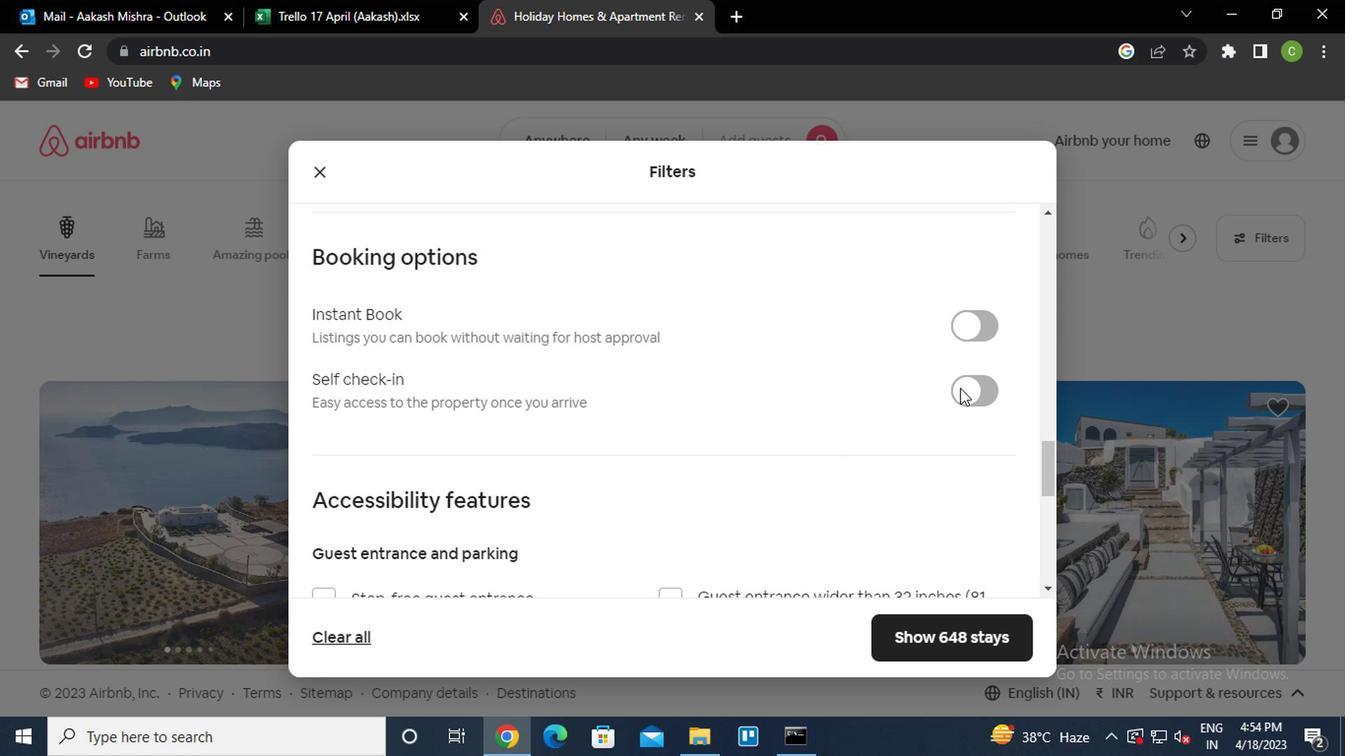 
Action: Mouse moved to (774, 531)
Screenshot: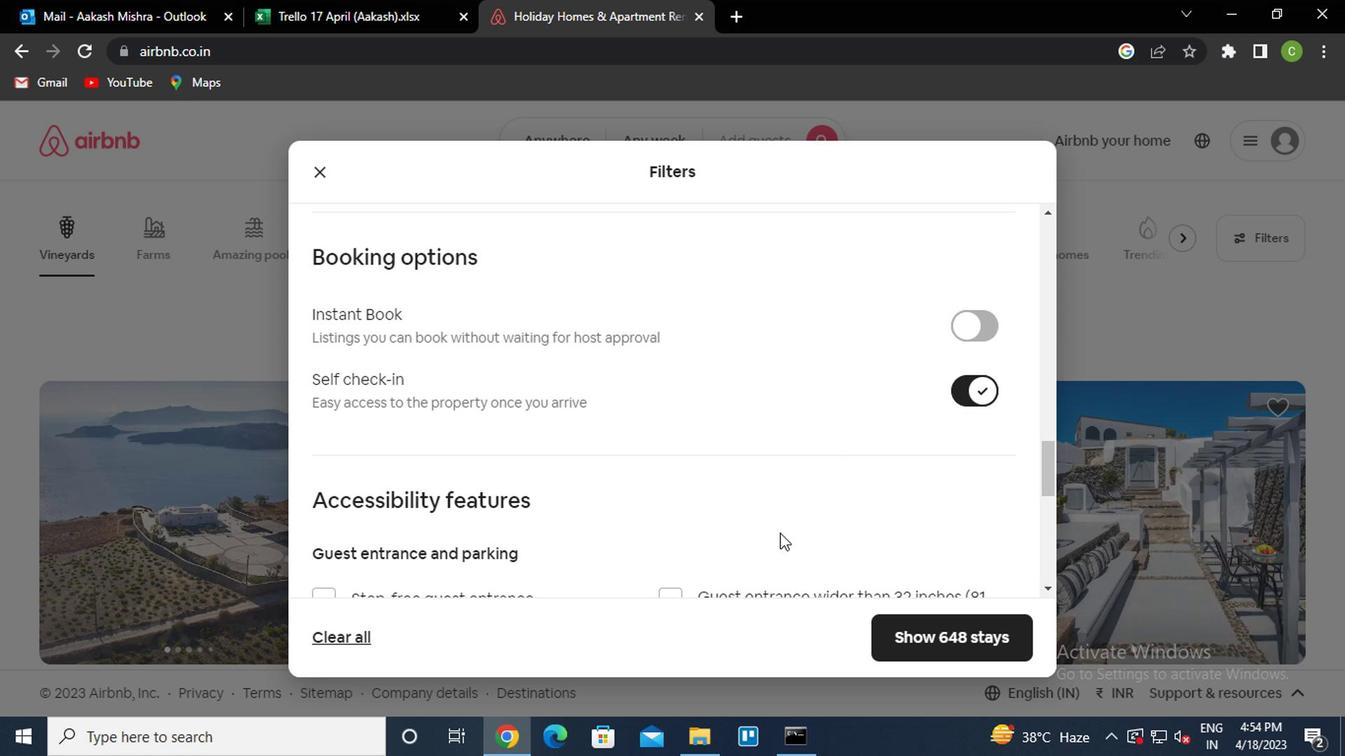 
Action: Mouse scrolled (774, 530) with delta (0, 0)
Screenshot: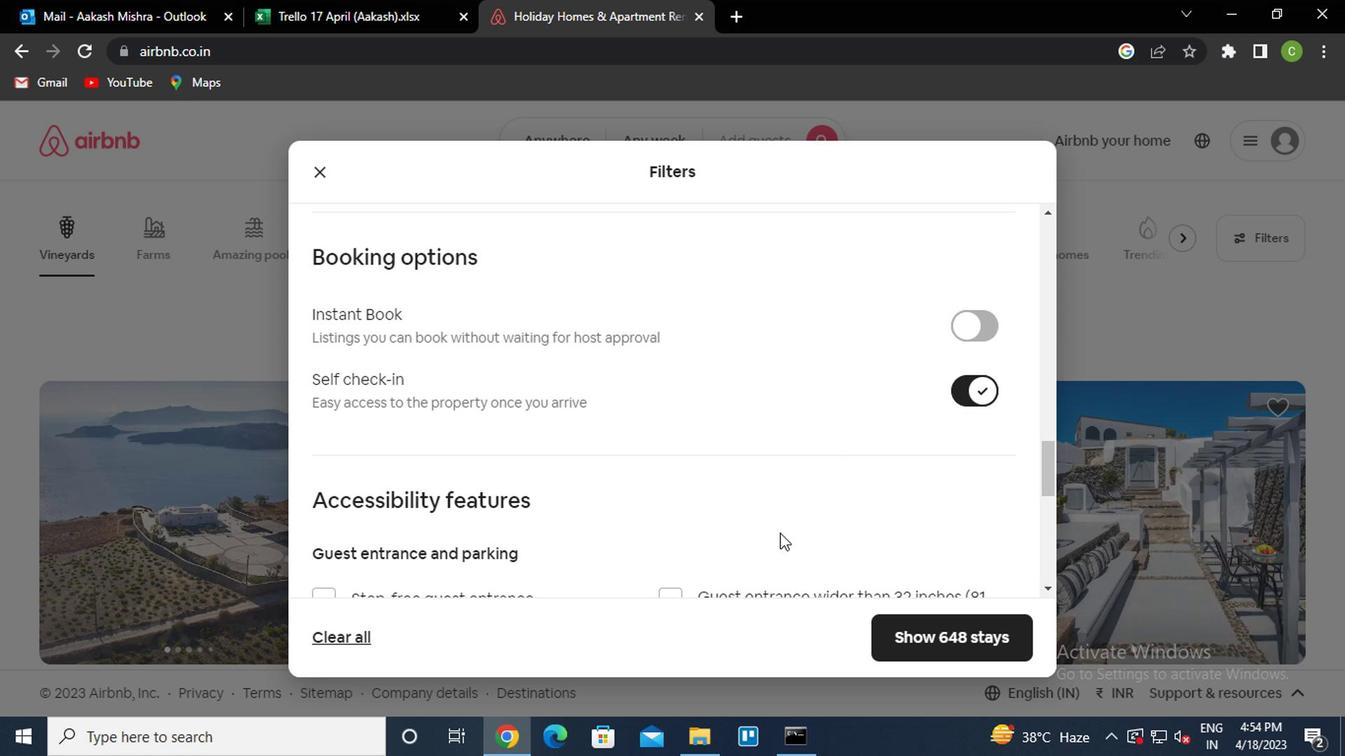 
Action: Mouse moved to (769, 538)
Screenshot: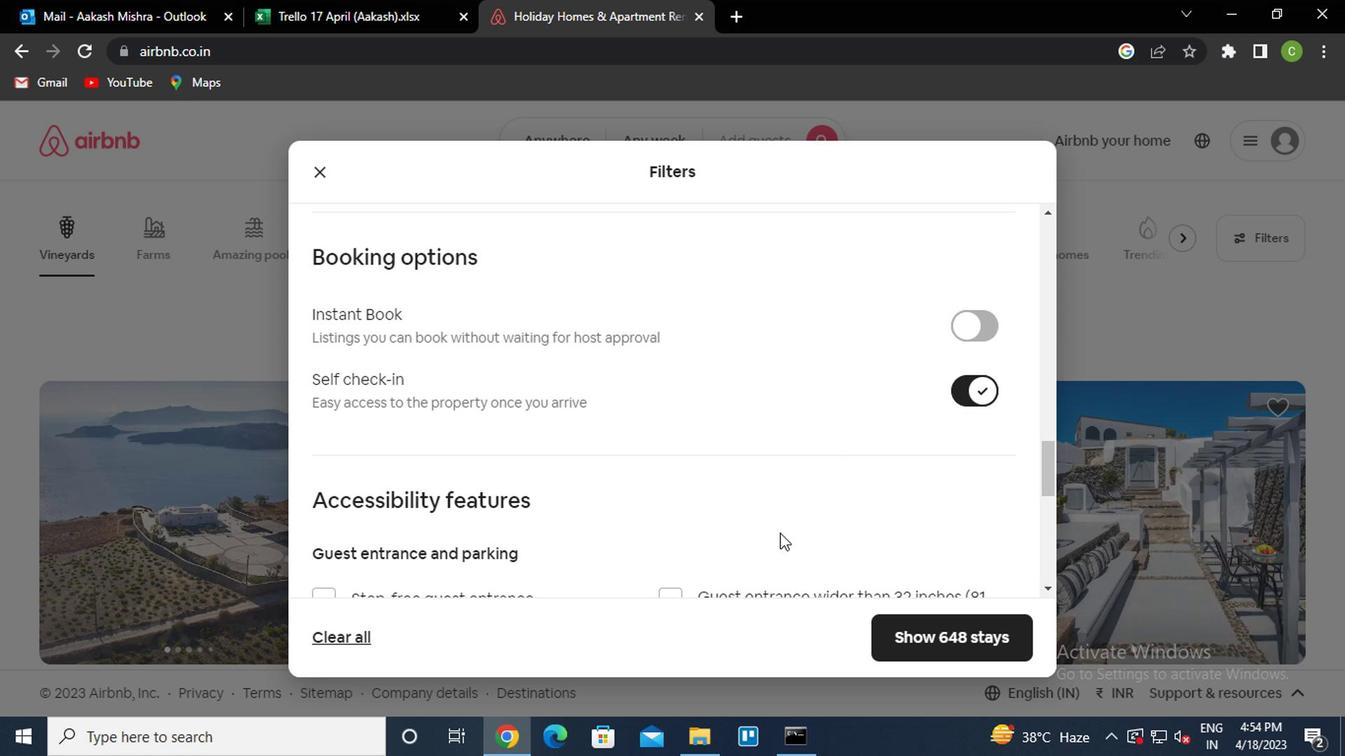 
Action: Mouse scrolled (769, 537) with delta (0, 0)
Screenshot: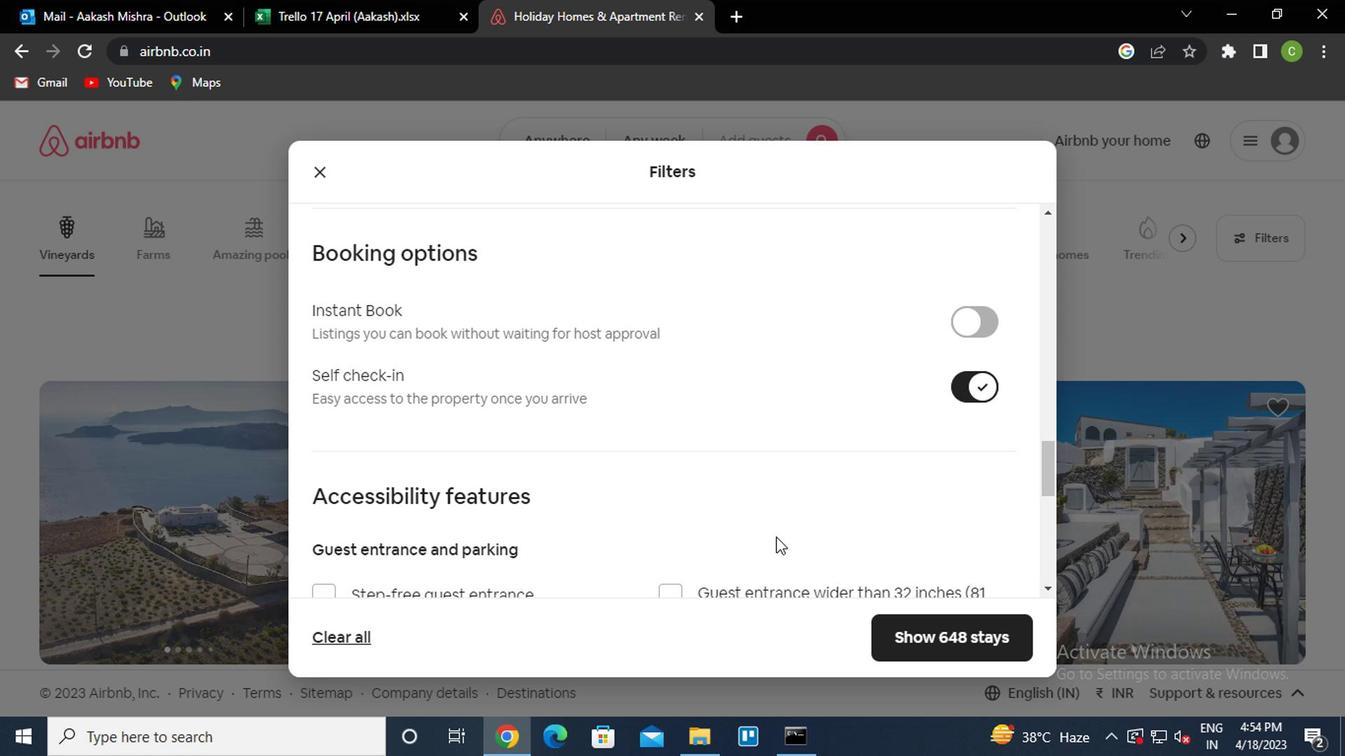
Action: Mouse scrolled (769, 537) with delta (0, 0)
Screenshot: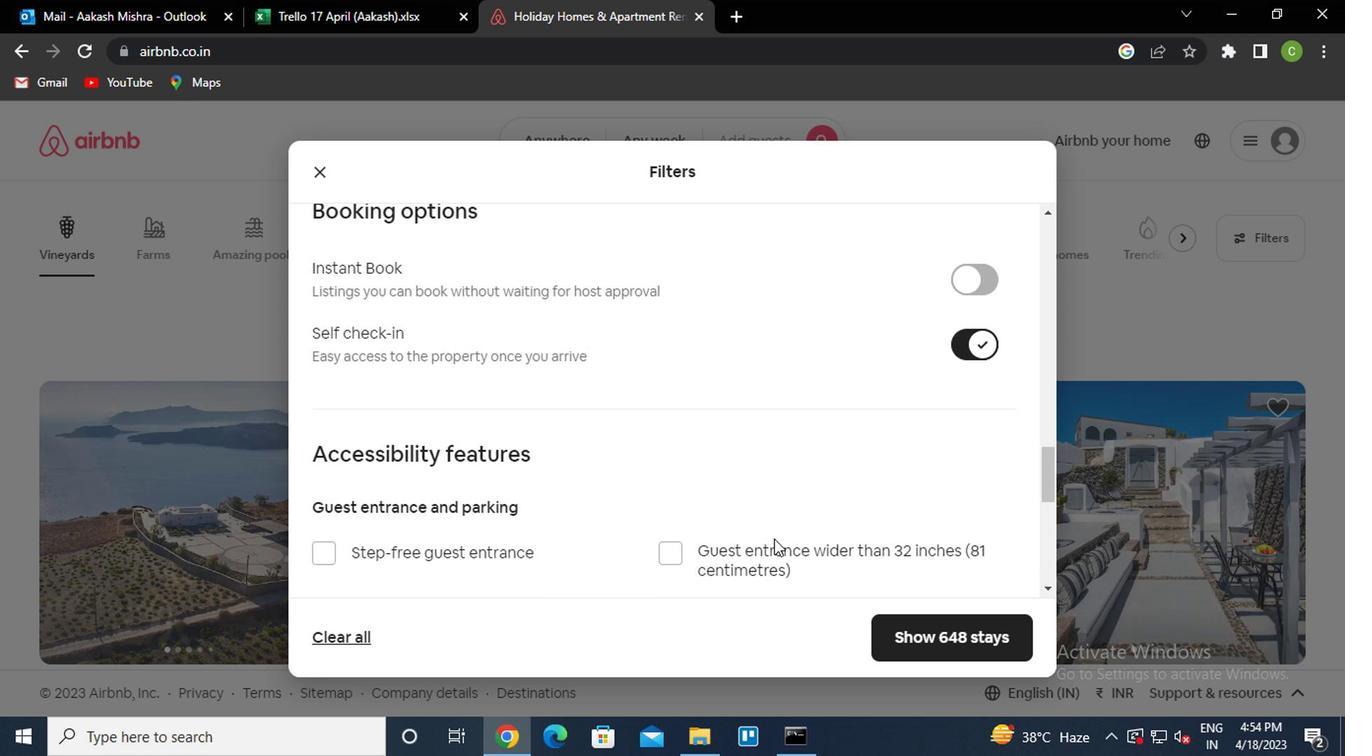
Action: Mouse moved to (767, 538)
Screenshot: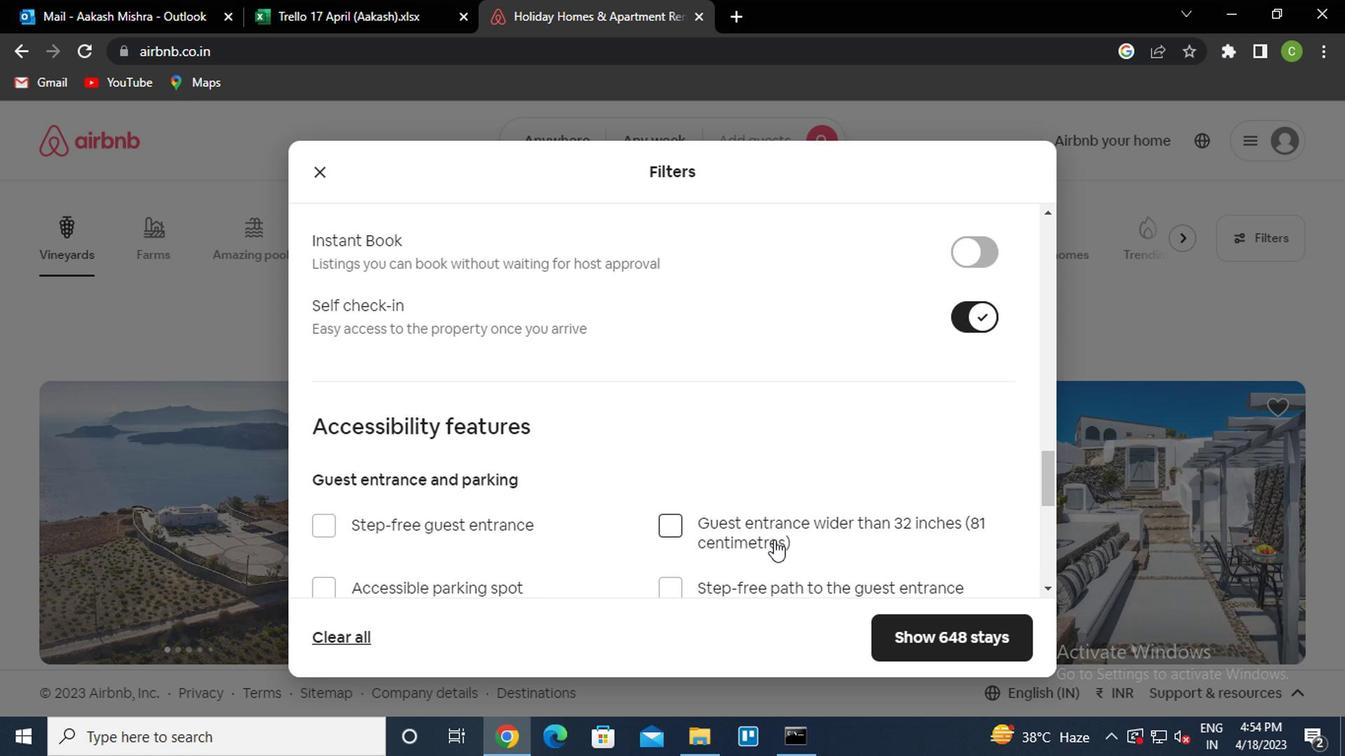 
Action: Mouse scrolled (767, 537) with delta (0, 0)
Screenshot: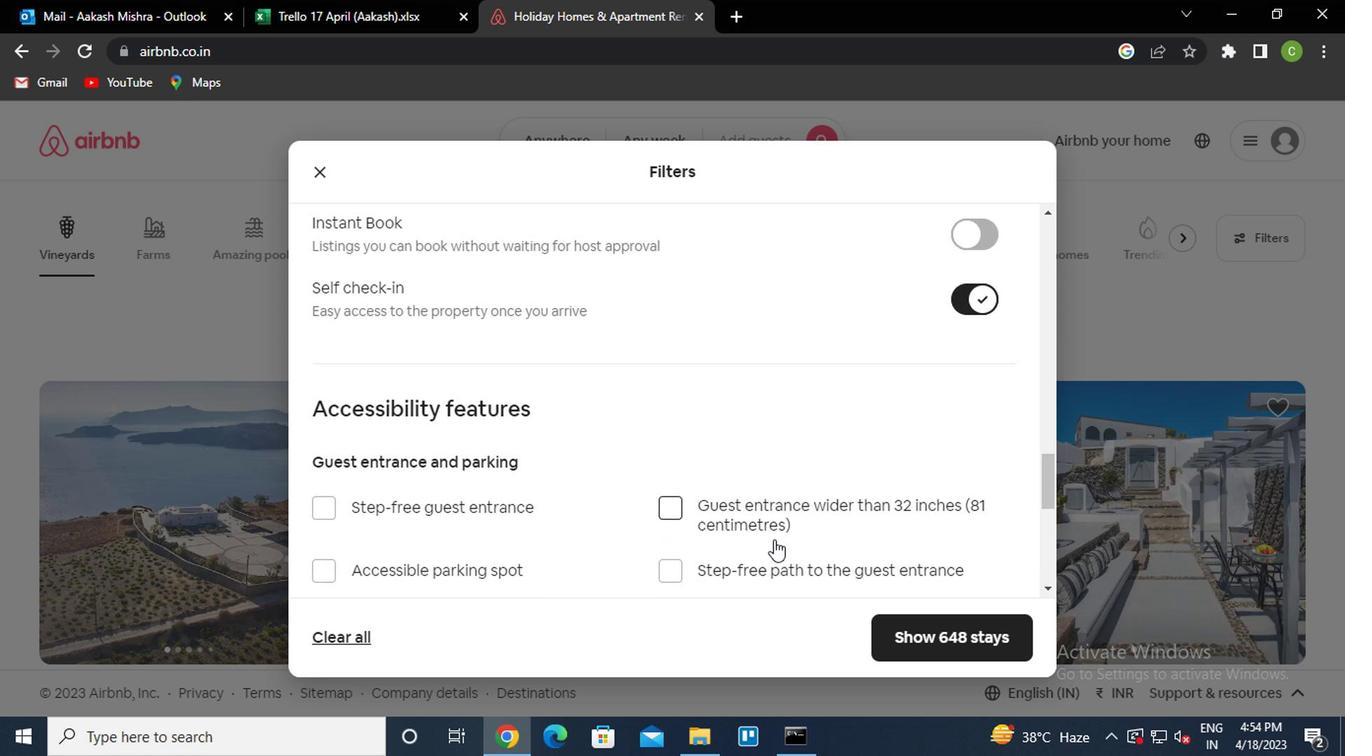 
Action: Mouse moved to (413, 545)
Screenshot: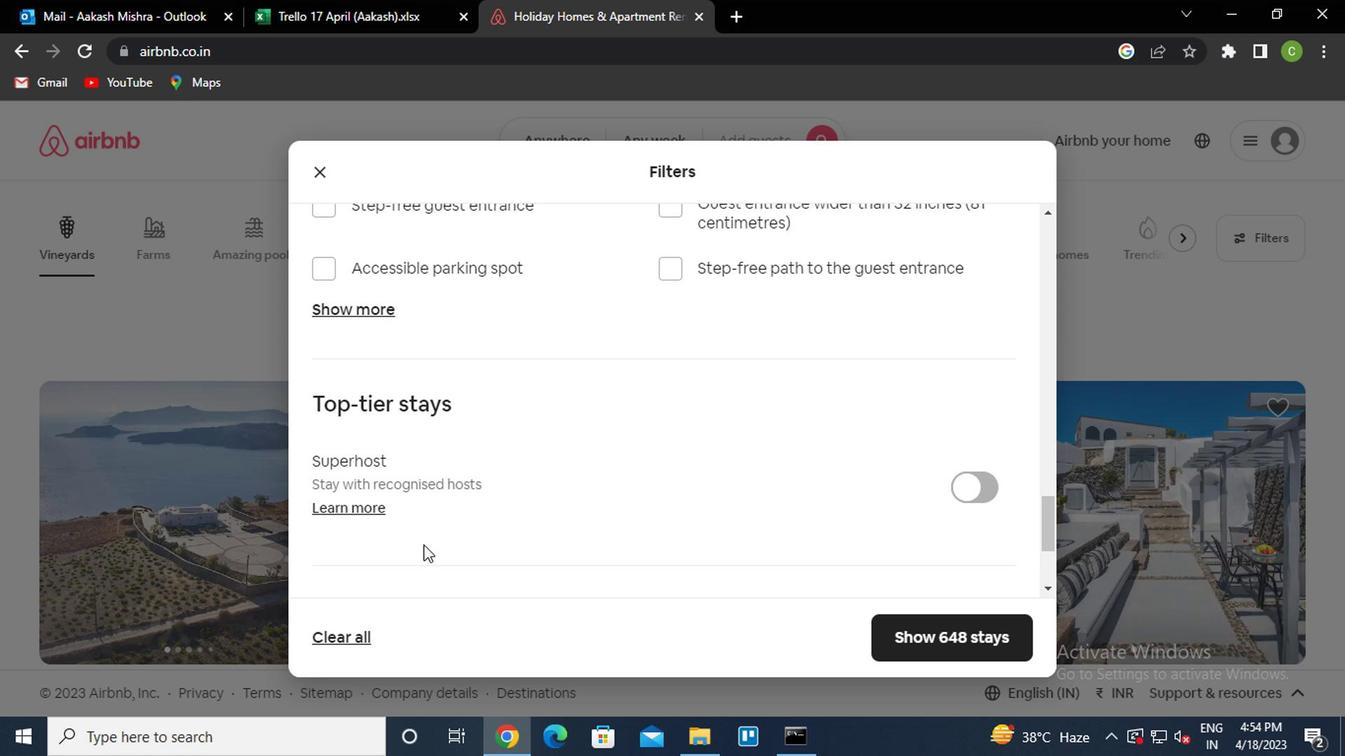 
Action: Mouse scrolled (413, 545) with delta (0, 0)
Screenshot: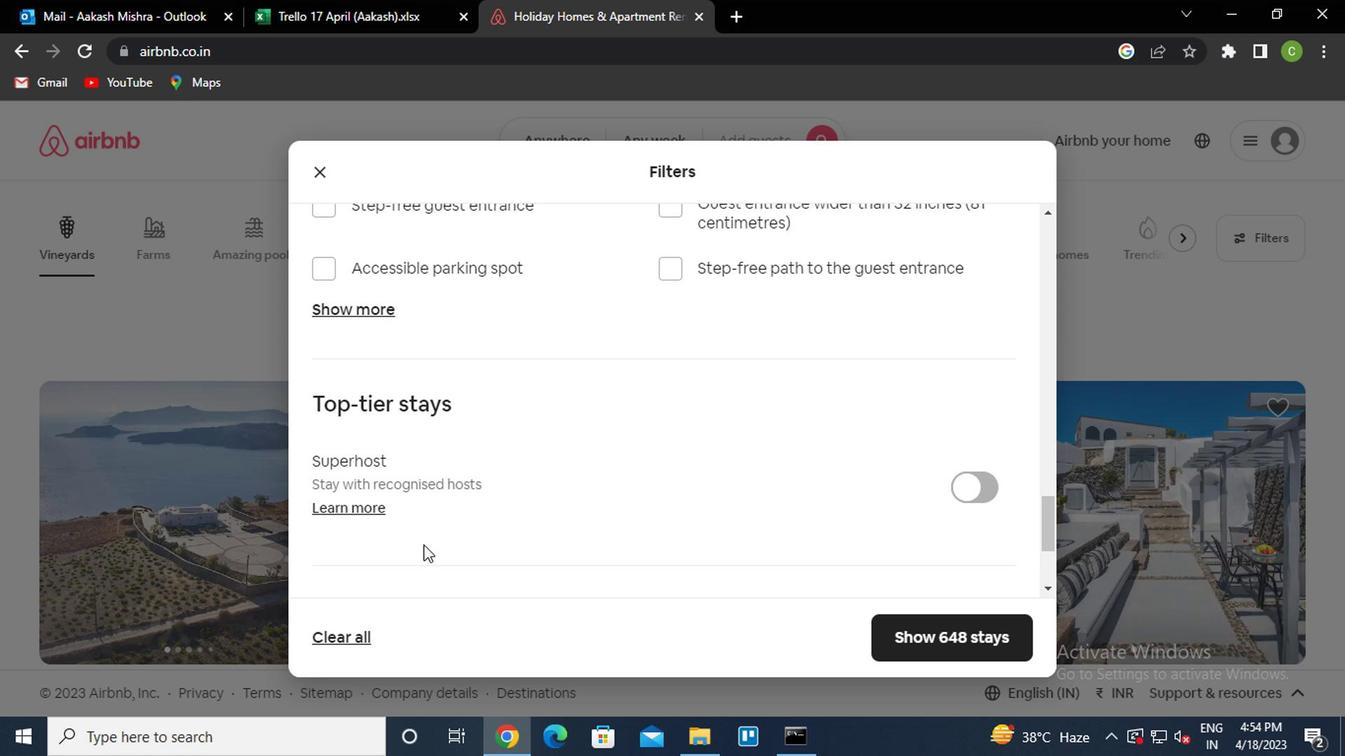 
Action: Mouse moved to (413, 545)
Screenshot: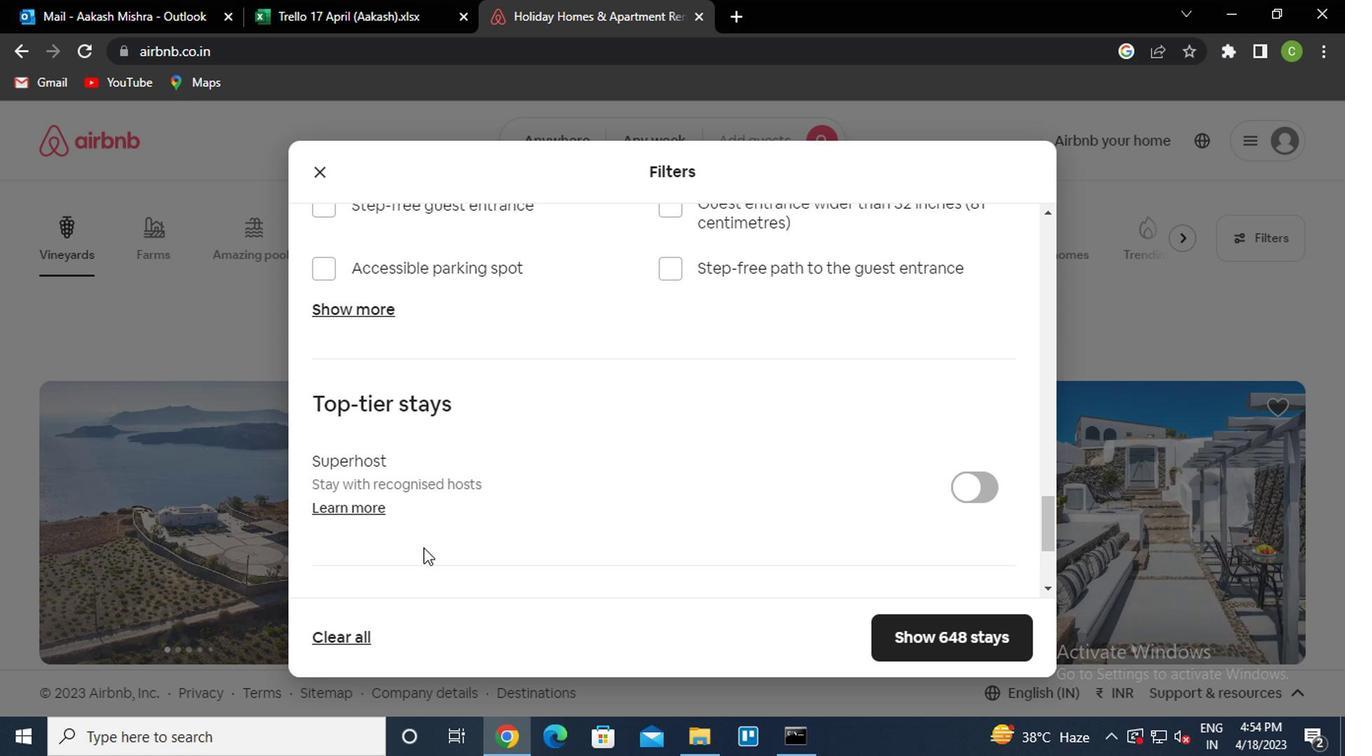 
Action: Mouse scrolled (413, 545) with delta (0, 0)
Screenshot: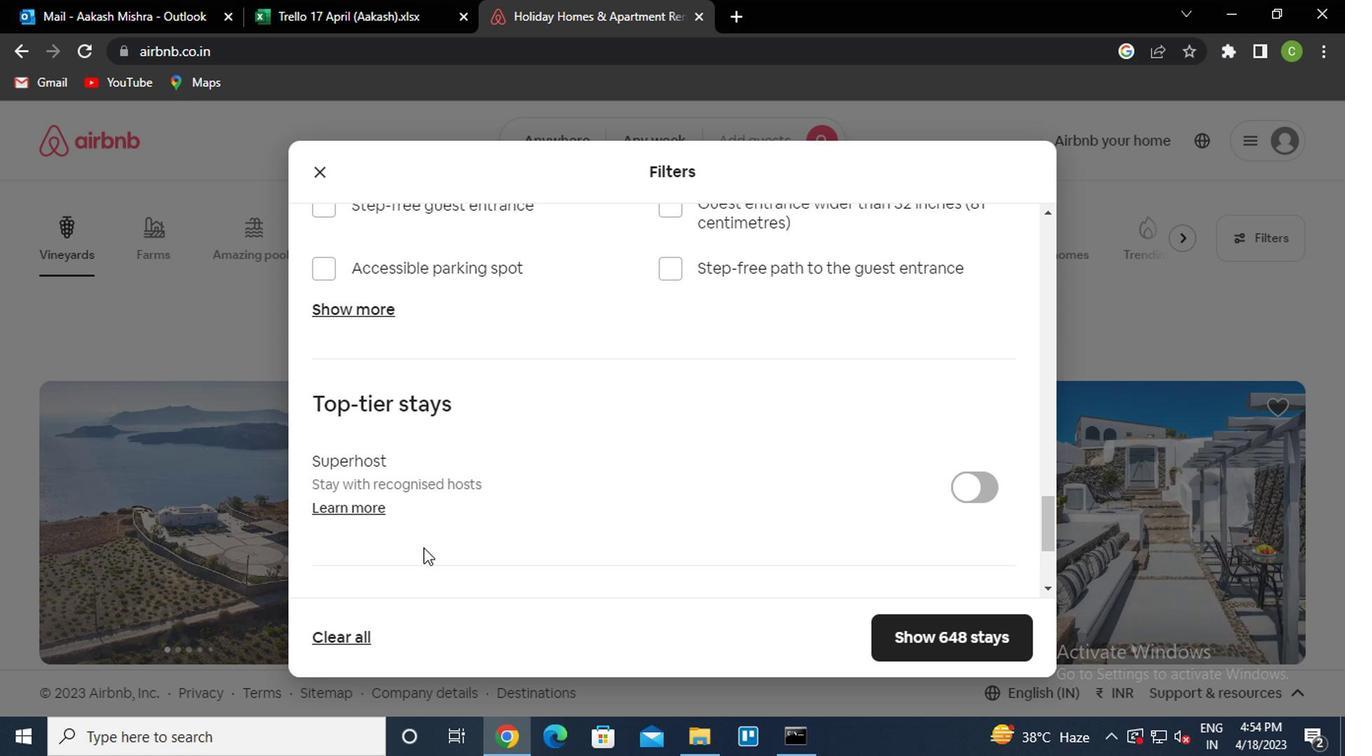 
Action: Mouse moved to (412, 545)
Screenshot: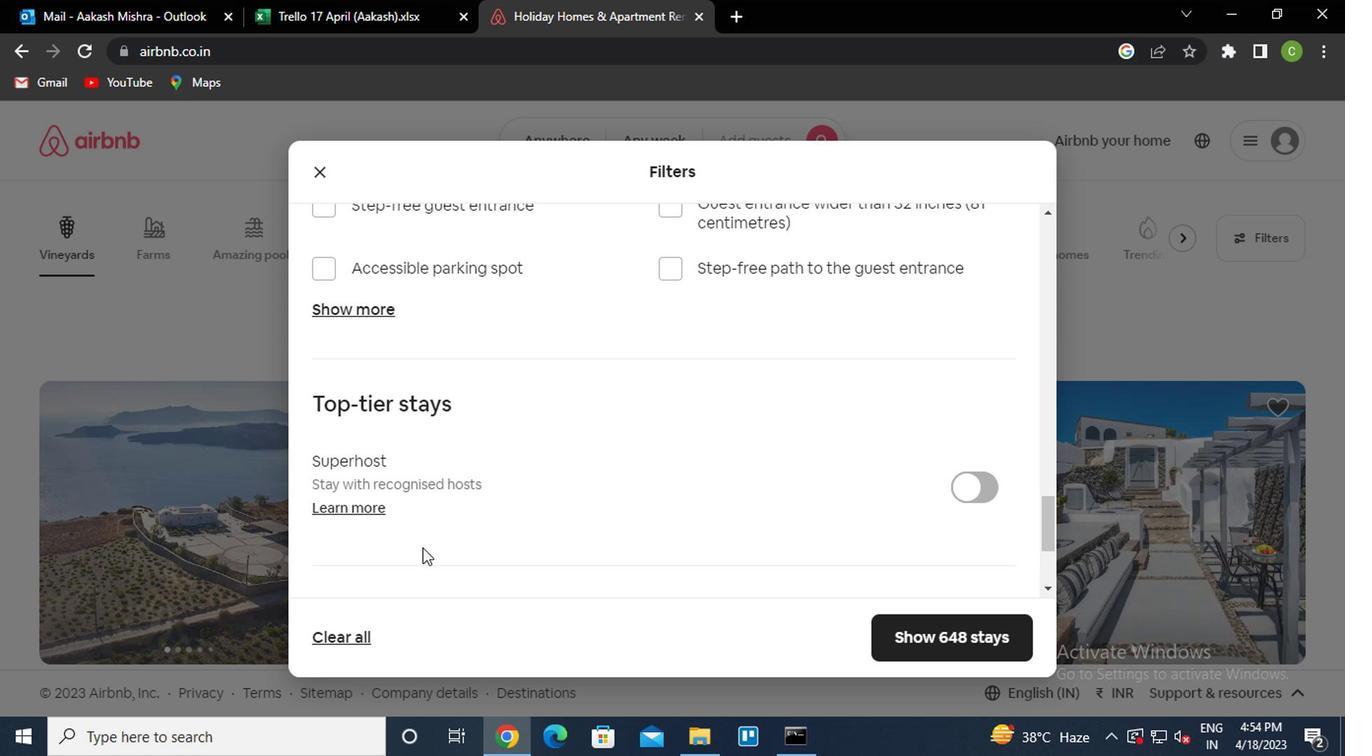 
Action: Mouse scrolled (412, 545) with delta (0, 0)
Screenshot: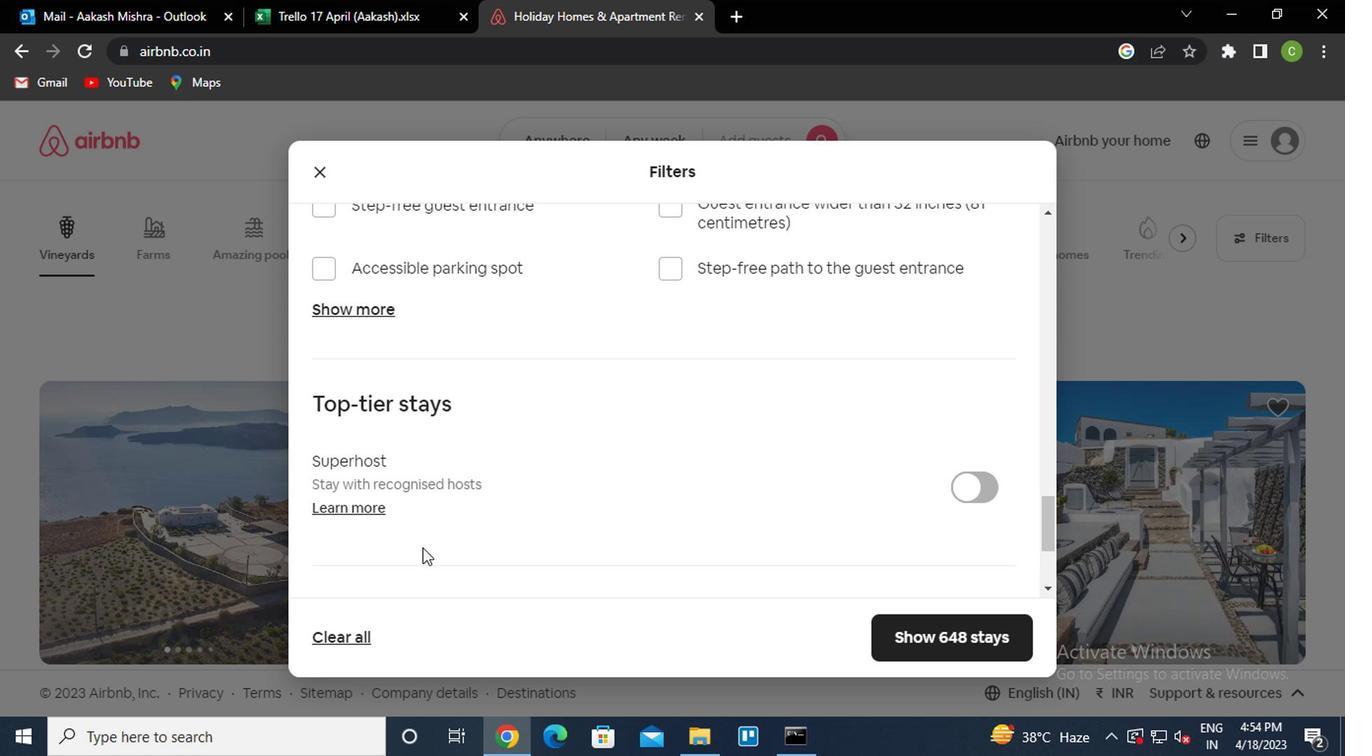 
Action: Mouse moved to (367, 538)
Screenshot: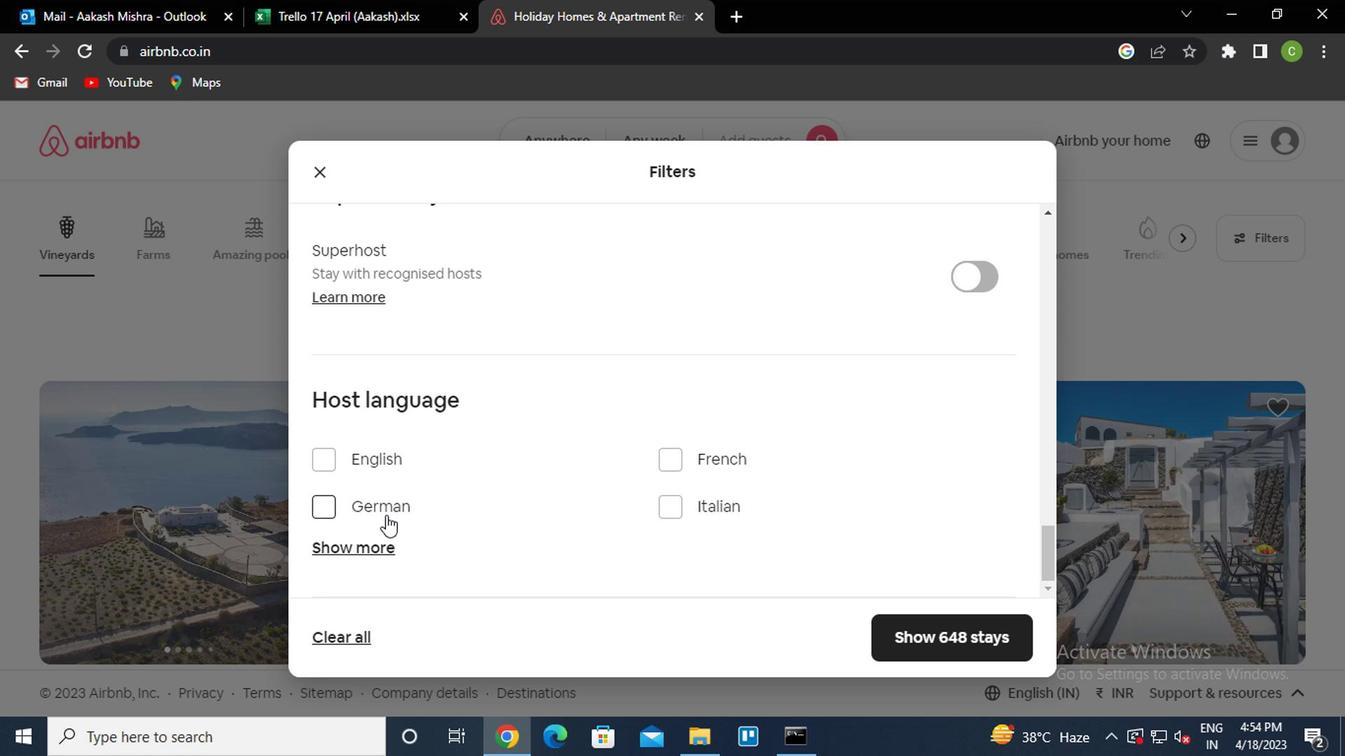 
Action: Mouse pressed left at (367, 538)
Screenshot: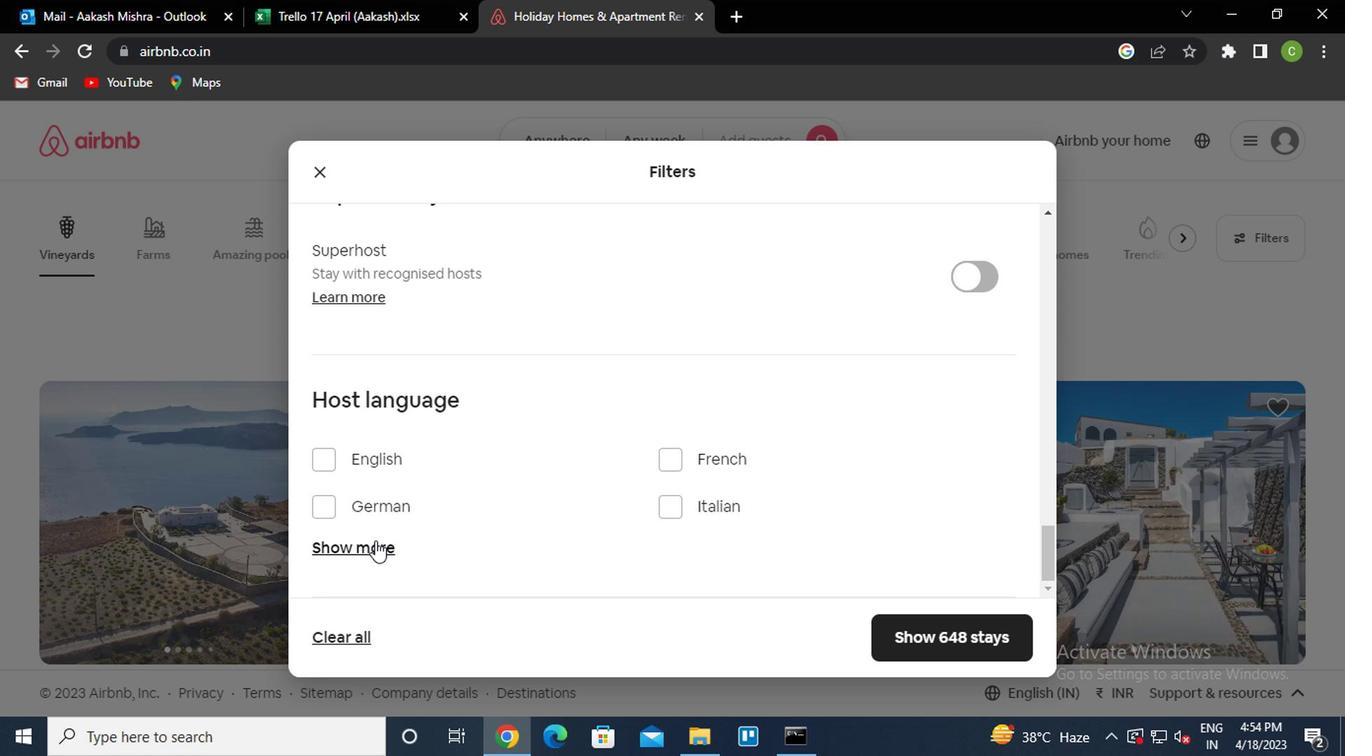 
Action: Mouse moved to (676, 517)
Screenshot: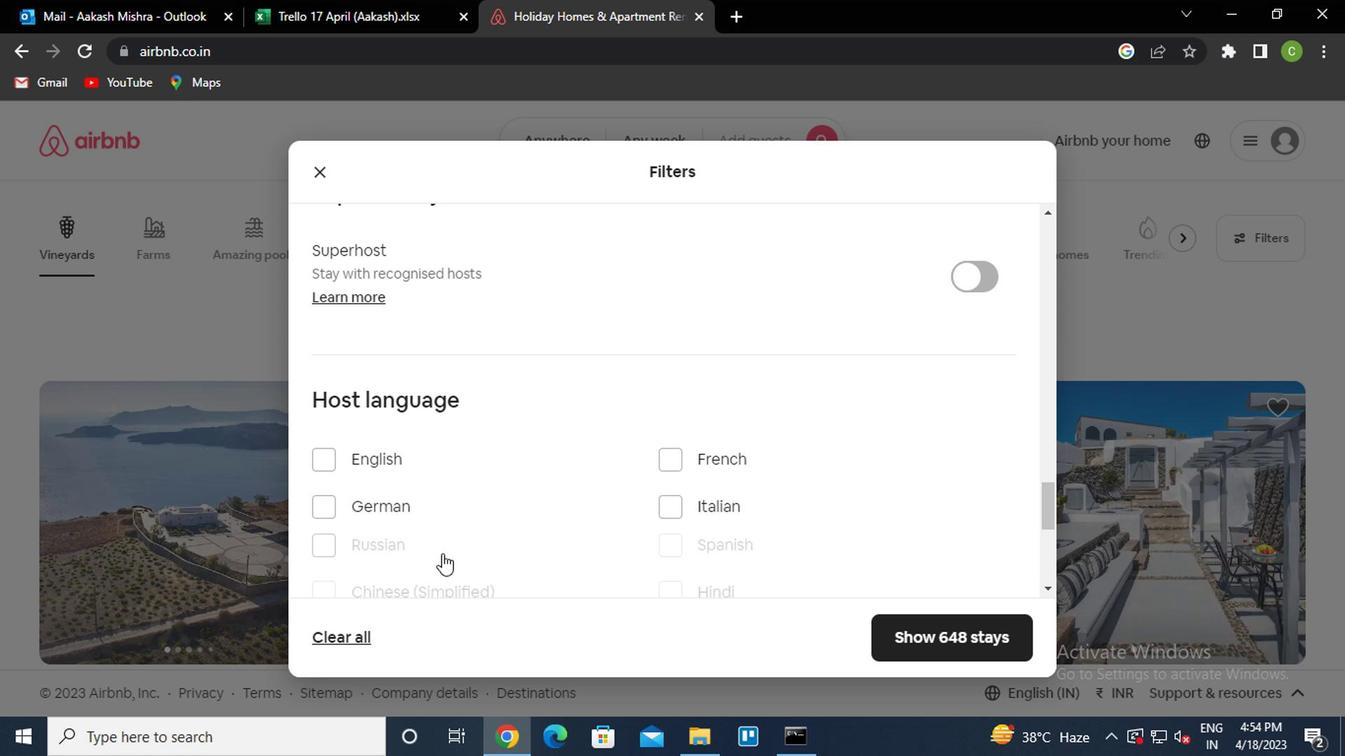 
Action: Mouse scrolled (676, 515) with delta (0, -1)
Screenshot: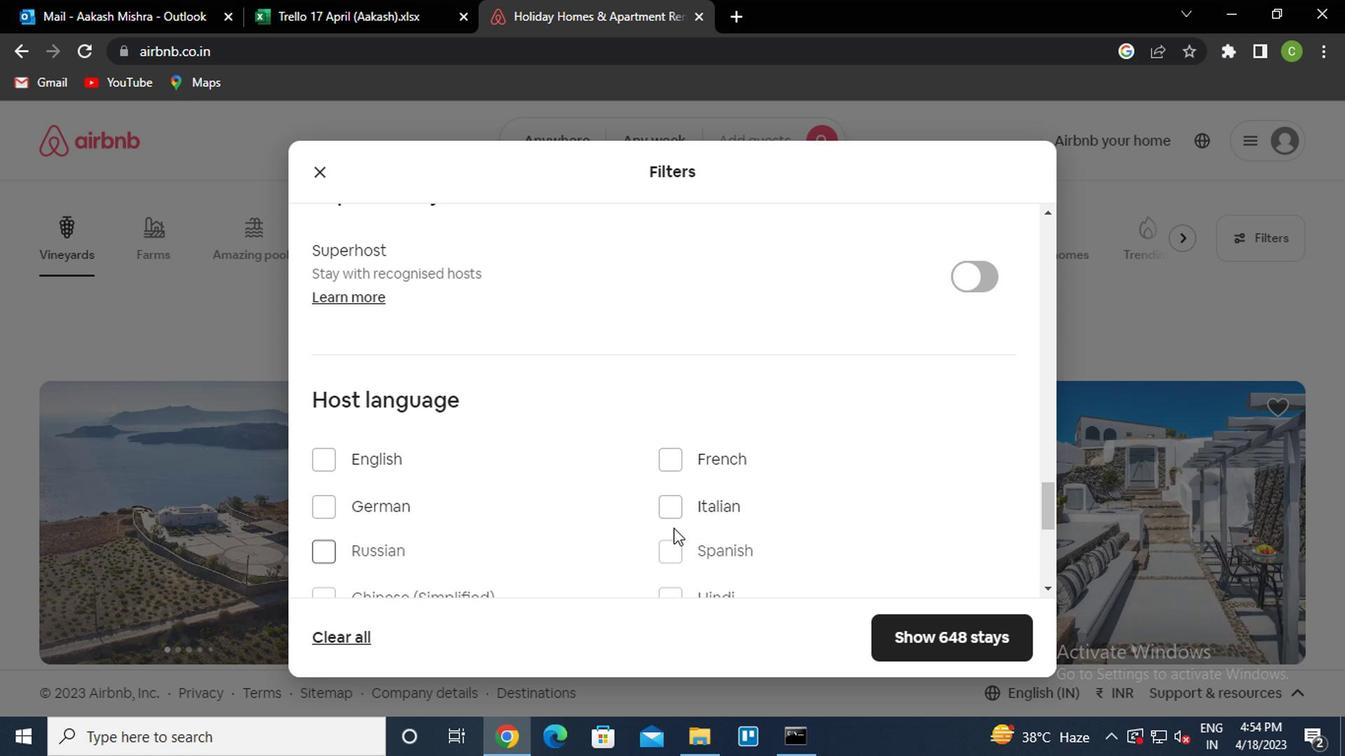 
Action: Mouse scrolled (676, 515) with delta (0, -1)
Screenshot: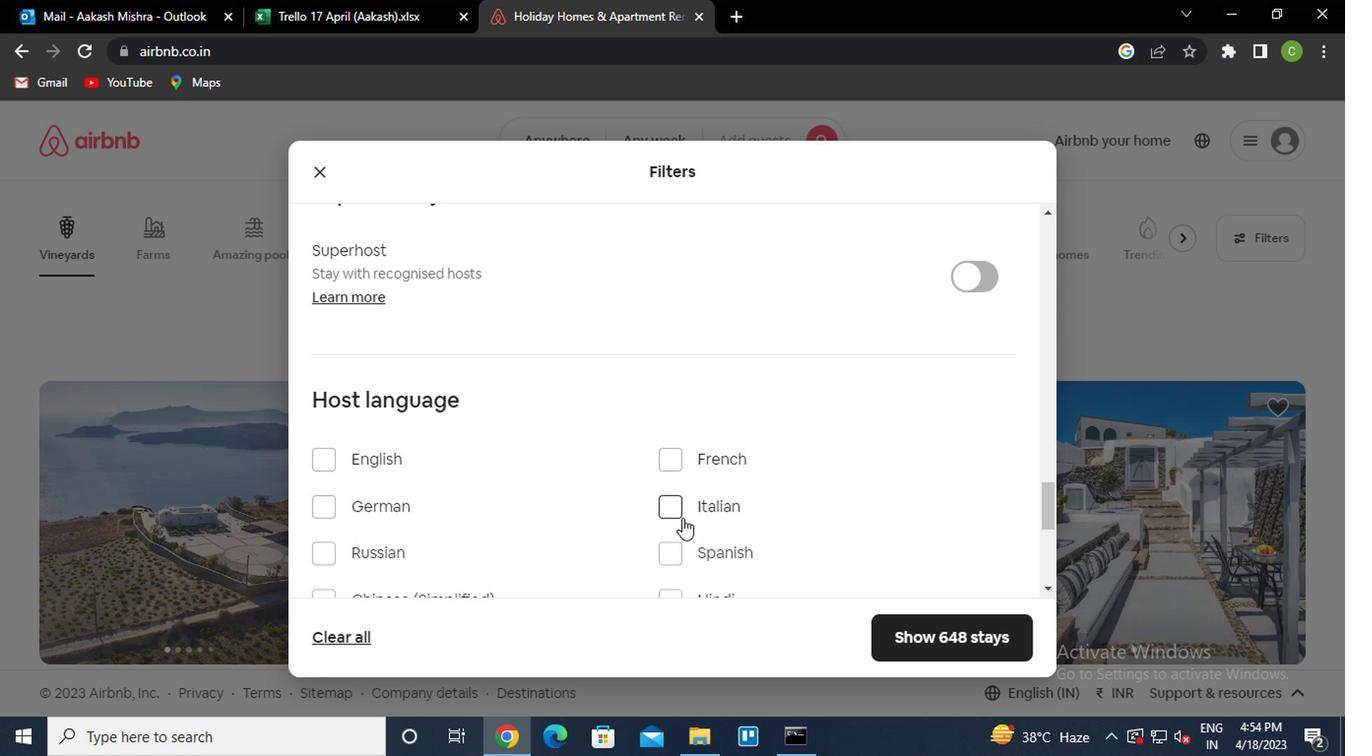 
Action: Mouse moved to (661, 369)
Screenshot: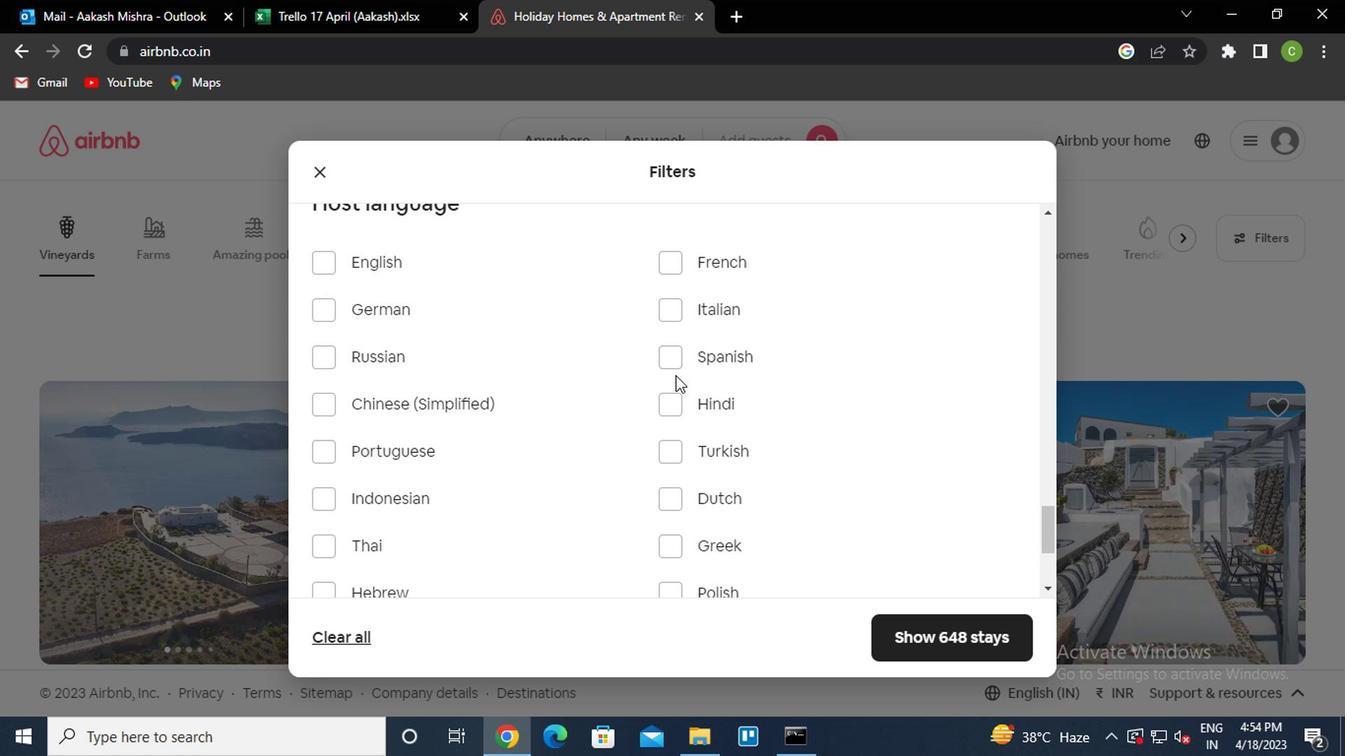 
Action: Mouse pressed left at (661, 369)
Screenshot: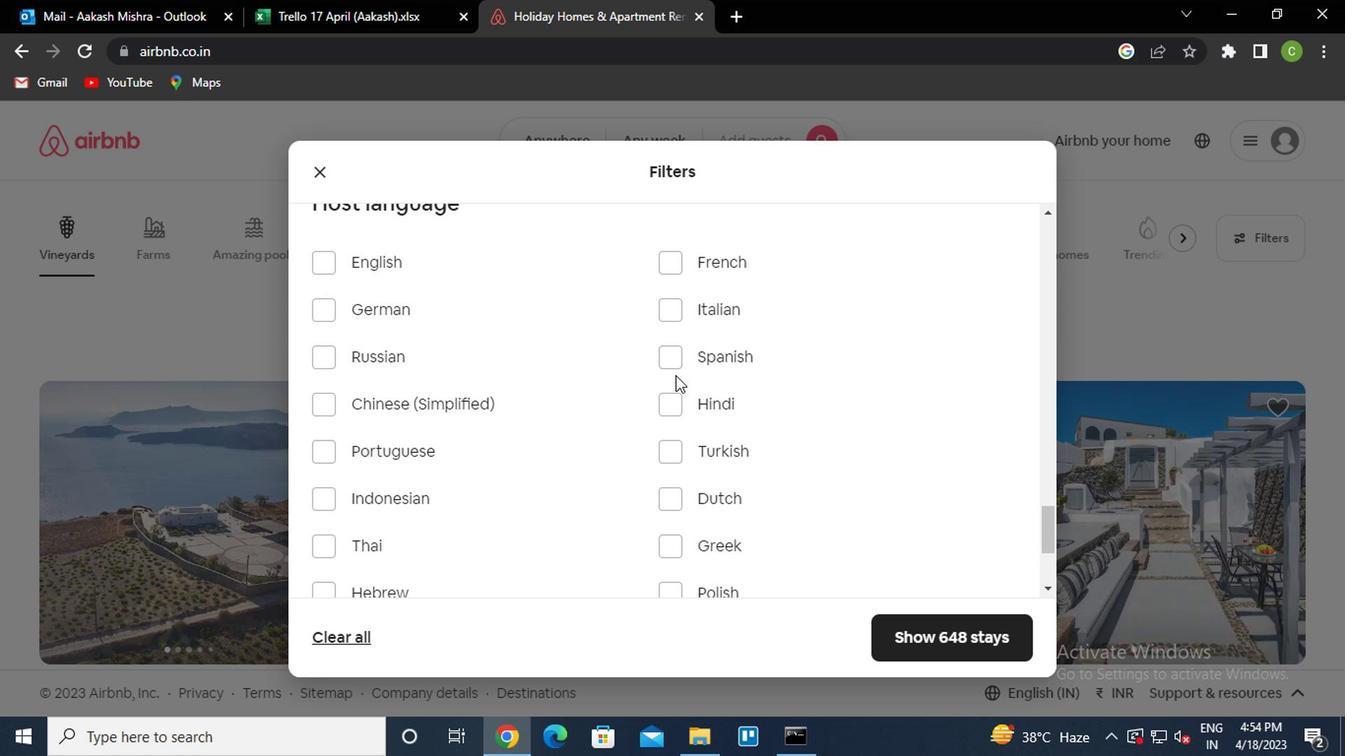 
Action: Mouse moved to (927, 627)
Screenshot: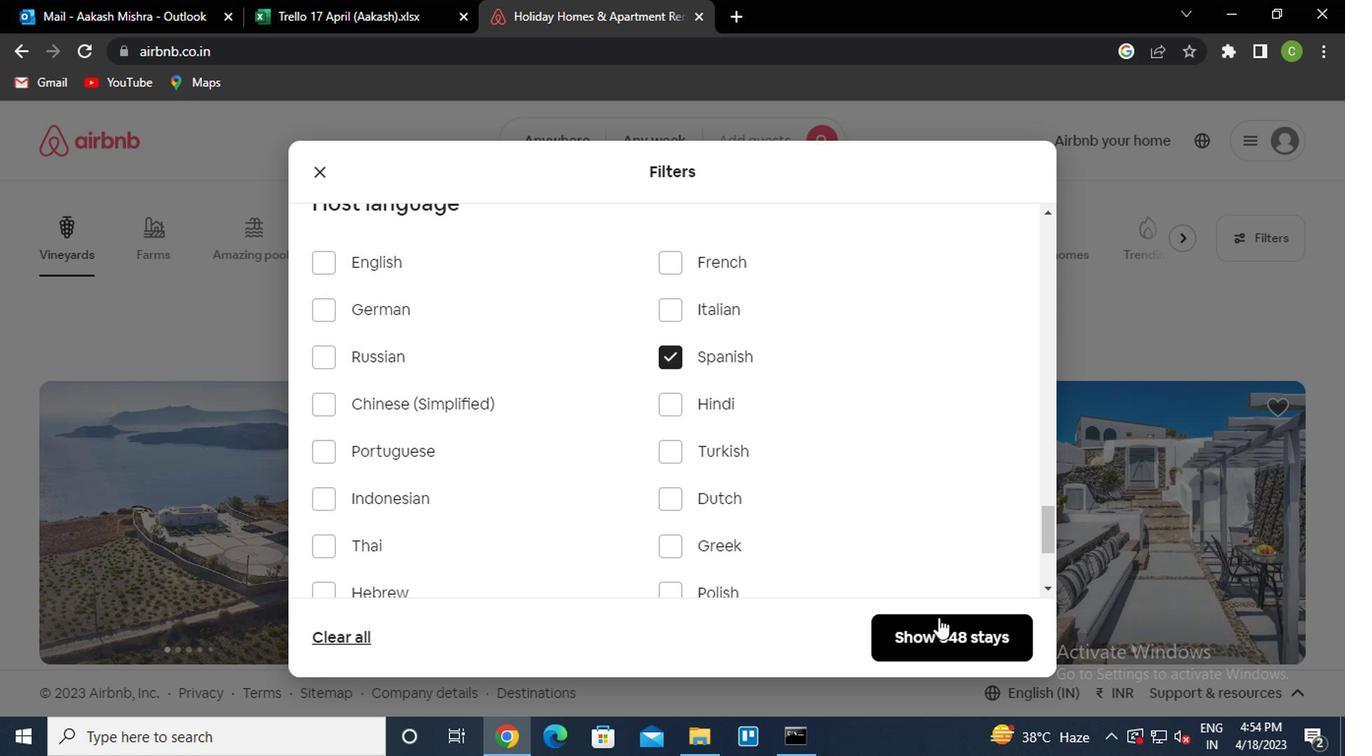 
Action: Mouse pressed left at (927, 627)
Screenshot: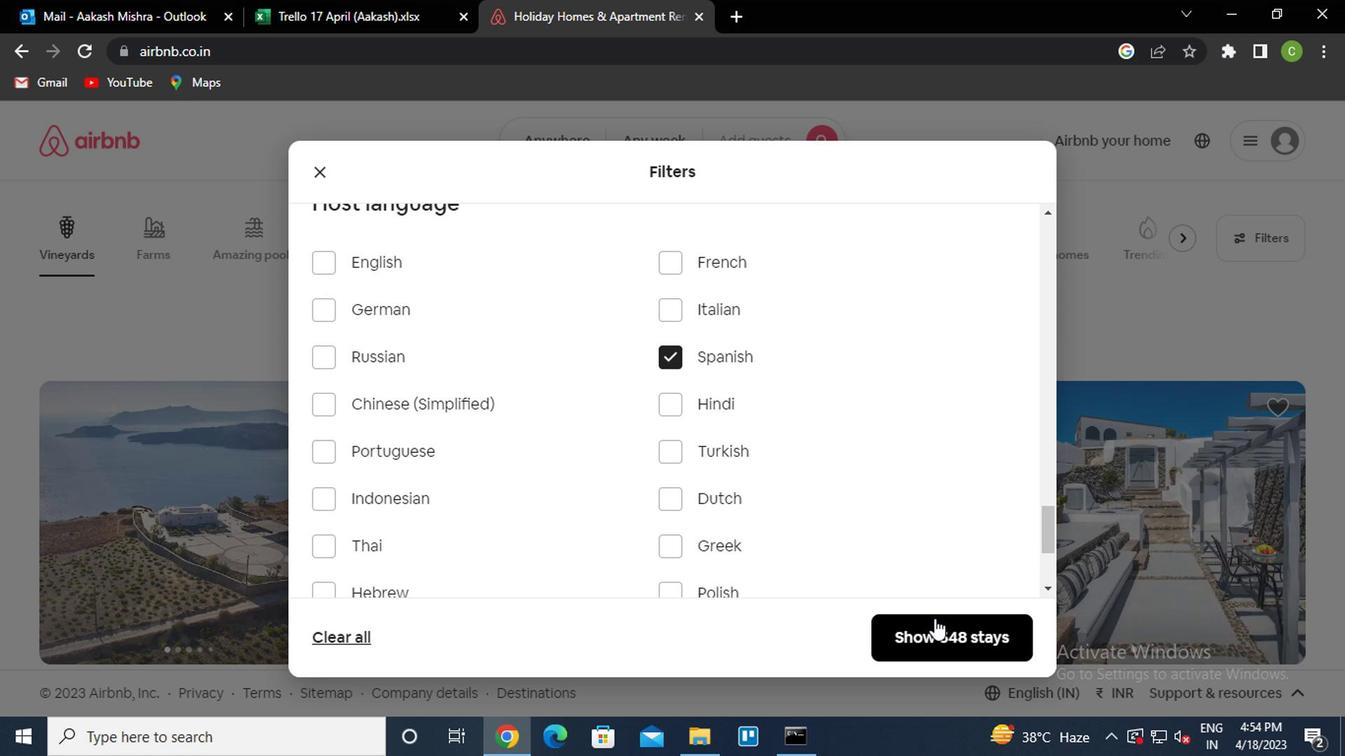 
Action: Mouse moved to (707, 548)
Screenshot: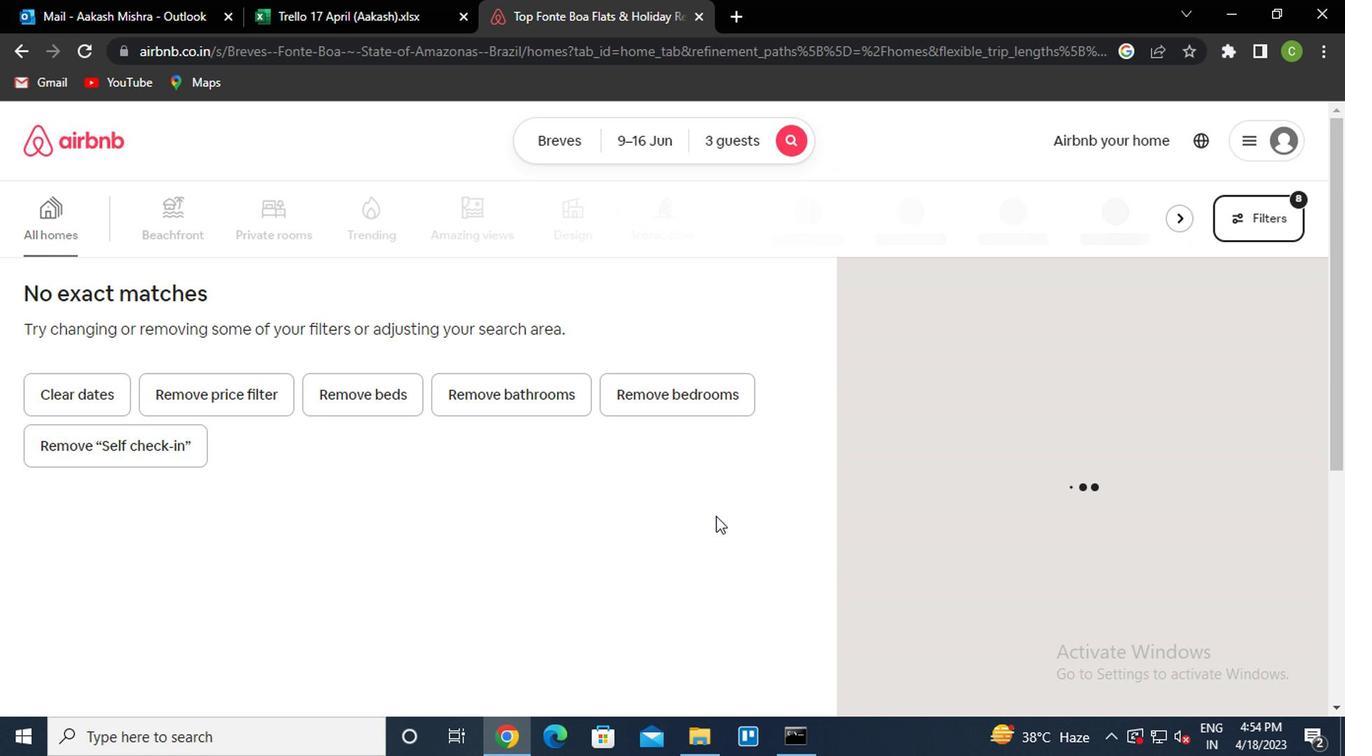 
